 Task: Search round trip flight ticket for 5 adults, 2 children, 1 infant in seat and 2 infants on lap in economy from Pasco: Tri-cities Airport to Evansville: Evansville Regional Airport on 5-3-2023 and return on 5-3-2023. Choice of flights is Emirates. Number of bags: 2 checked bags. Price is upto 72000. Outbound departure time preference is 19:45.
Action: Mouse moved to (377, 333)
Screenshot: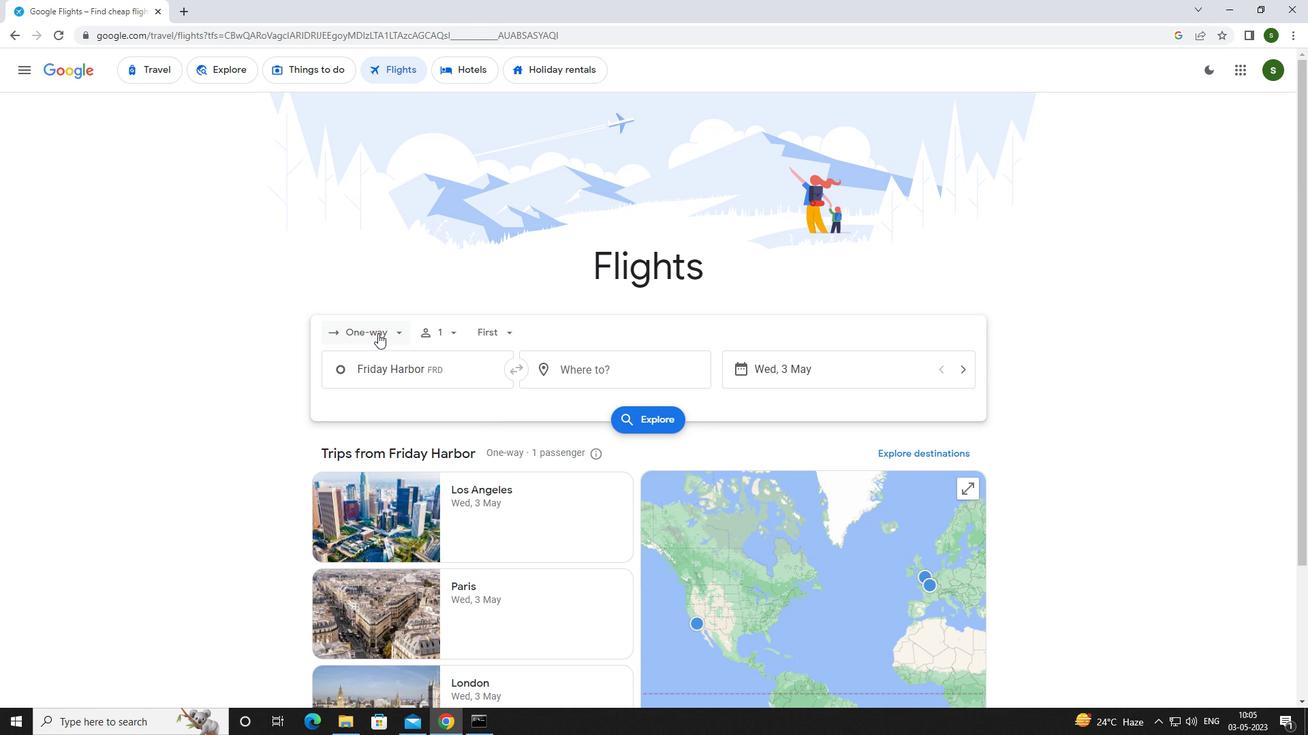 
Action: Mouse pressed left at (377, 333)
Screenshot: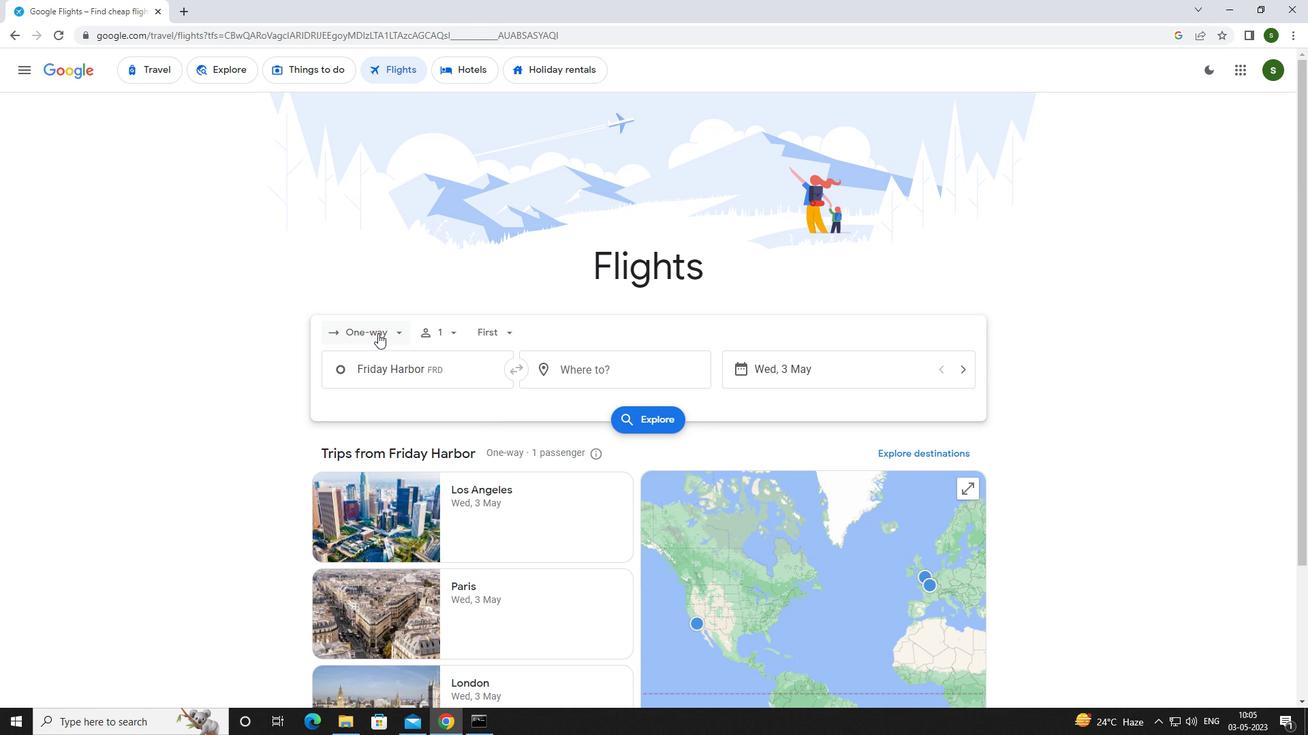 
Action: Mouse moved to (376, 355)
Screenshot: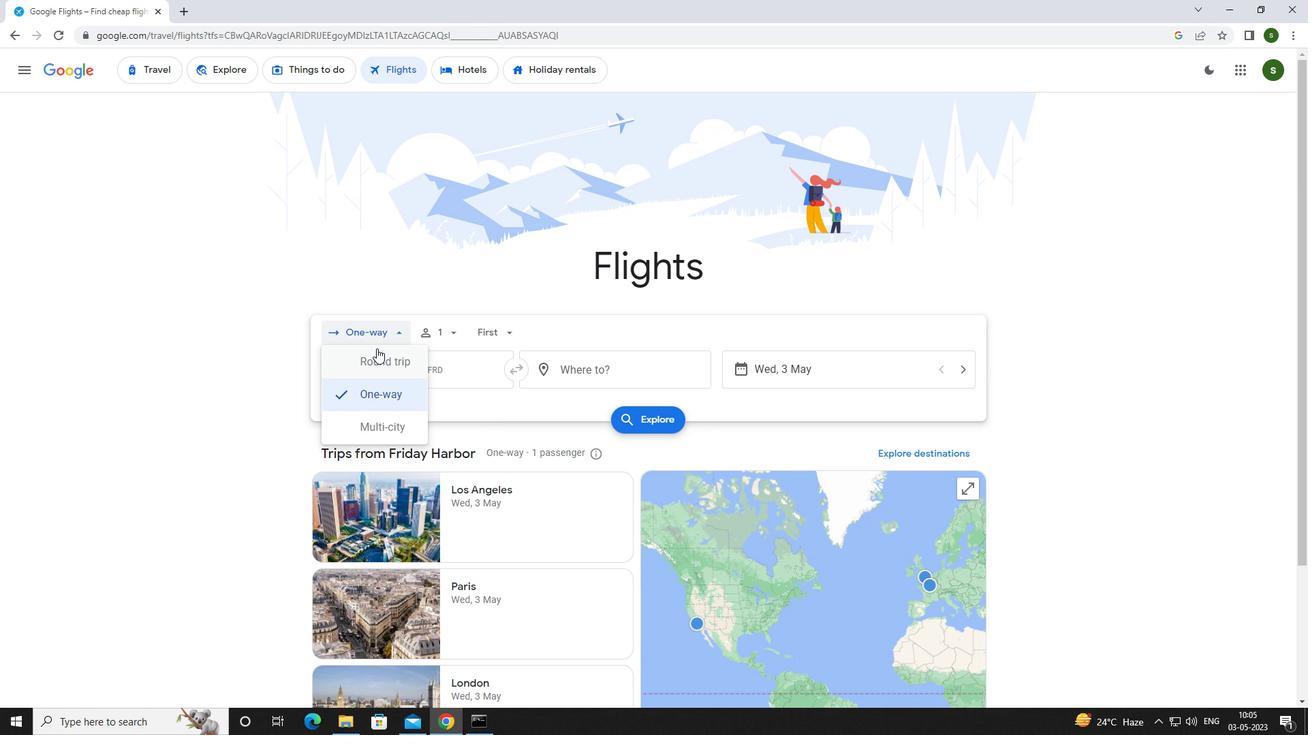 
Action: Mouse pressed left at (376, 355)
Screenshot: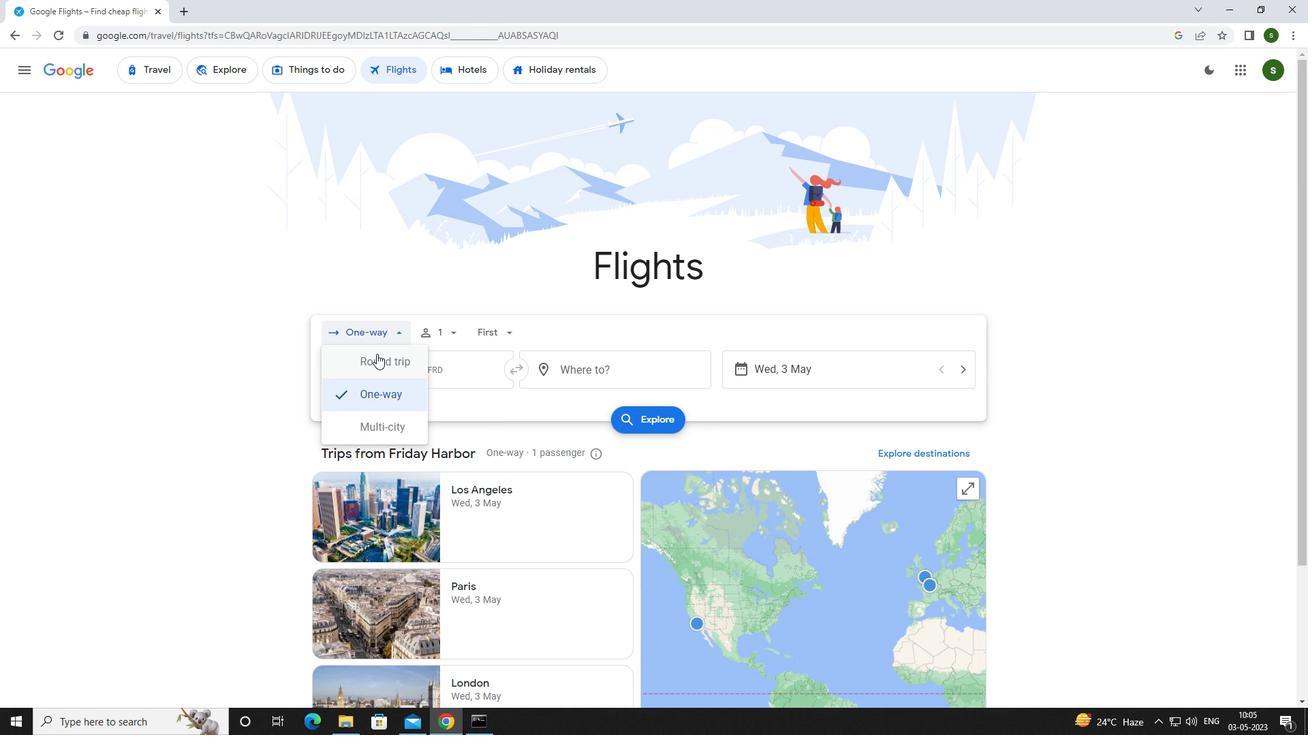 
Action: Mouse moved to (457, 333)
Screenshot: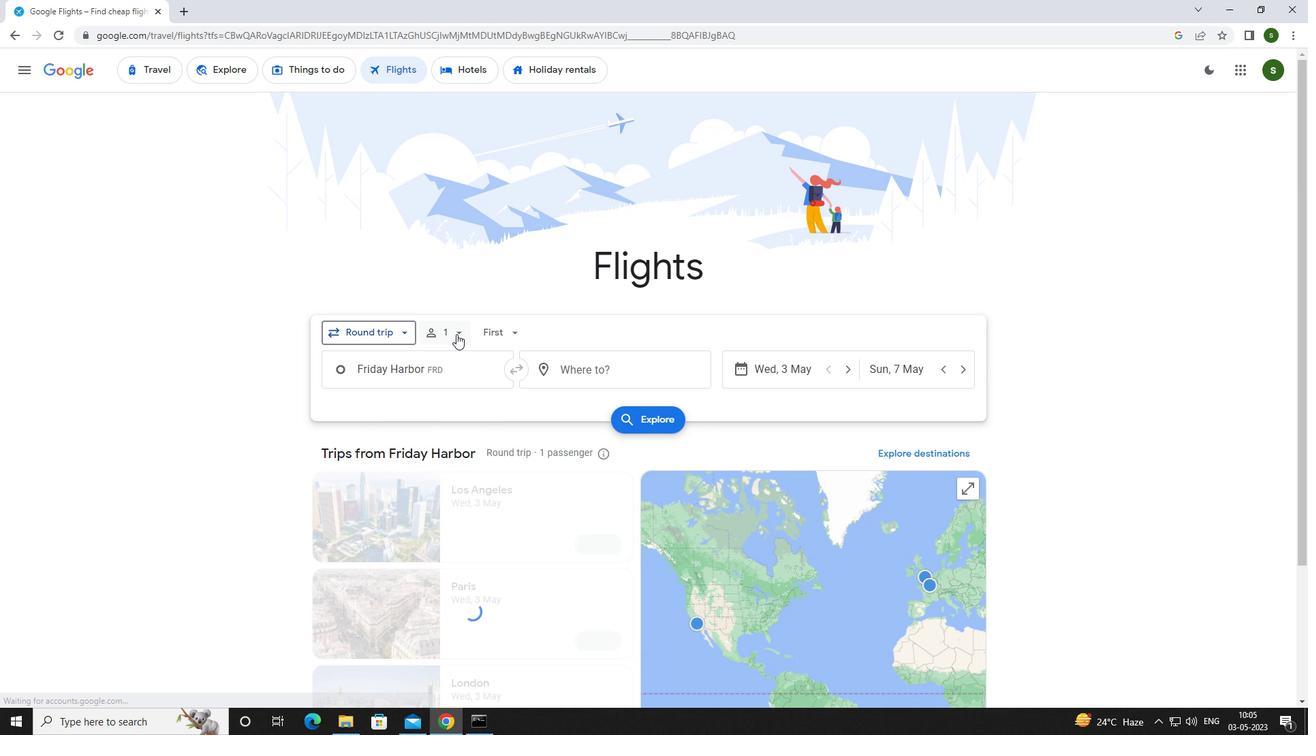 
Action: Mouse pressed left at (457, 333)
Screenshot: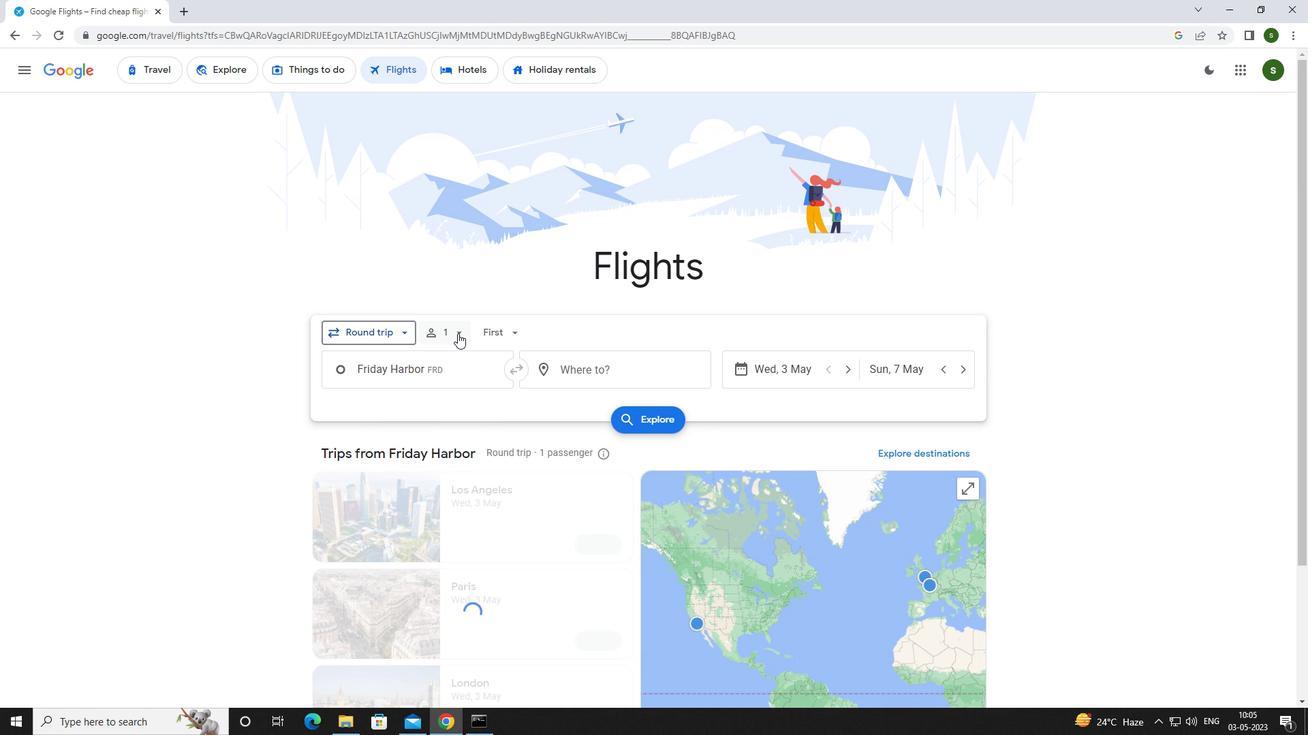 
Action: Mouse moved to (564, 365)
Screenshot: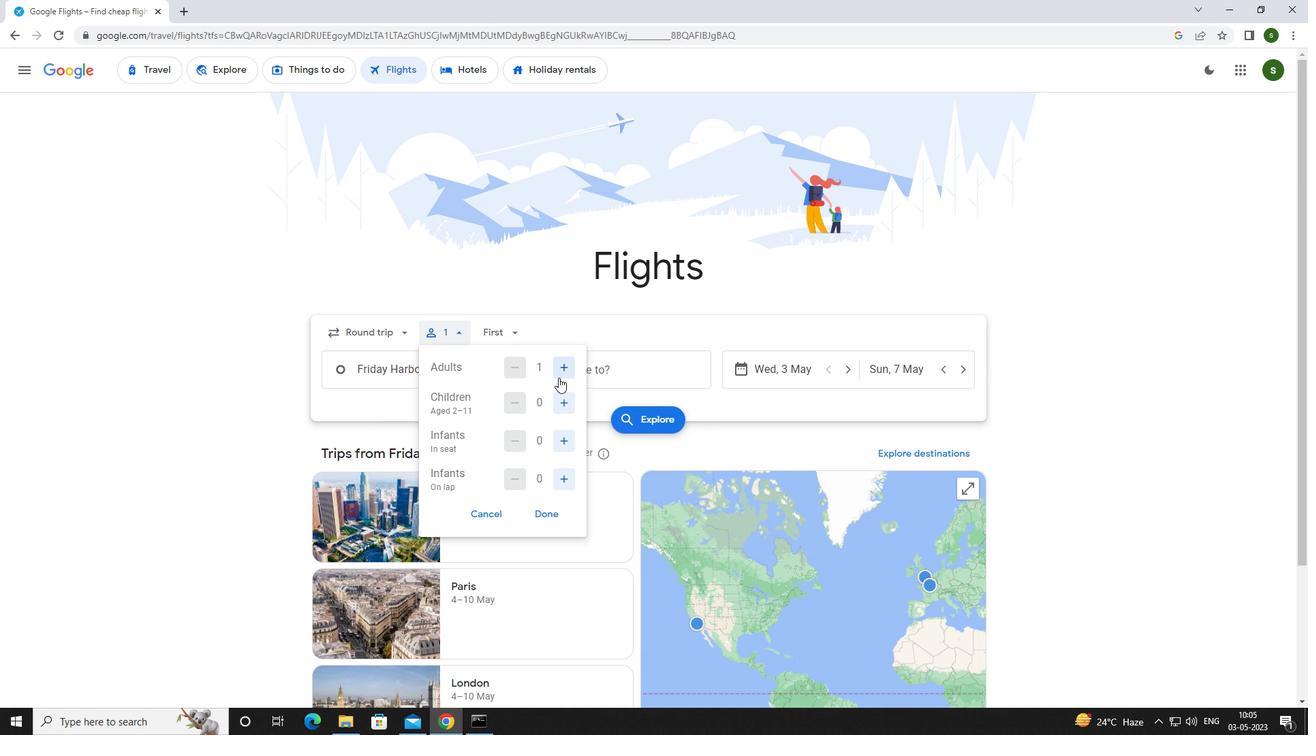 
Action: Mouse pressed left at (564, 365)
Screenshot: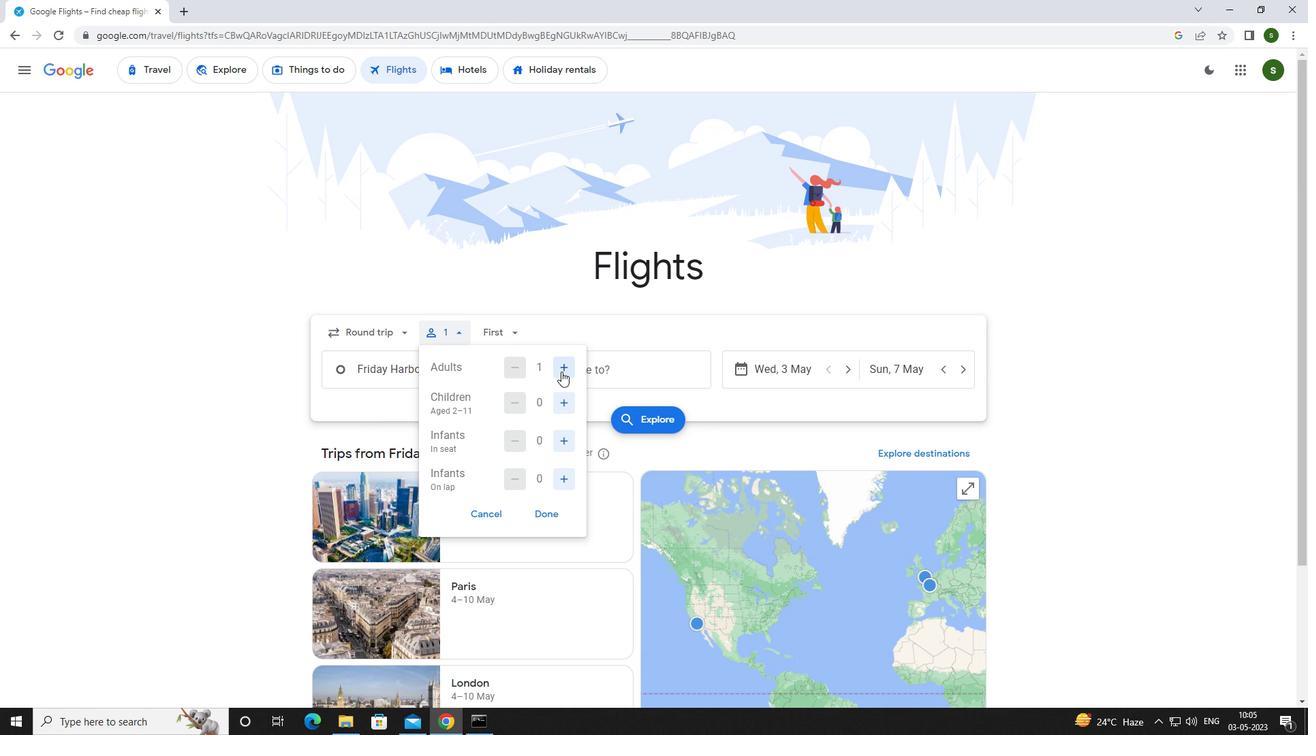 
Action: Mouse pressed left at (564, 365)
Screenshot: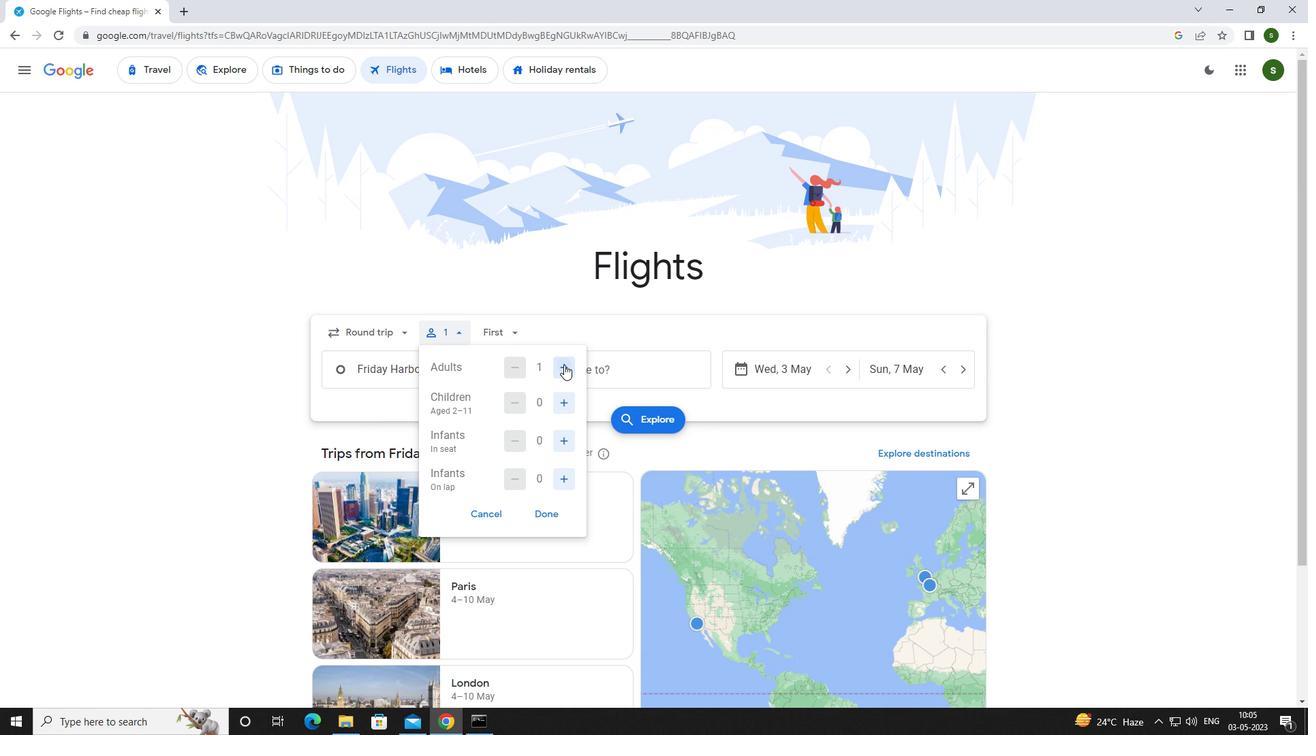 
Action: Mouse pressed left at (564, 365)
Screenshot: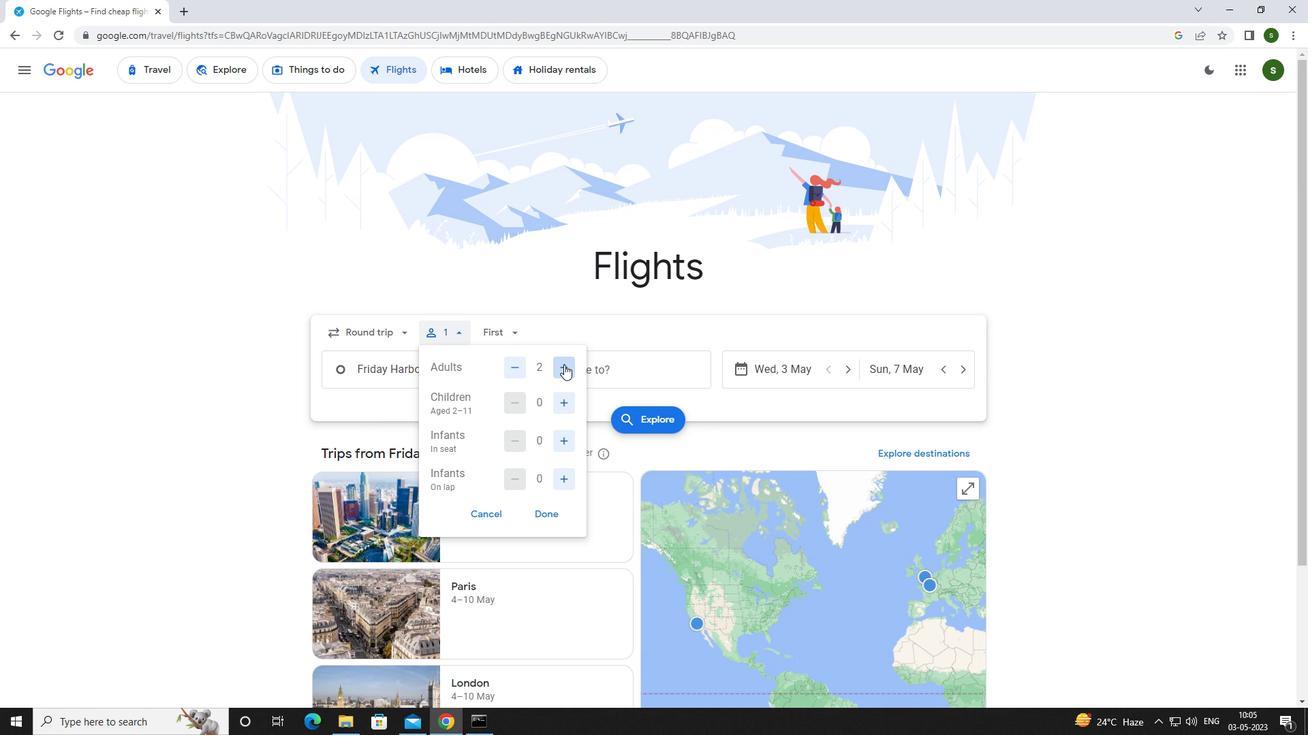 
Action: Mouse pressed left at (564, 365)
Screenshot: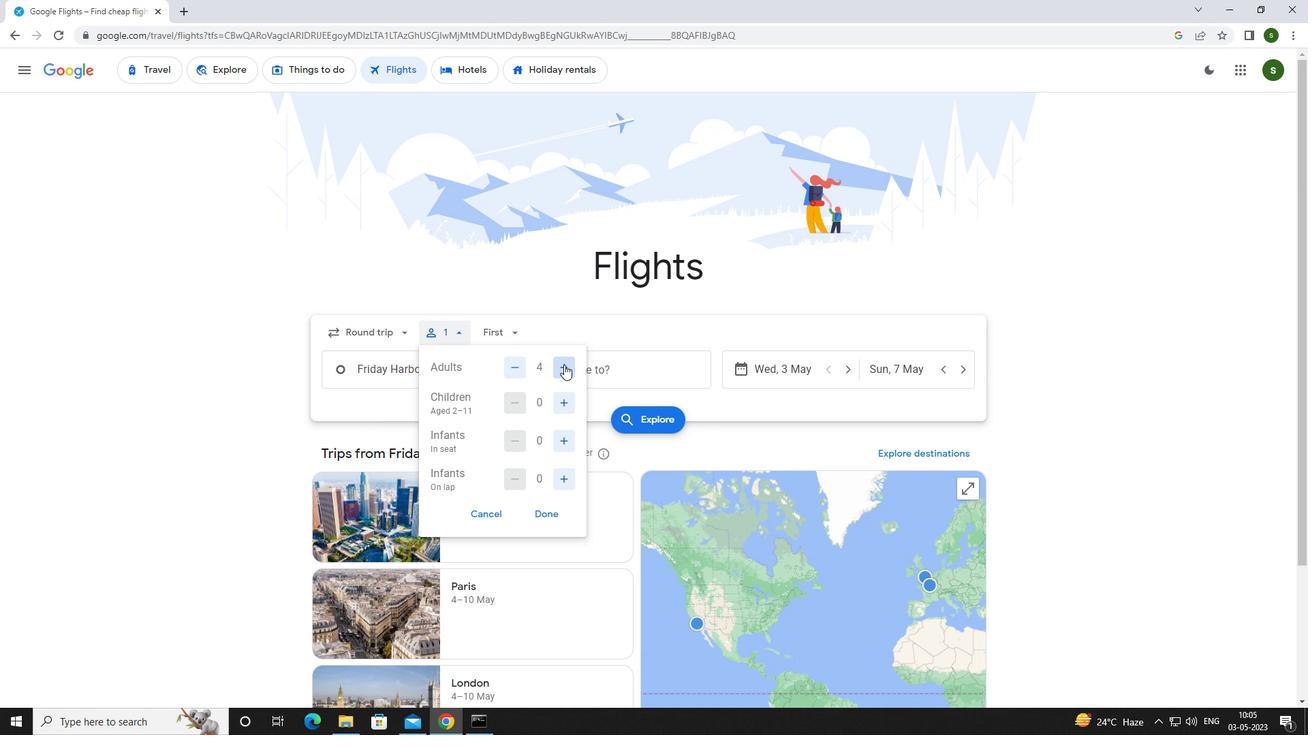 
Action: Mouse moved to (558, 404)
Screenshot: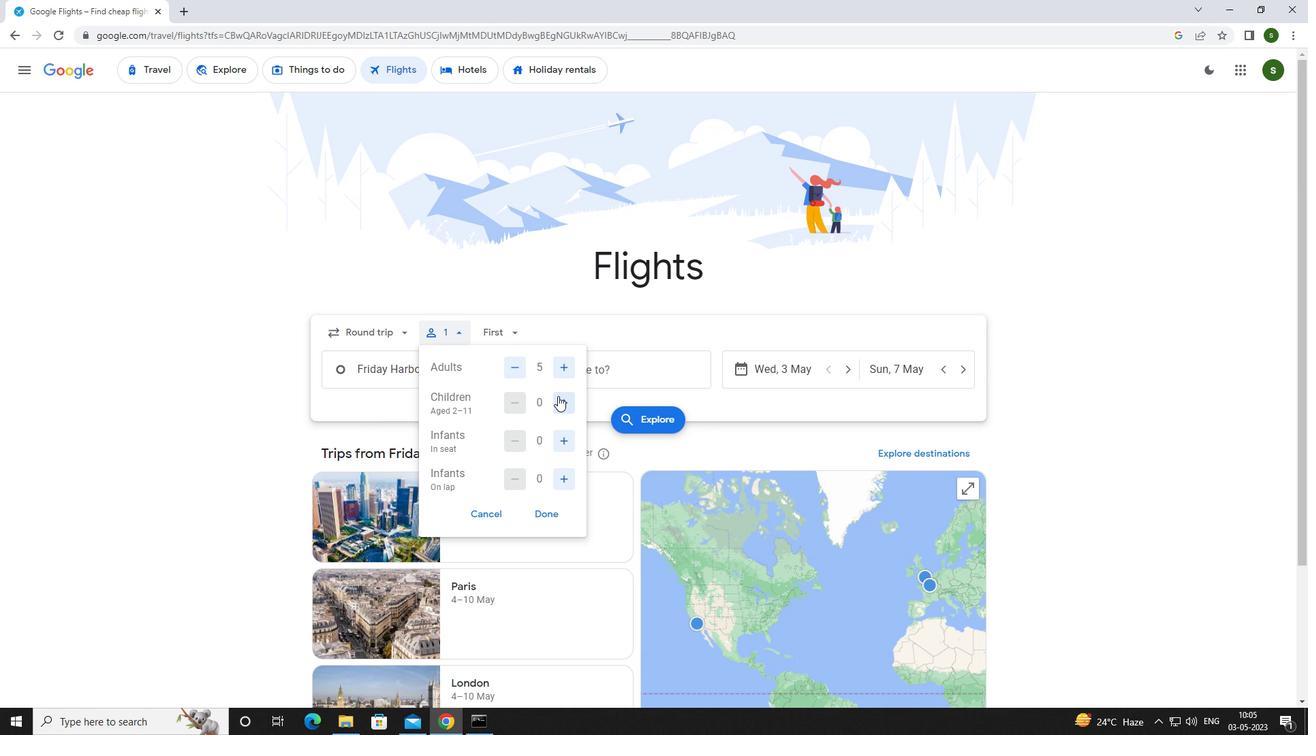 
Action: Mouse pressed left at (558, 404)
Screenshot: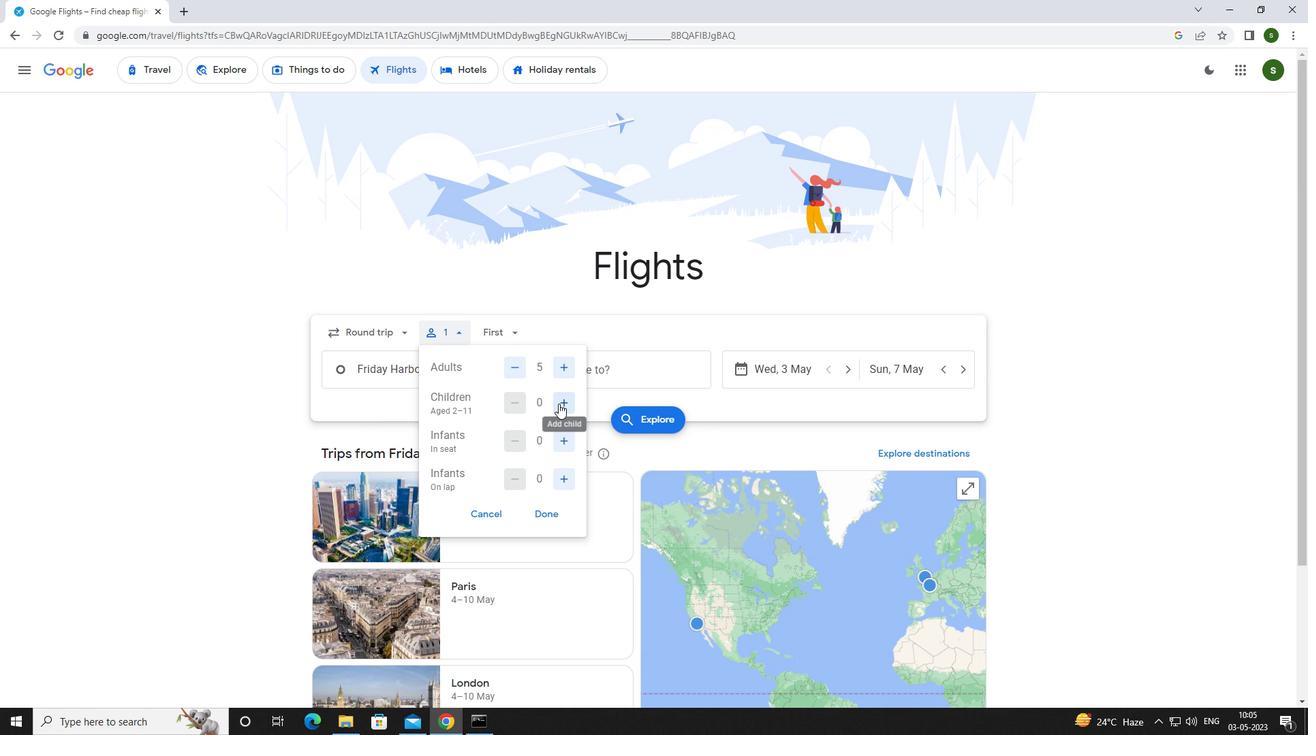
Action: Mouse pressed left at (558, 404)
Screenshot: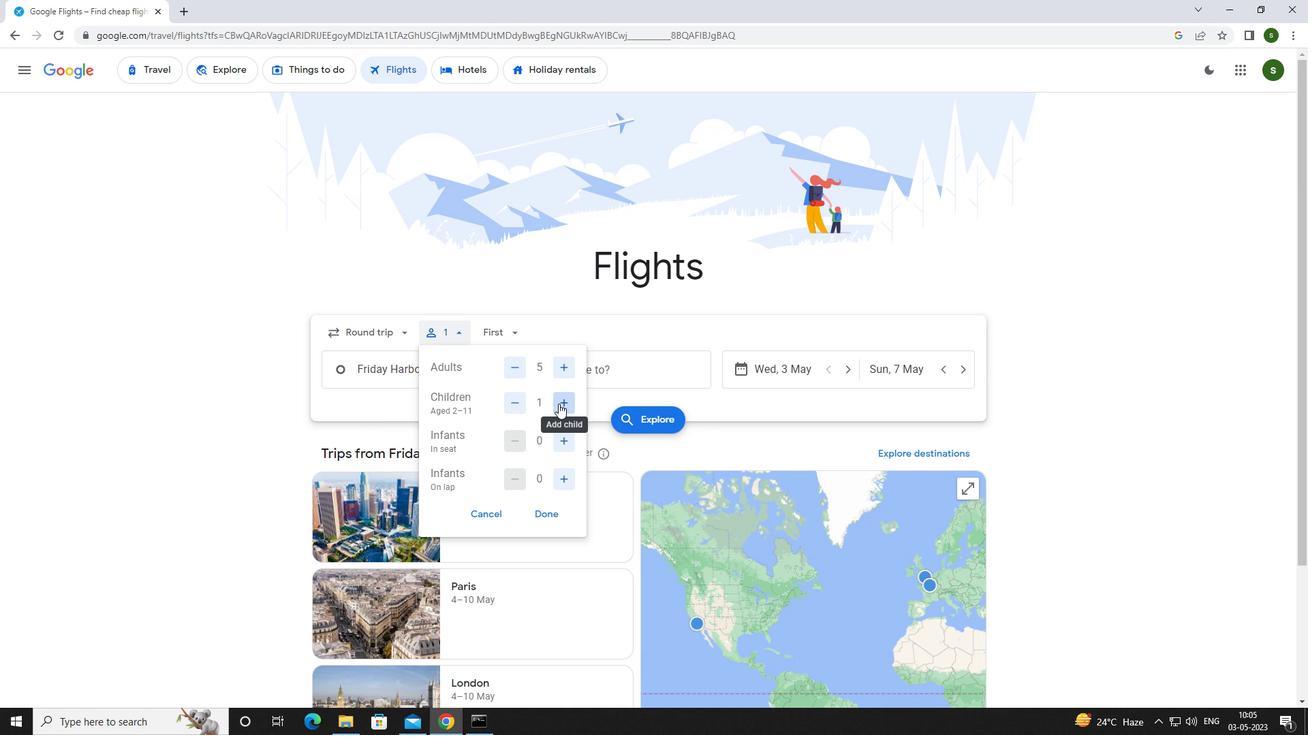 
Action: Mouse moved to (564, 446)
Screenshot: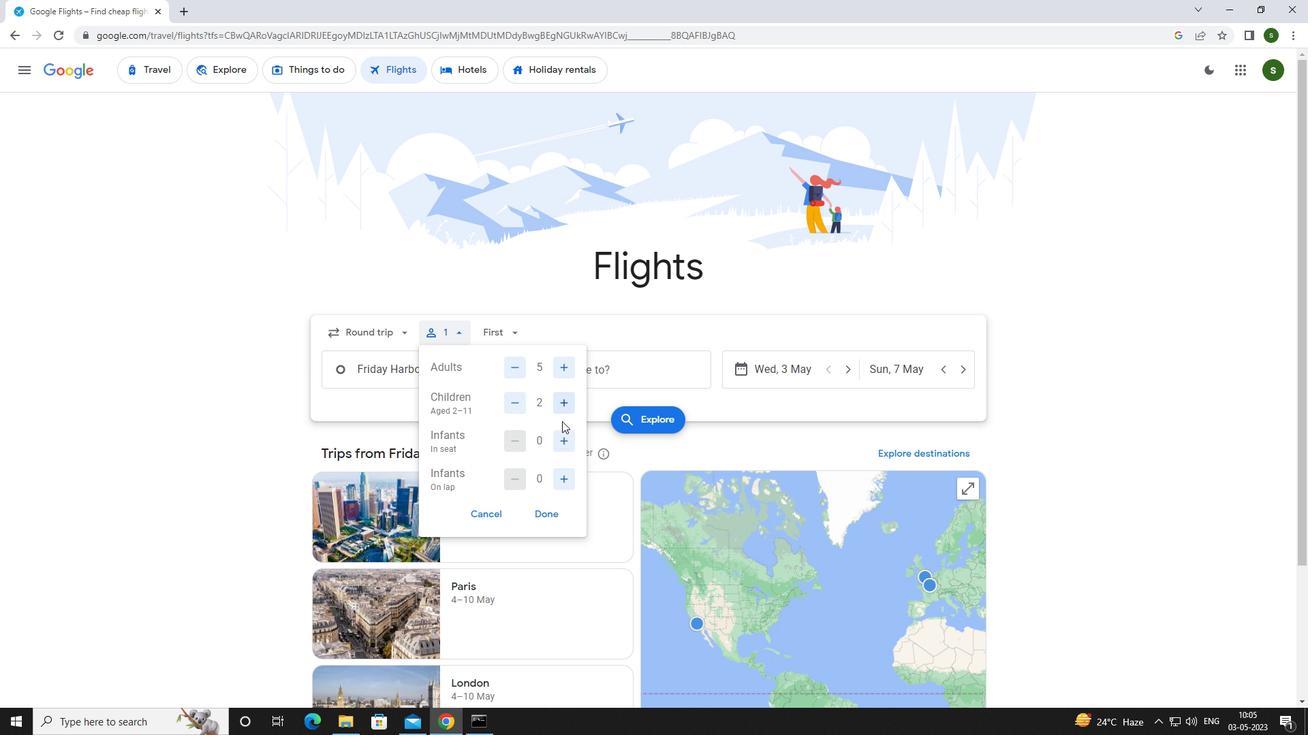 
Action: Mouse pressed left at (564, 446)
Screenshot: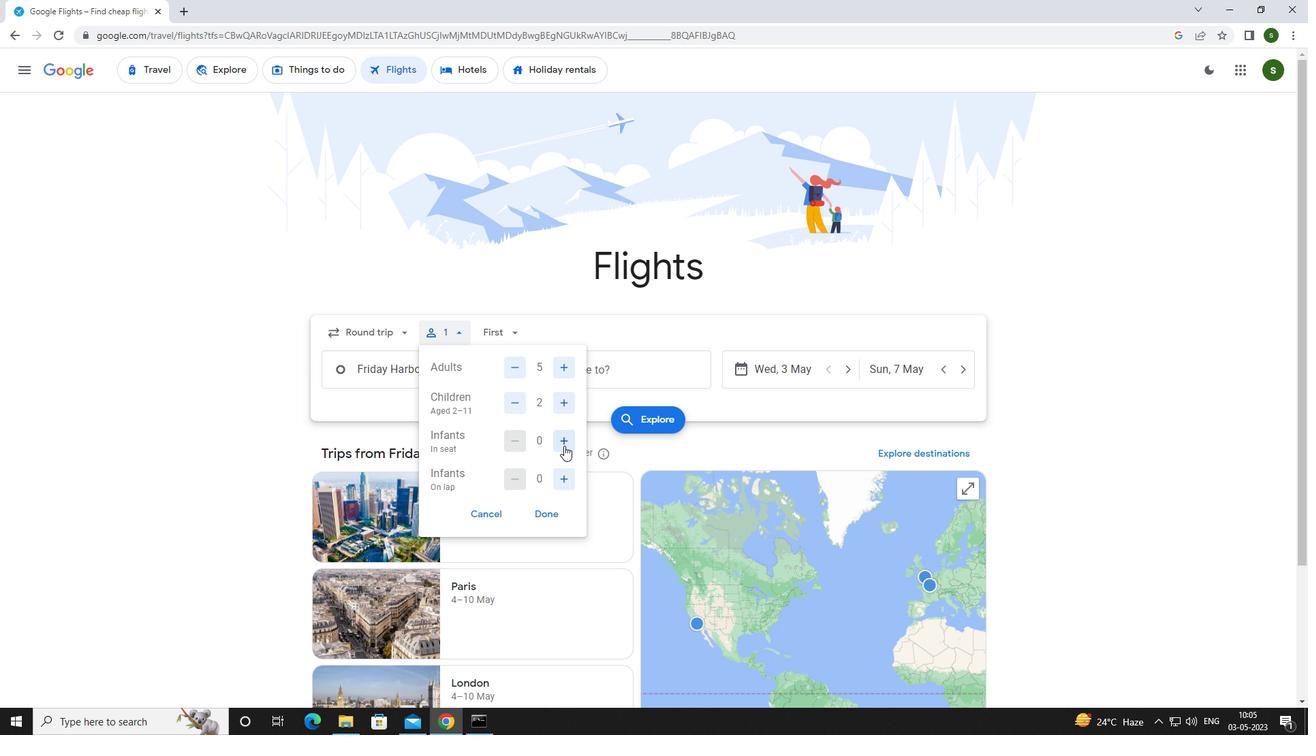 
Action: Mouse moved to (566, 474)
Screenshot: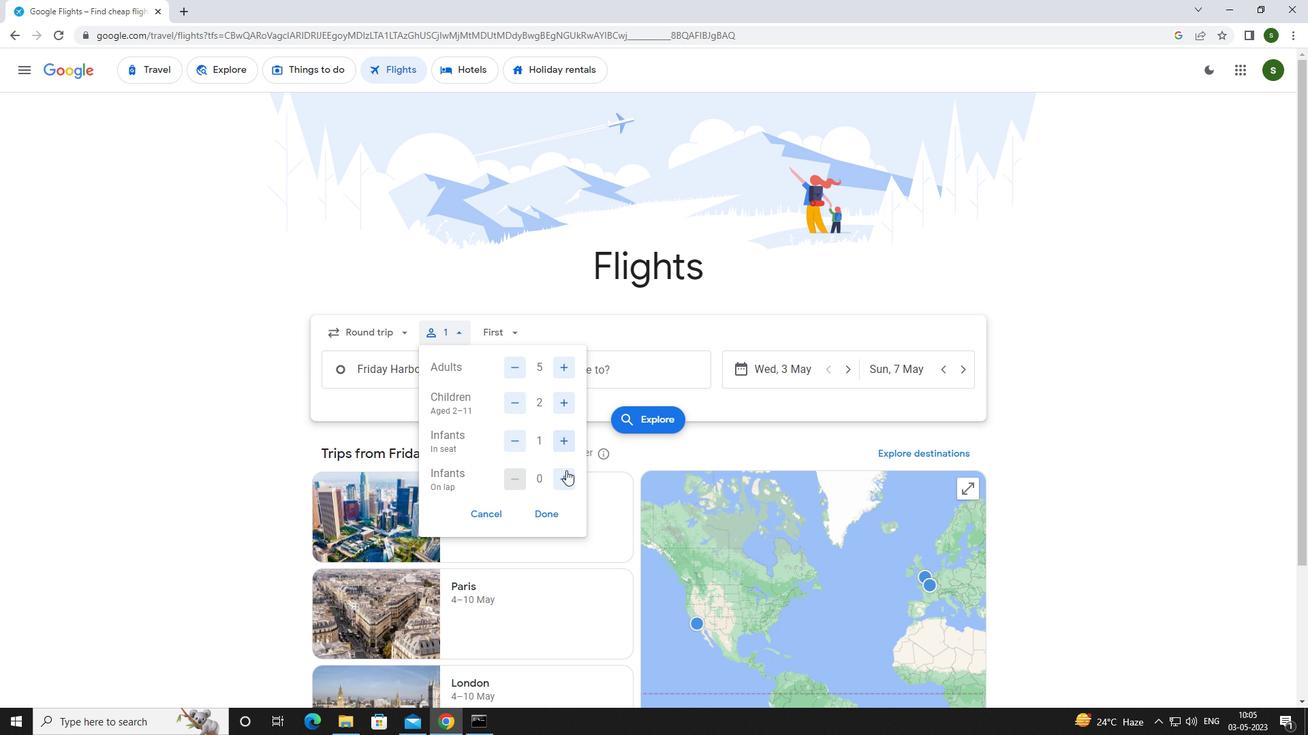 
Action: Mouse pressed left at (566, 474)
Screenshot: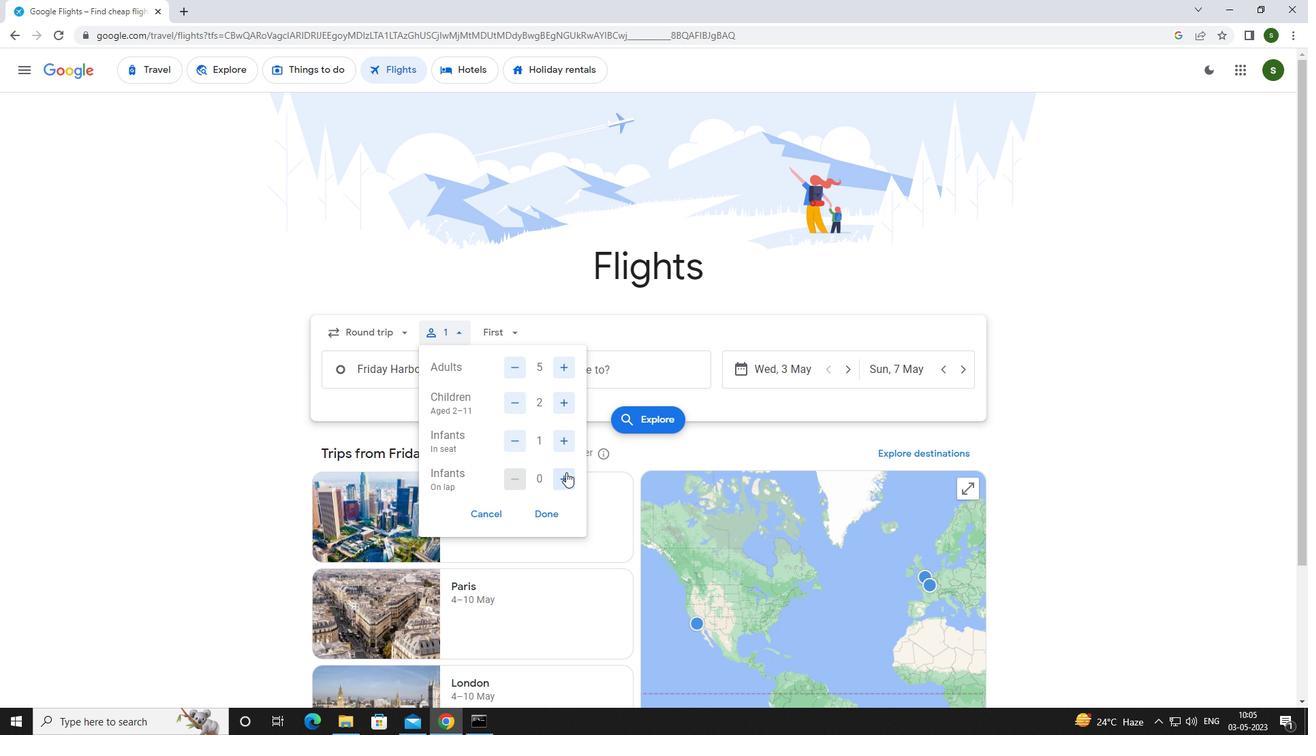 
Action: Mouse pressed left at (566, 474)
Screenshot: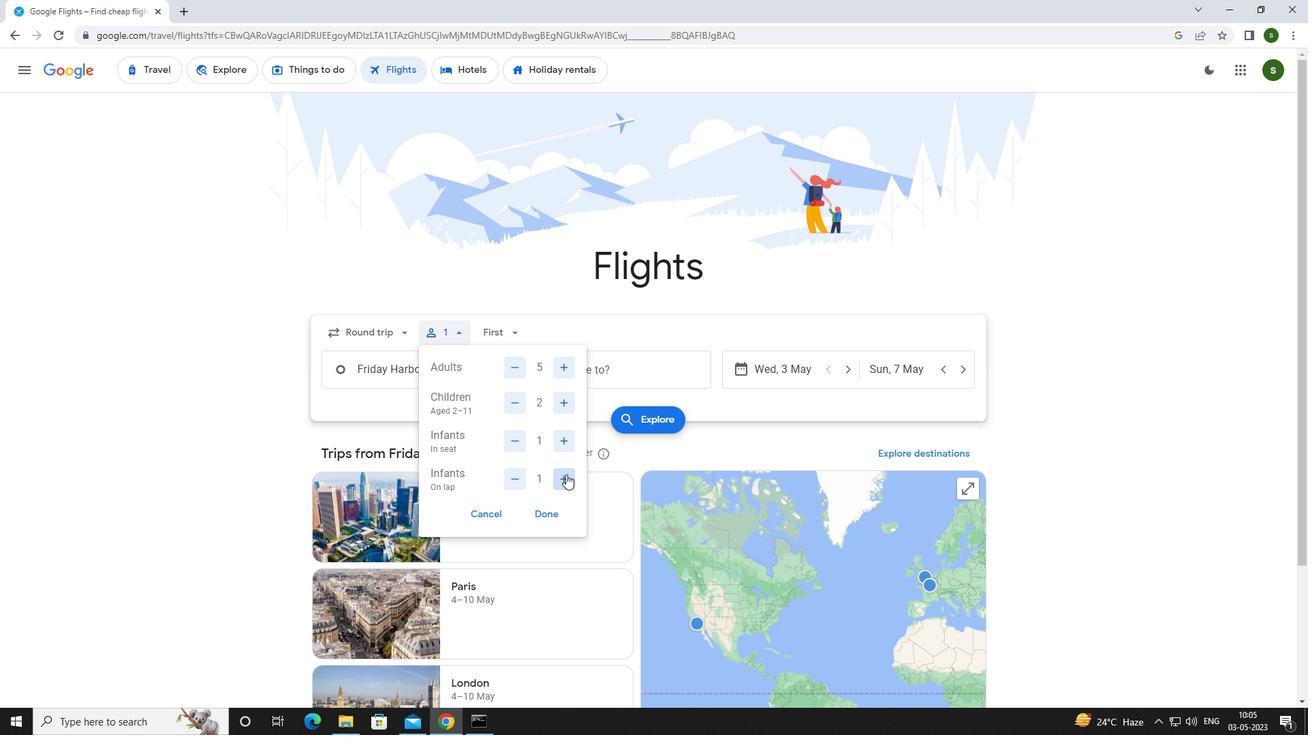 
Action: Mouse moved to (514, 480)
Screenshot: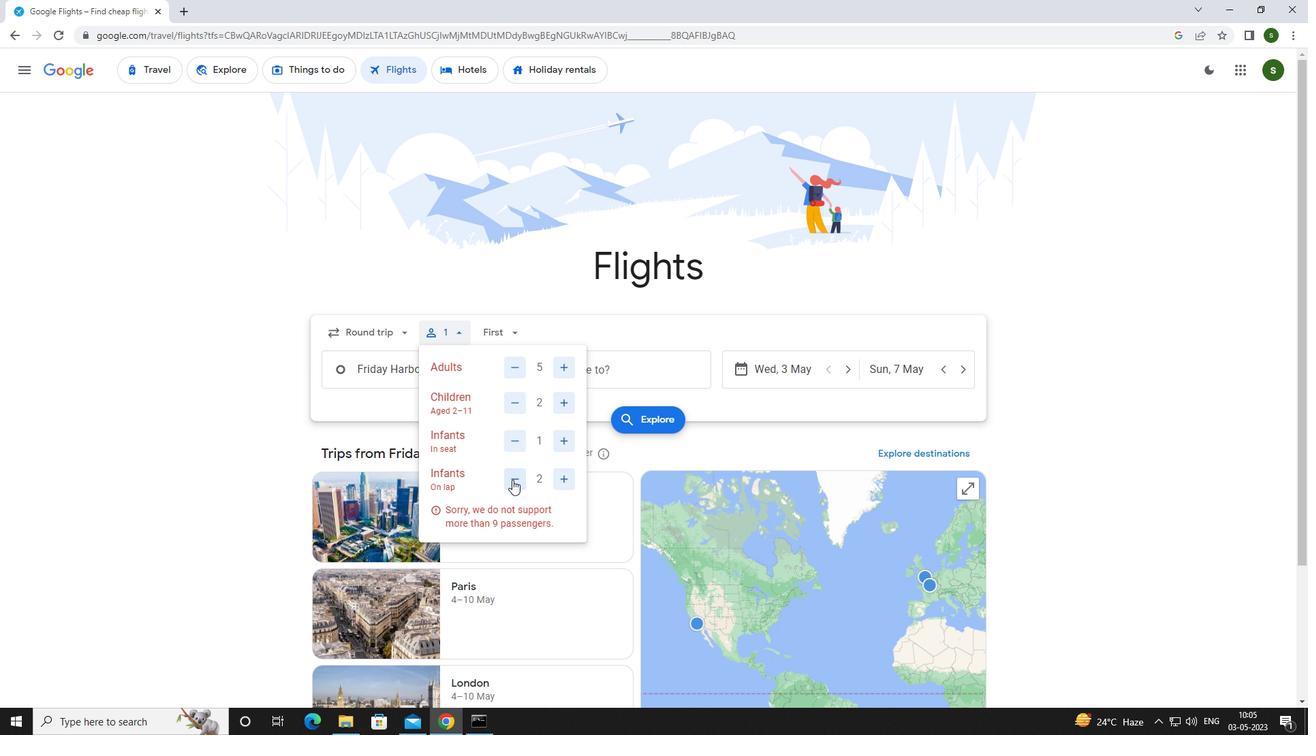 
Action: Mouse pressed left at (514, 480)
Screenshot: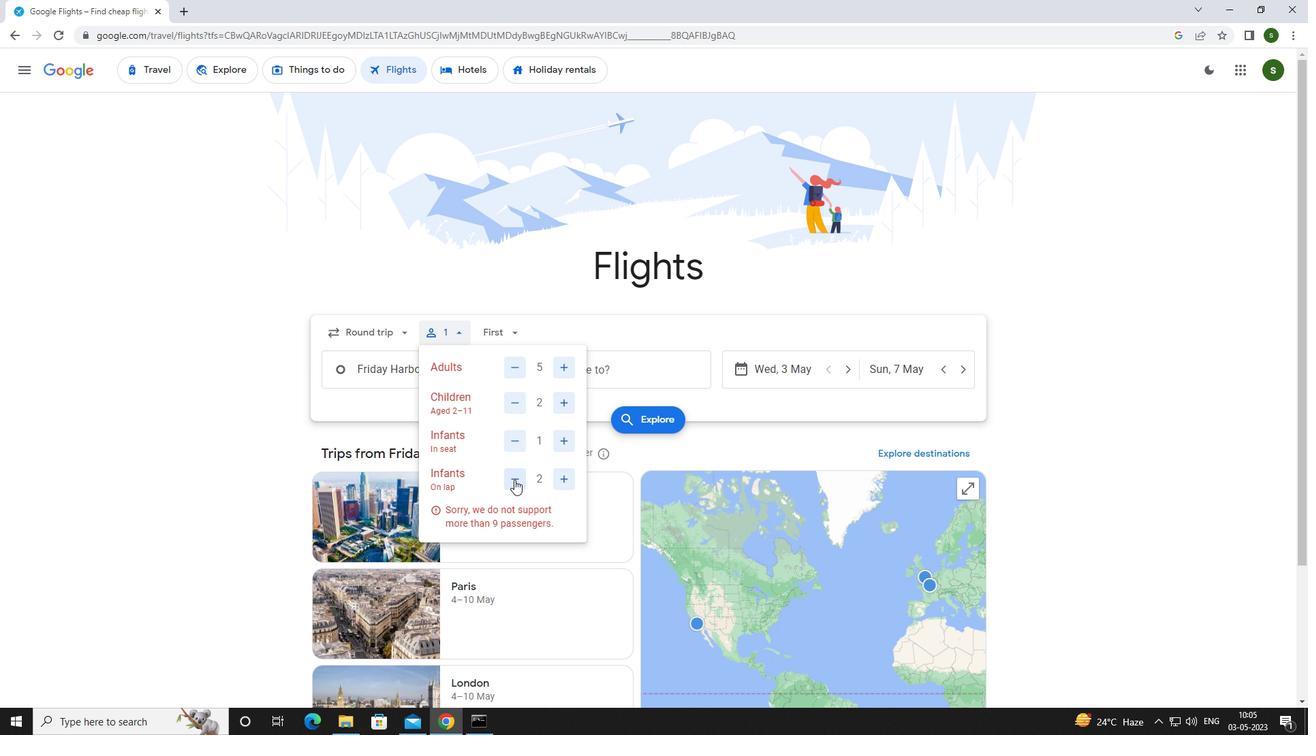 
Action: Mouse moved to (502, 333)
Screenshot: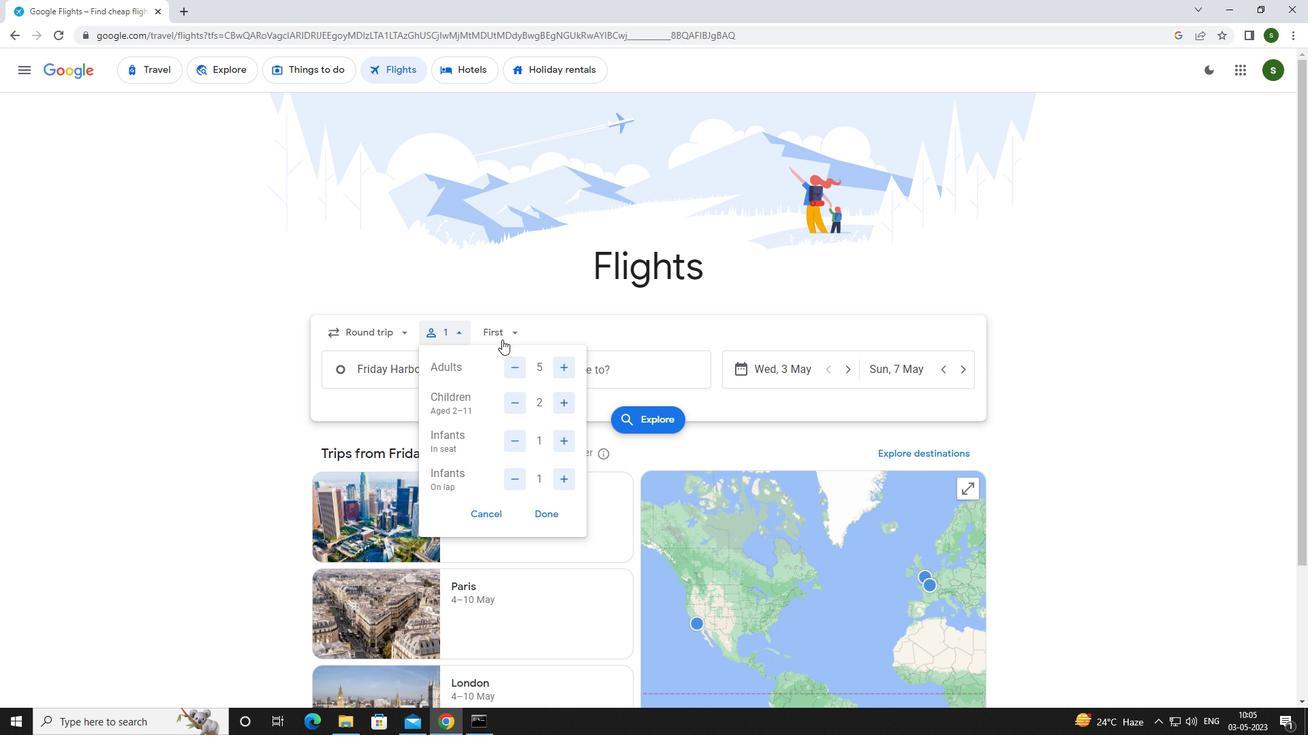 
Action: Mouse pressed left at (502, 333)
Screenshot: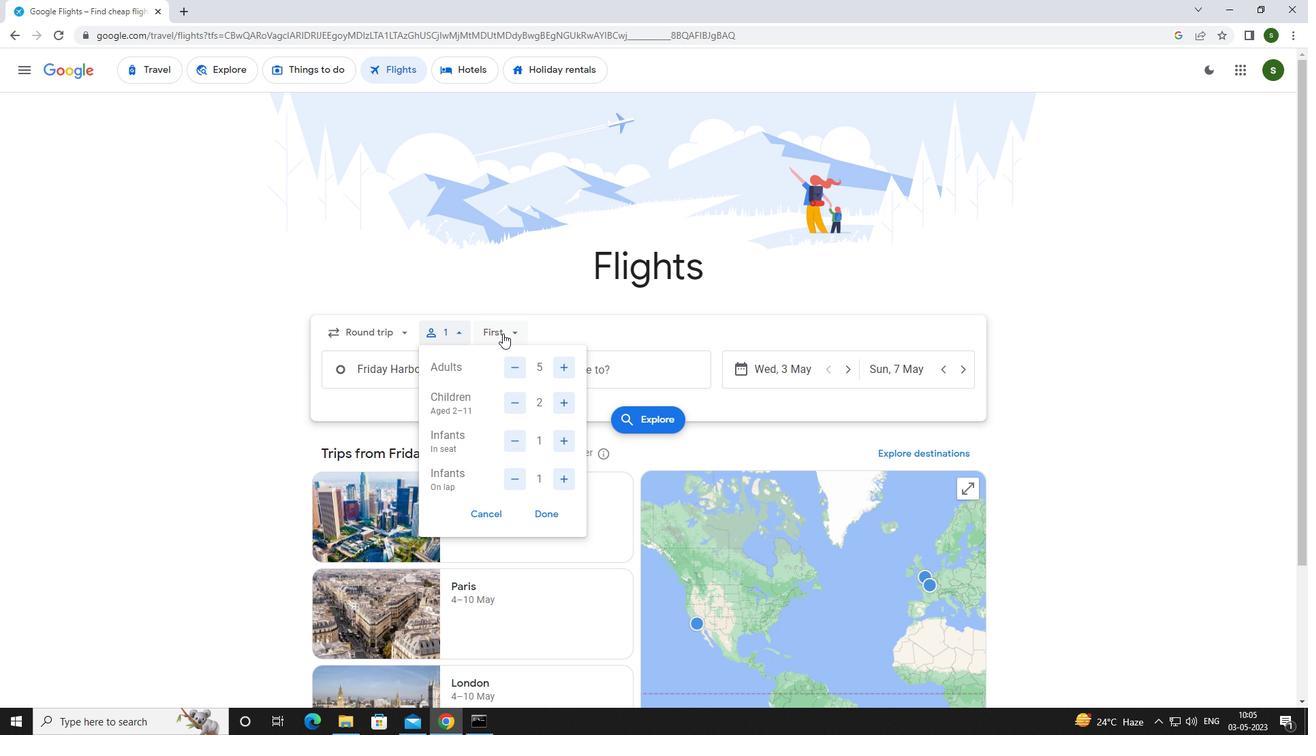 
Action: Mouse moved to (515, 367)
Screenshot: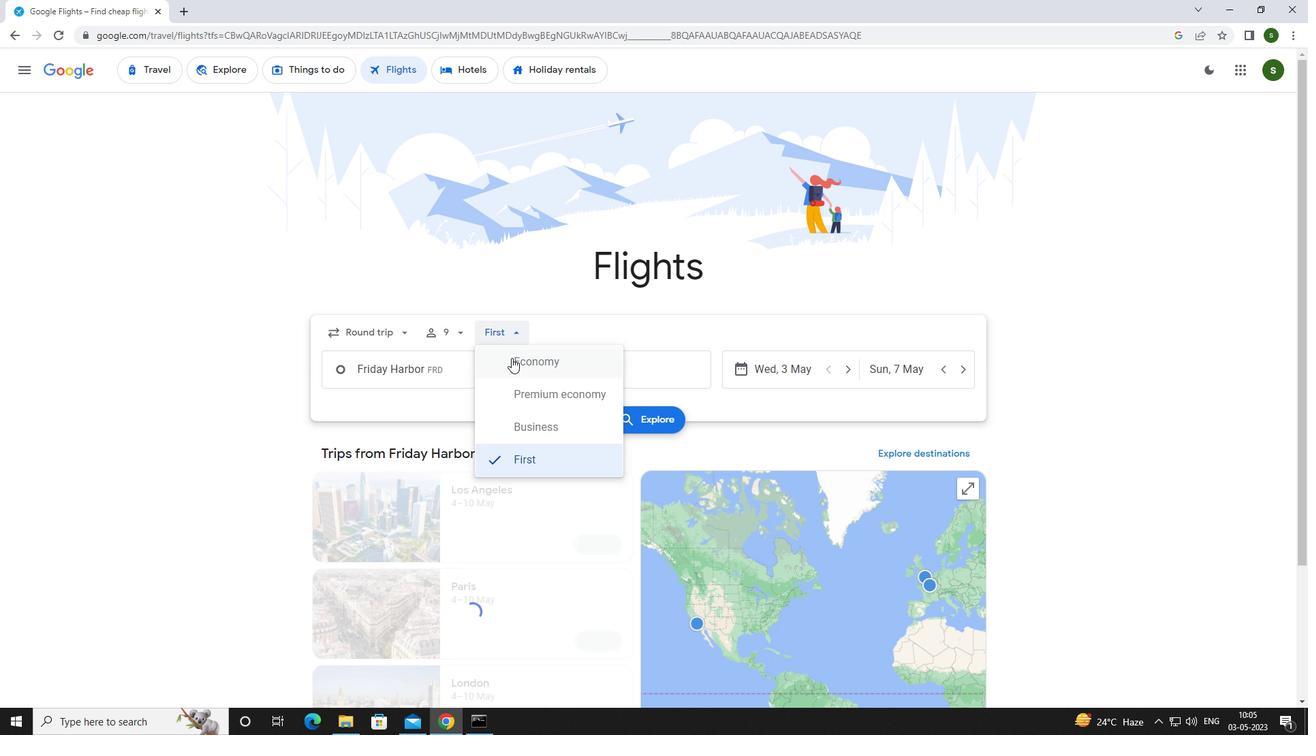 
Action: Mouse pressed left at (515, 367)
Screenshot: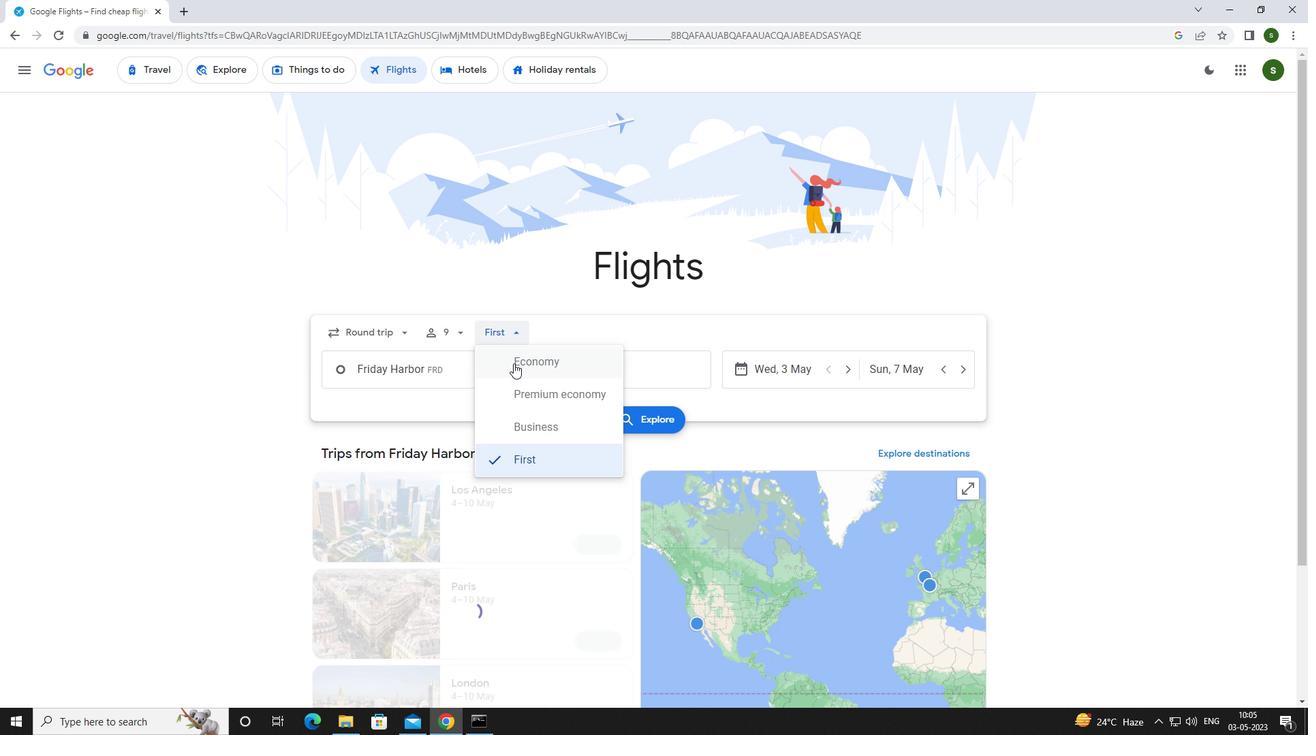 
Action: Mouse moved to (468, 376)
Screenshot: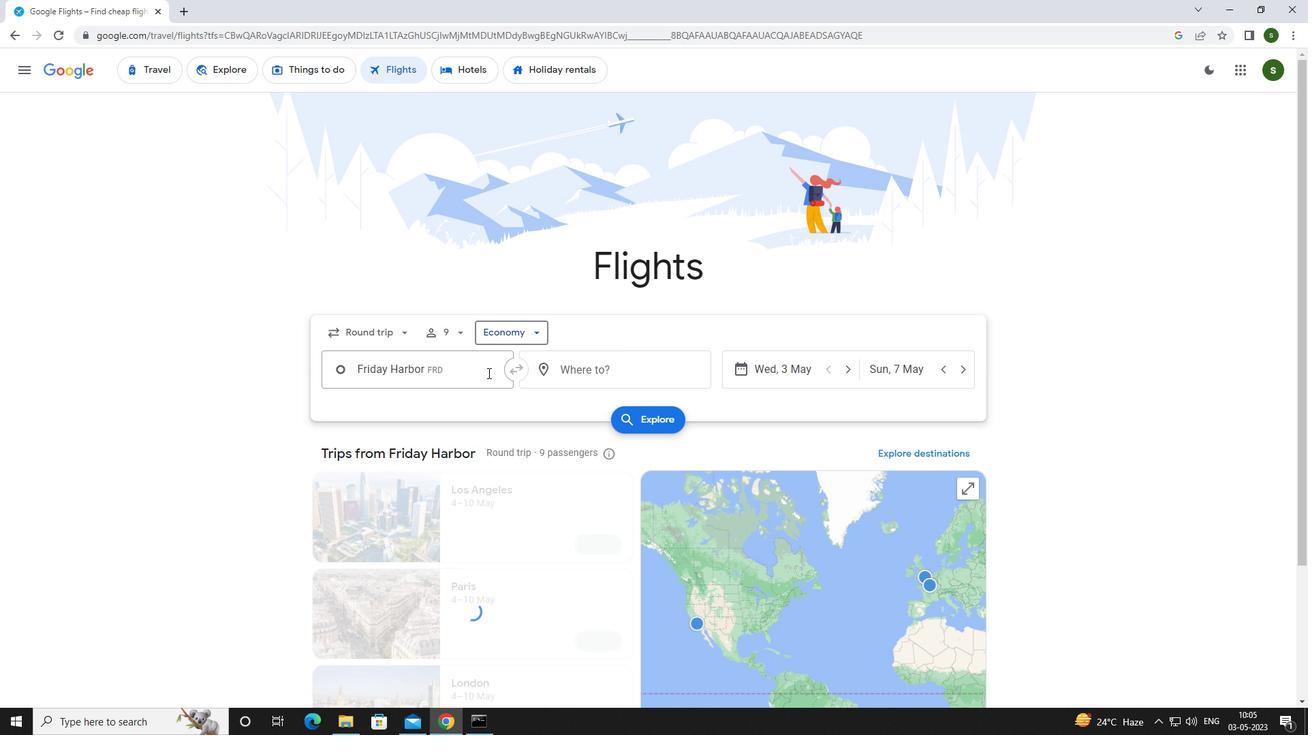 
Action: Mouse pressed left at (468, 376)
Screenshot: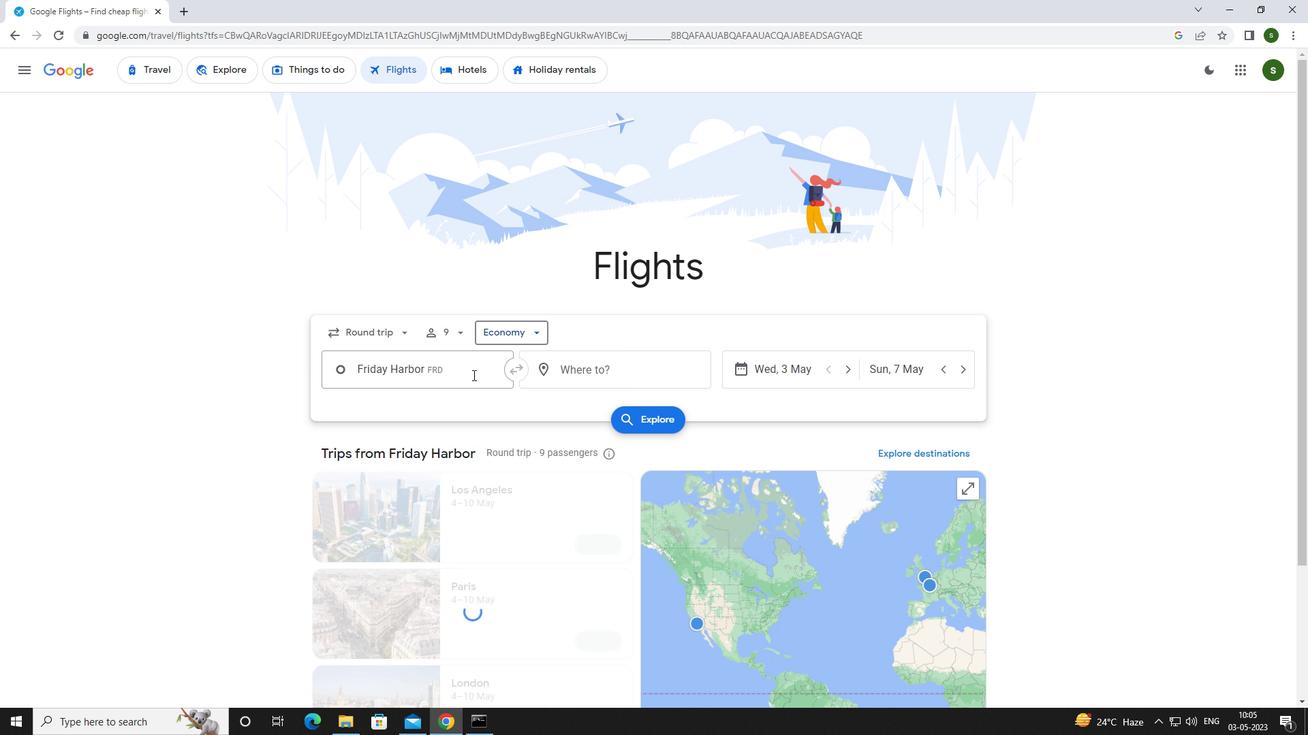 
Action: Key pressed <Key.caps_lock>p<Key.caps_lock>asco
Screenshot: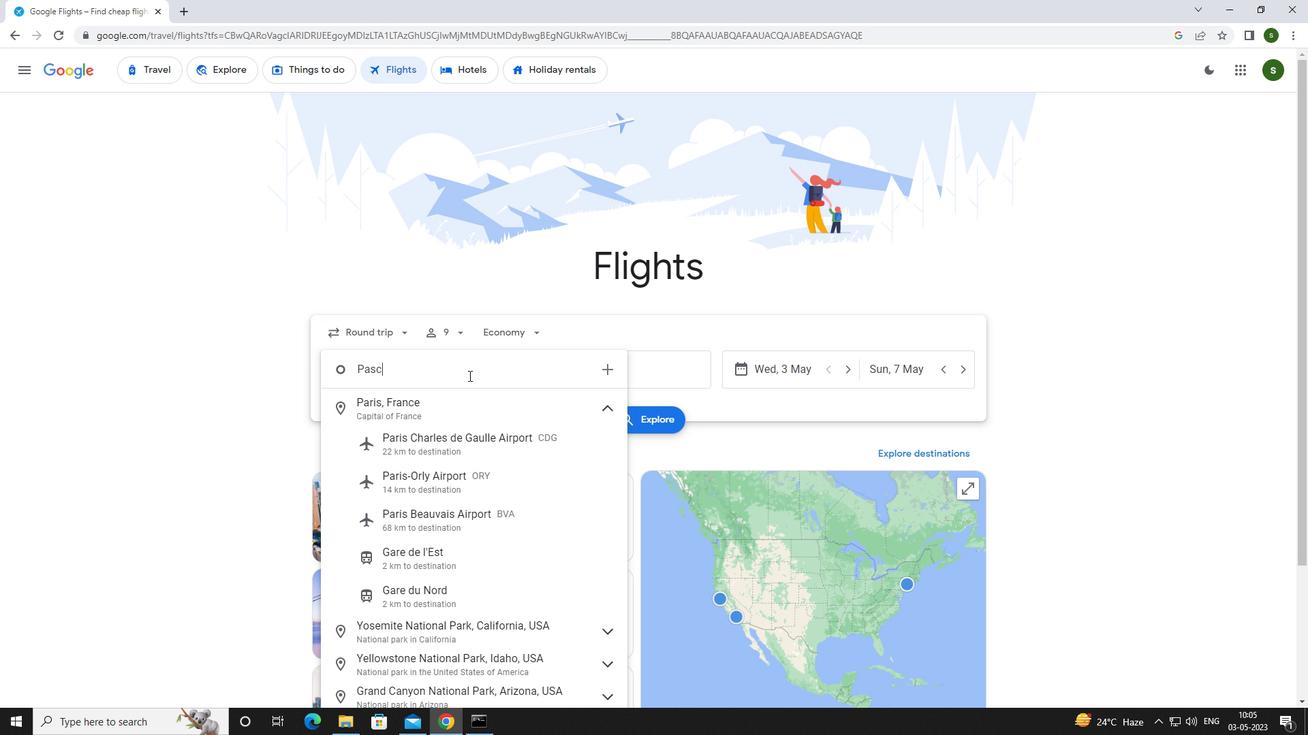 
Action: Mouse moved to (462, 444)
Screenshot: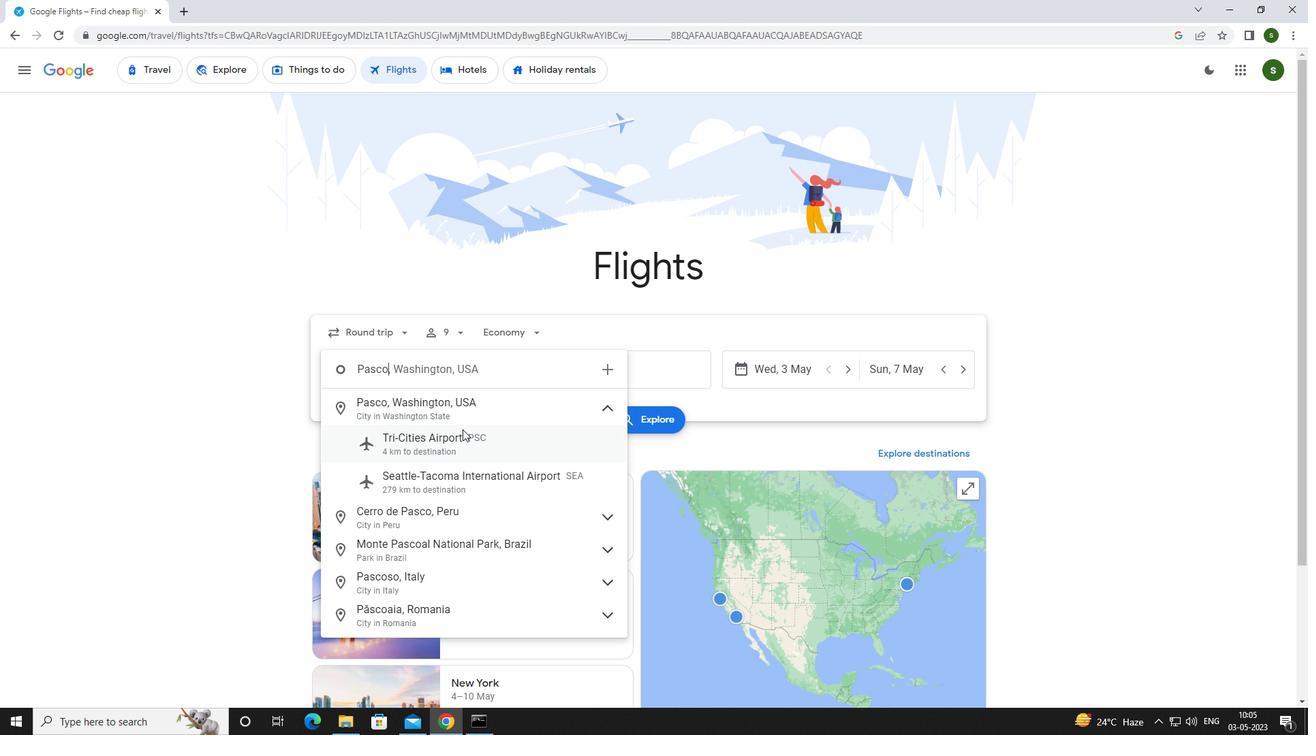 
Action: Mouse pressed left at (462, 444)
Screenshot: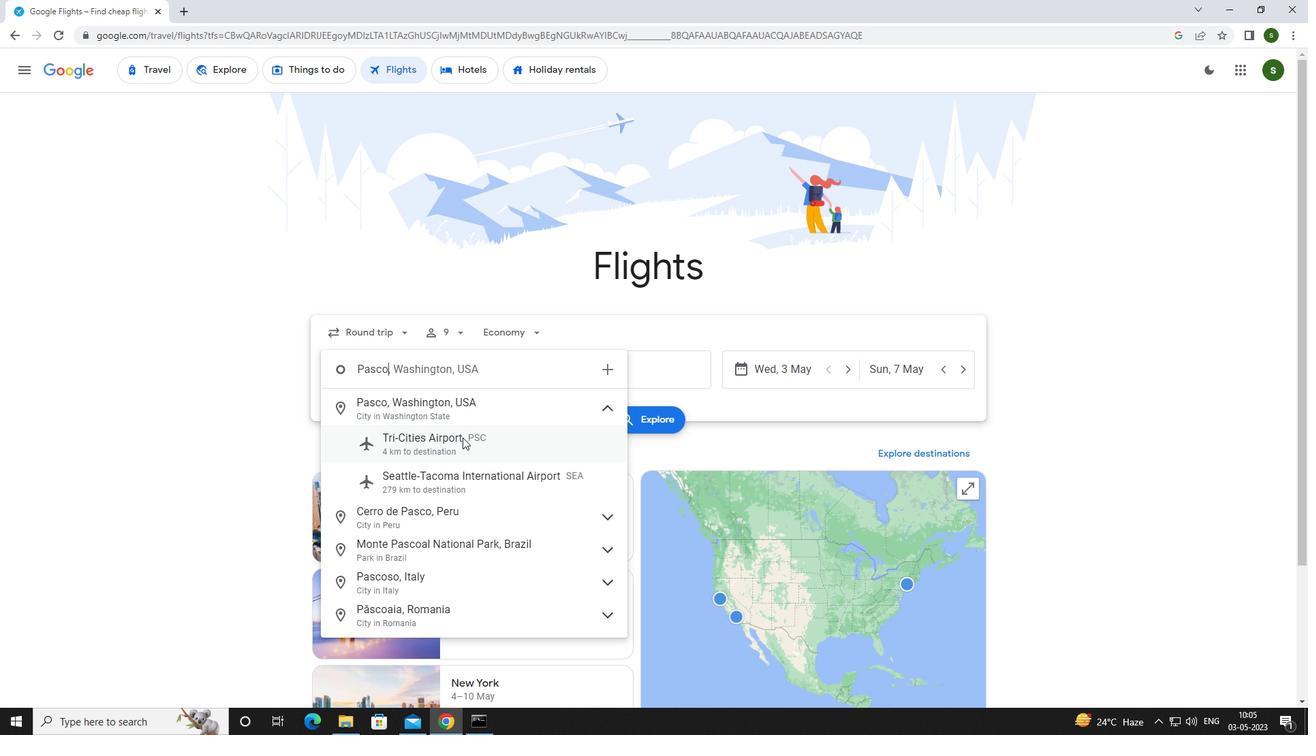 
Action: Mouse moved to (564, 367)
Screenshot: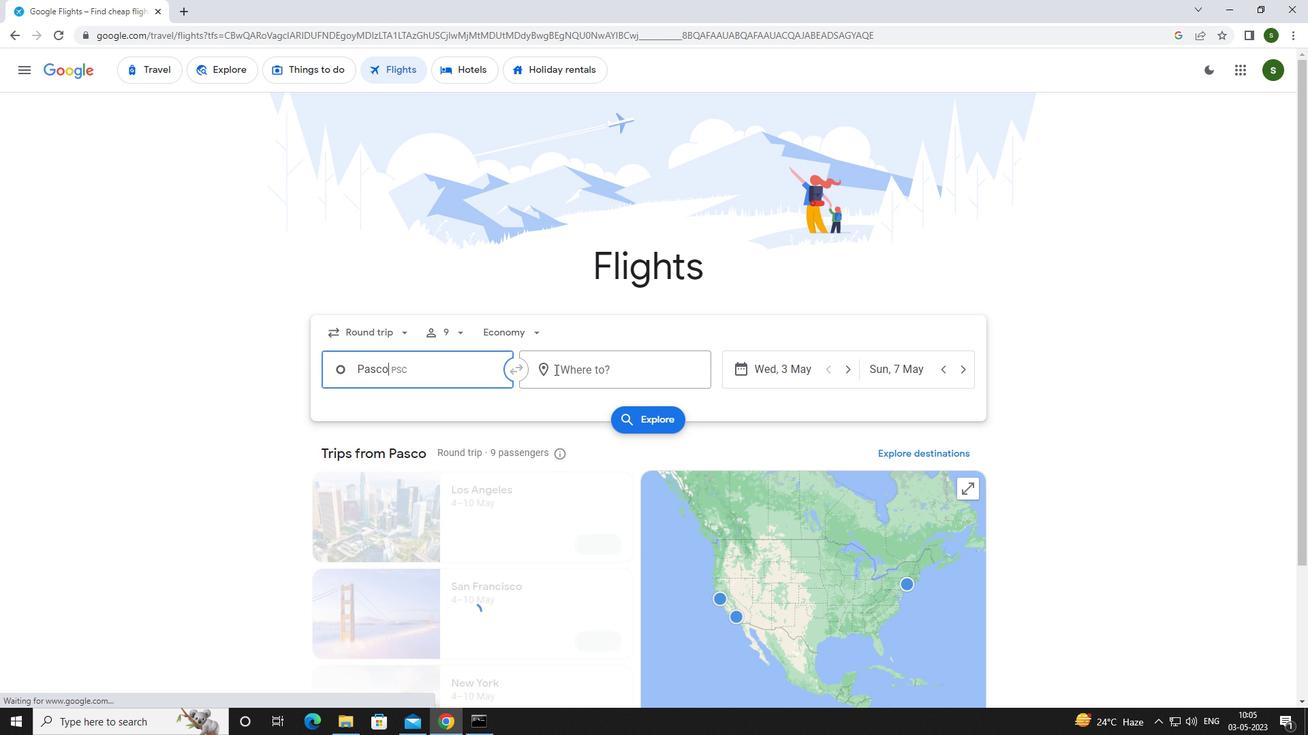 
Action: Mouse pressed left at (564, 367)
Screenshot: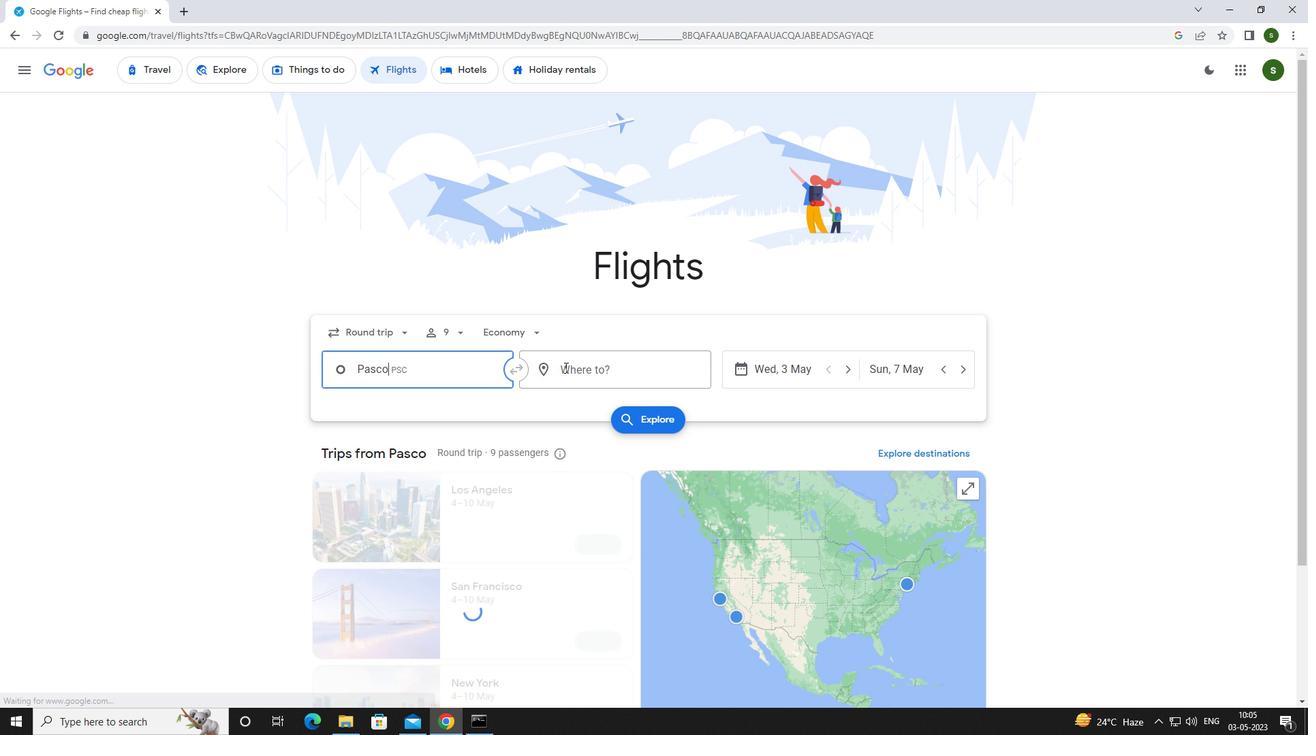 
Action: Key pressed <Key.caps_lock>e<Key.caps_lock>vansvi
Screenshot: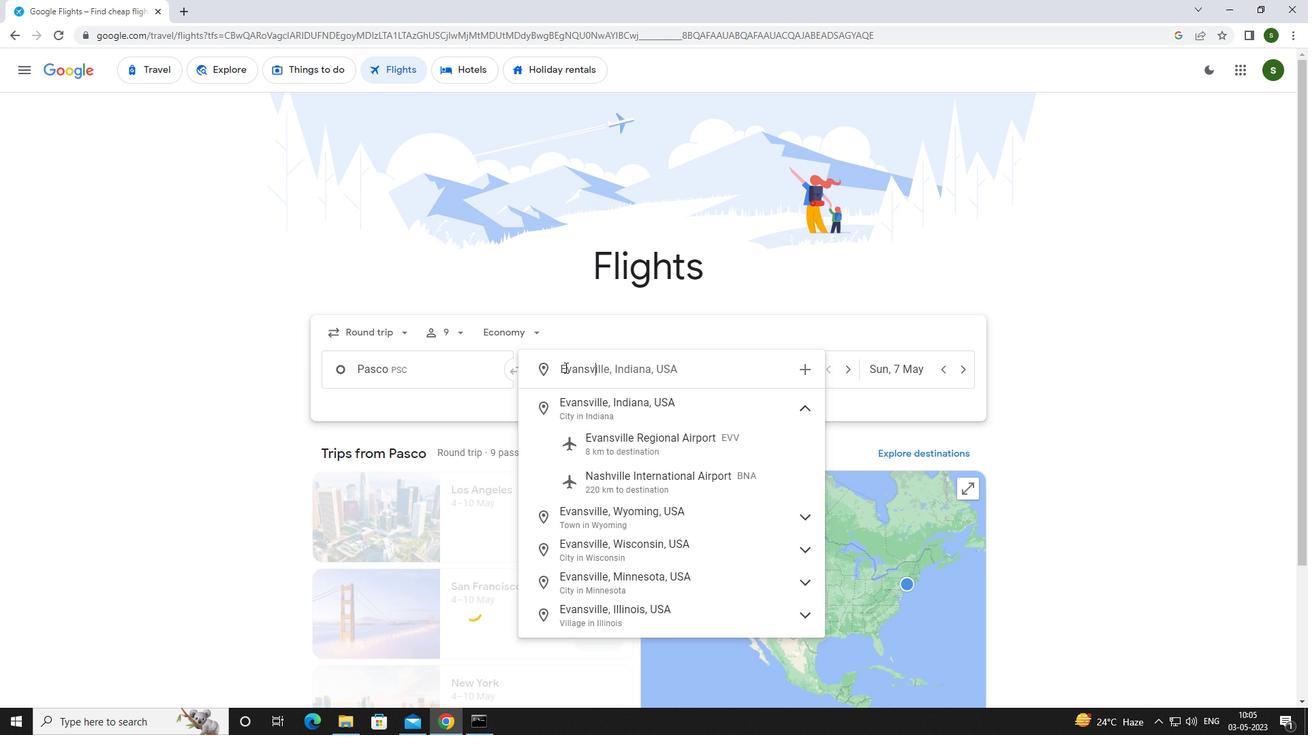 
Action: Mouse moved to (585, 451)
Screenshot: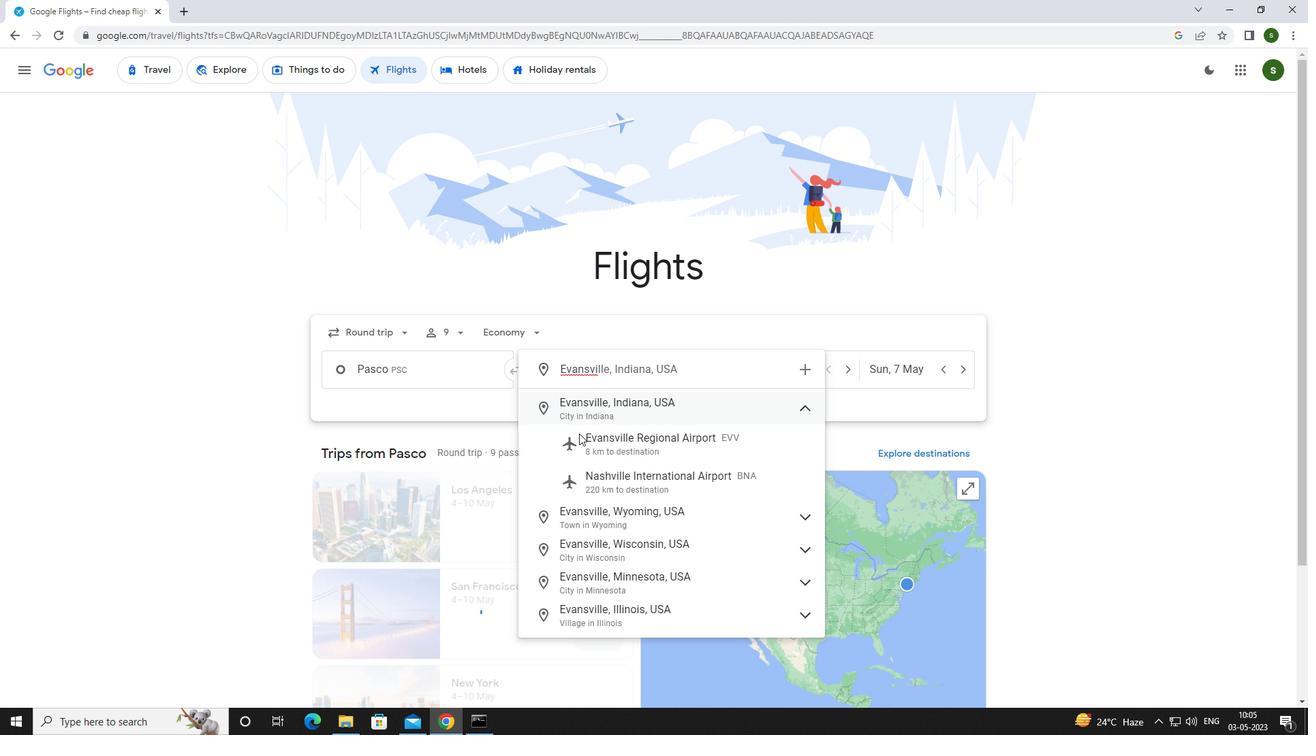 
Action: Mouse pressed left at (585, 451)
Screenshot: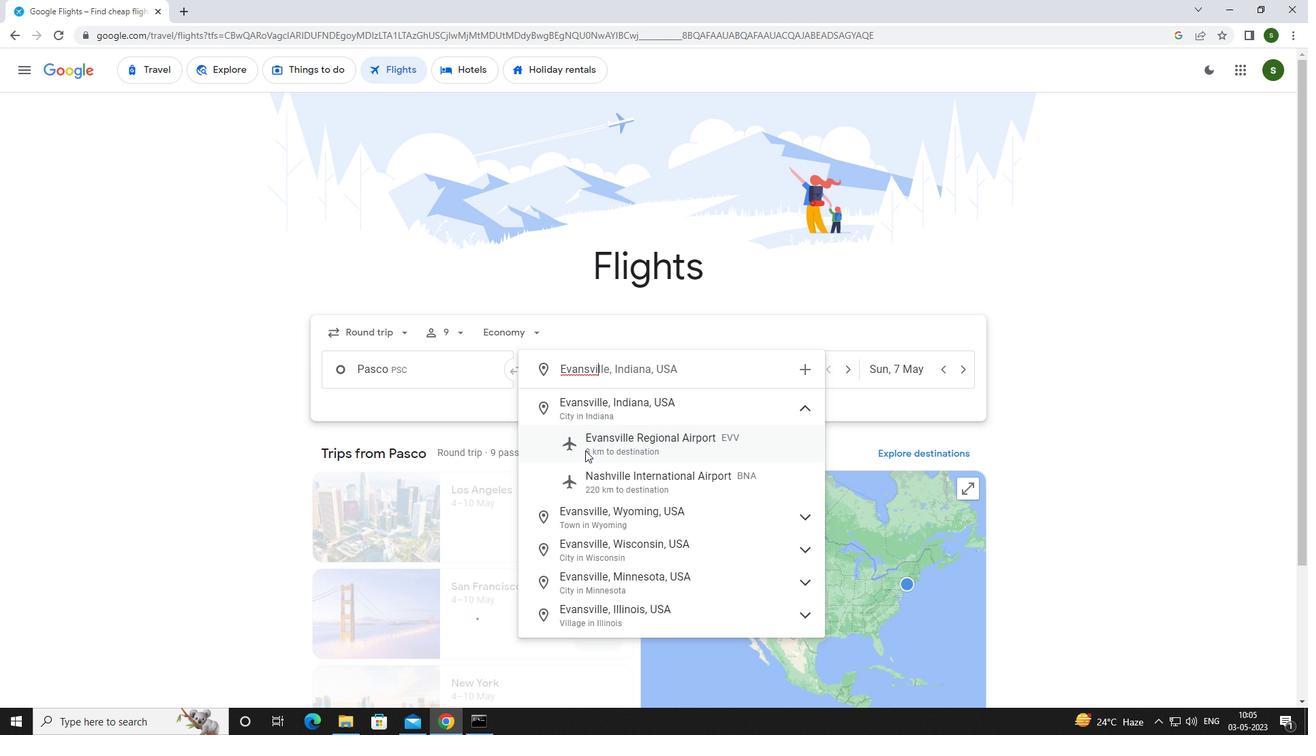 
Action: Mouse moved to (801, 367)
Screenshot: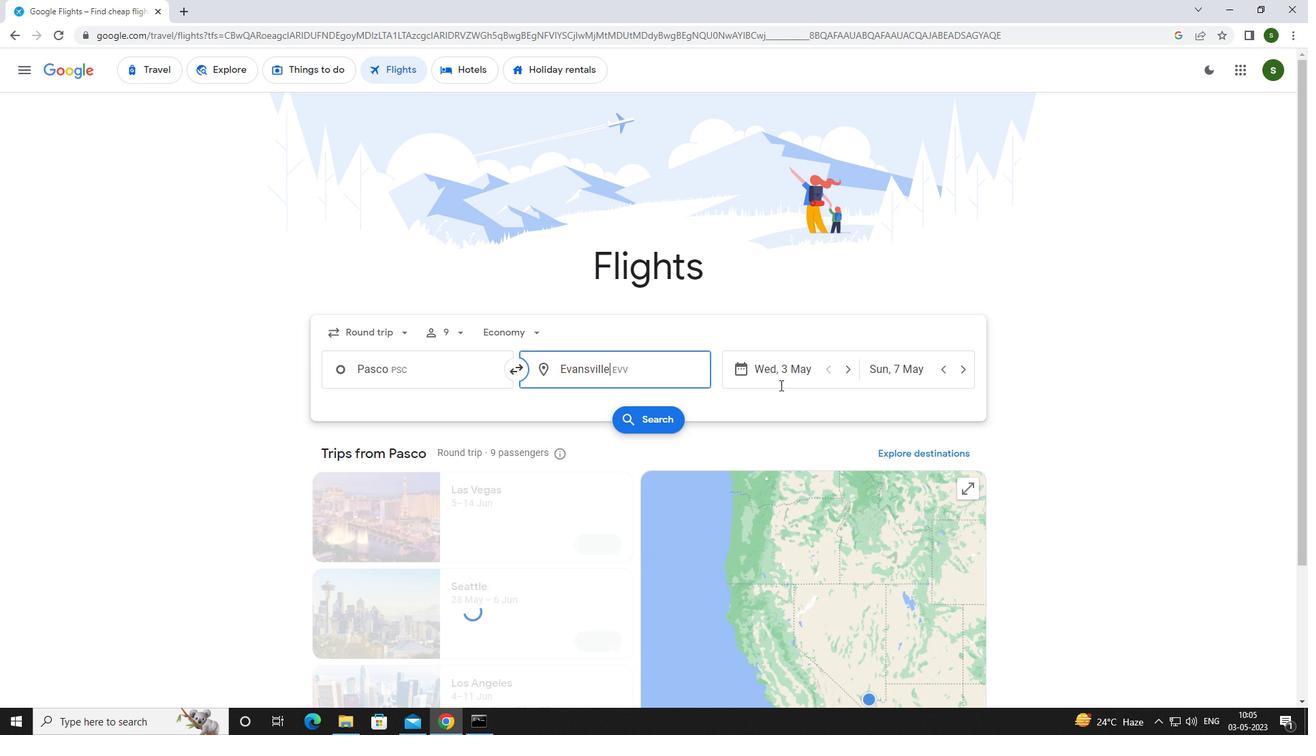 
Action: Mouse pressed left at (801, 367)
Screenshot: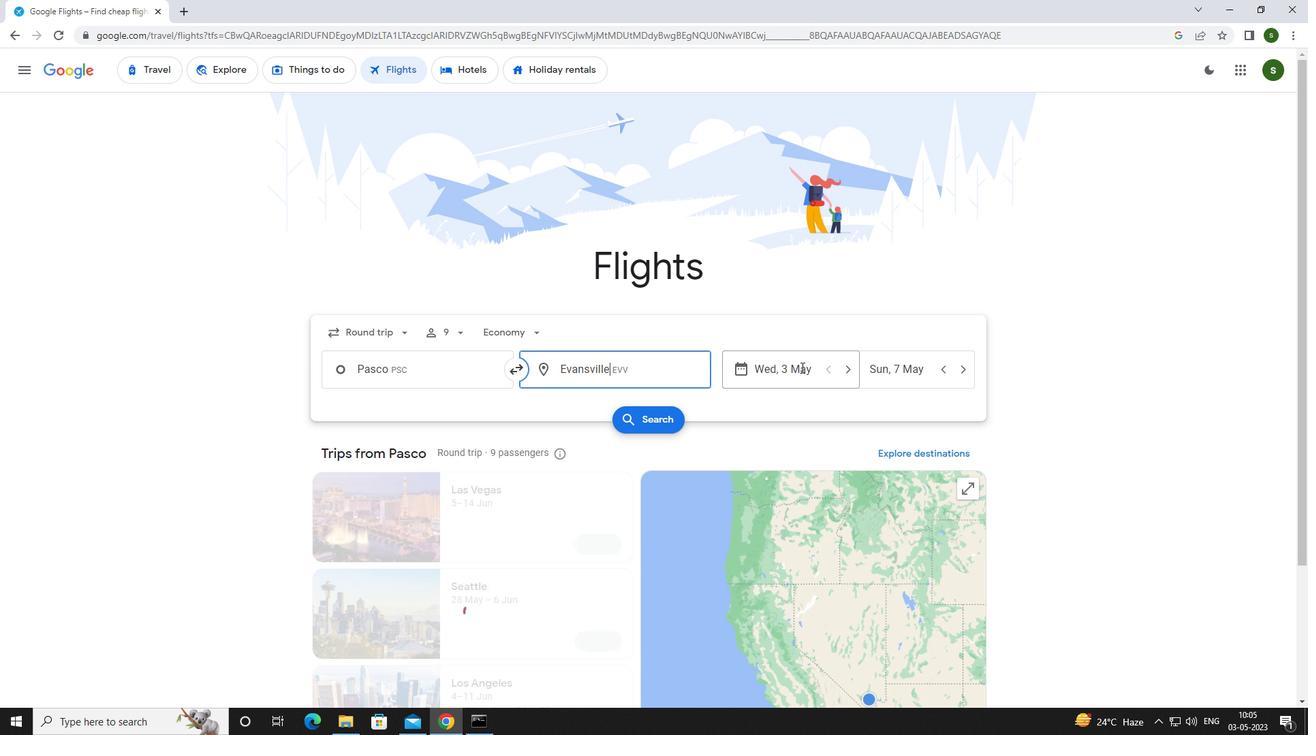 
Action: Mouse moved to (587, 462)
Screenshot: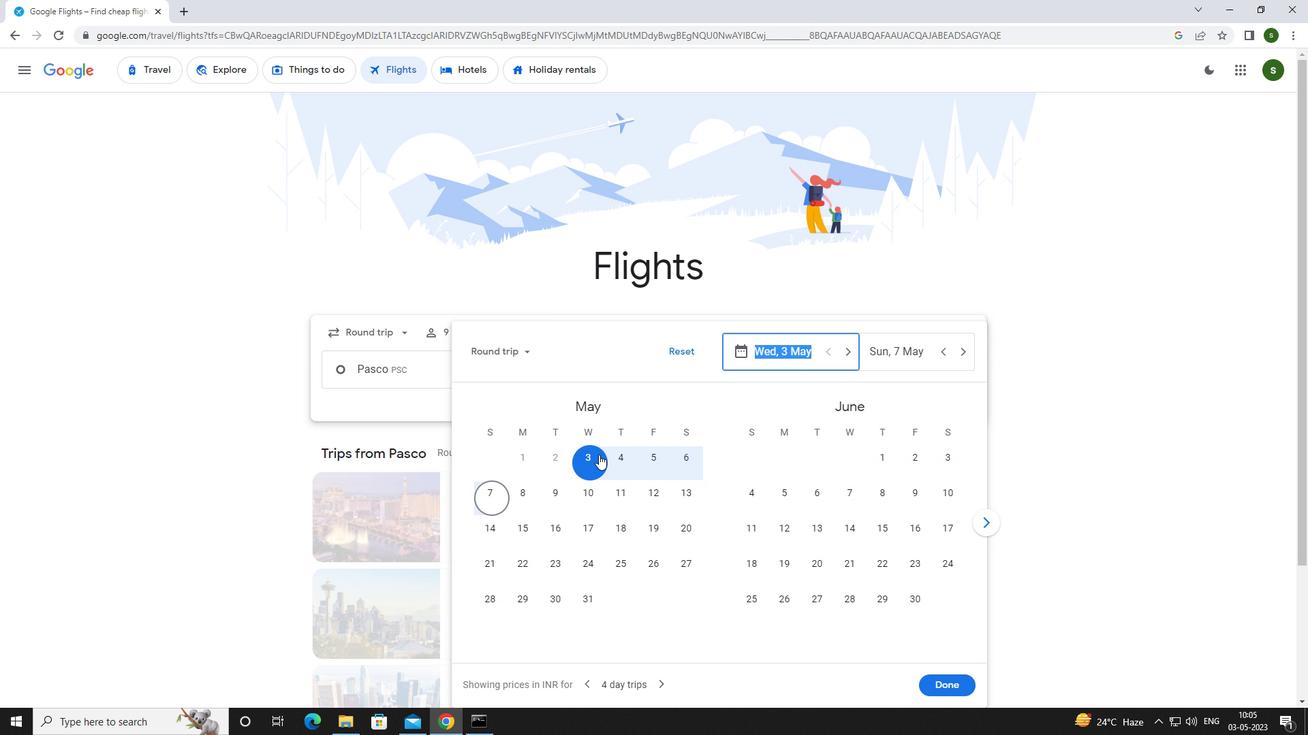 
Action: Mouse pressed left at (587, 462)
Screenshot: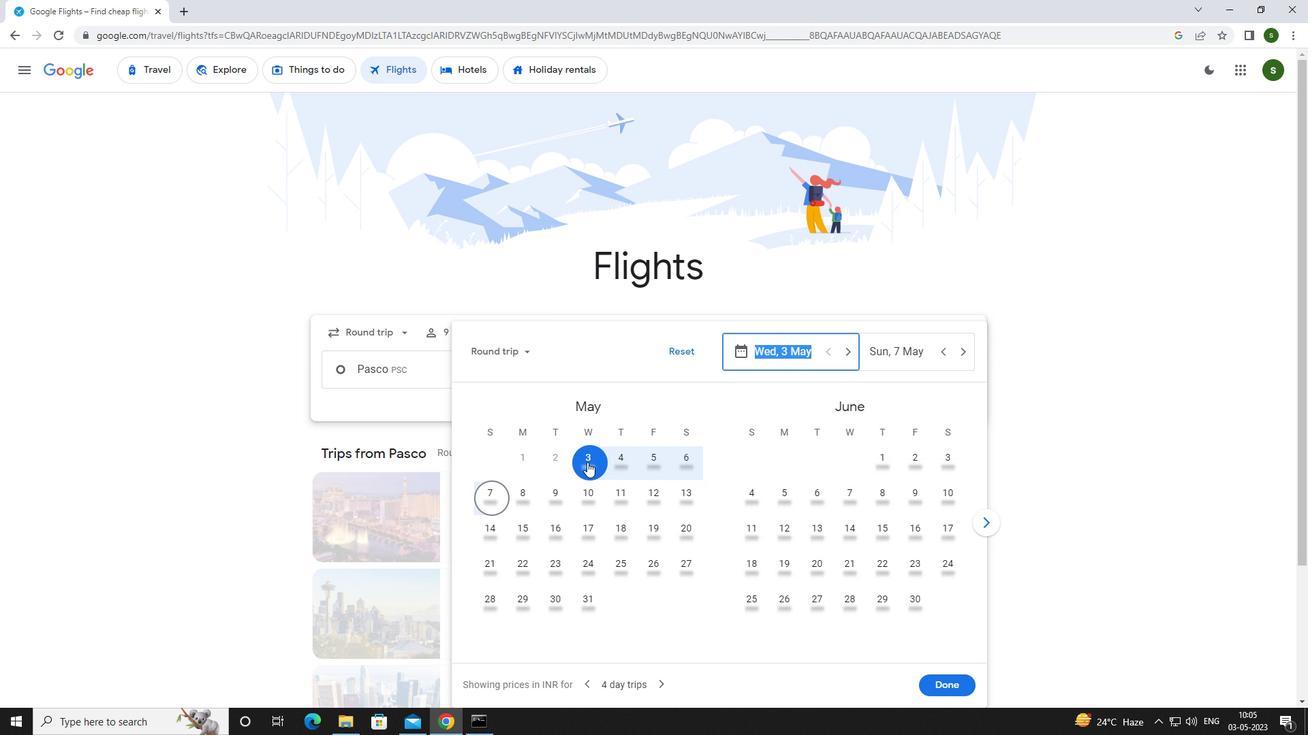 
Action: Mouse moved to (589, 463)
Screenshot: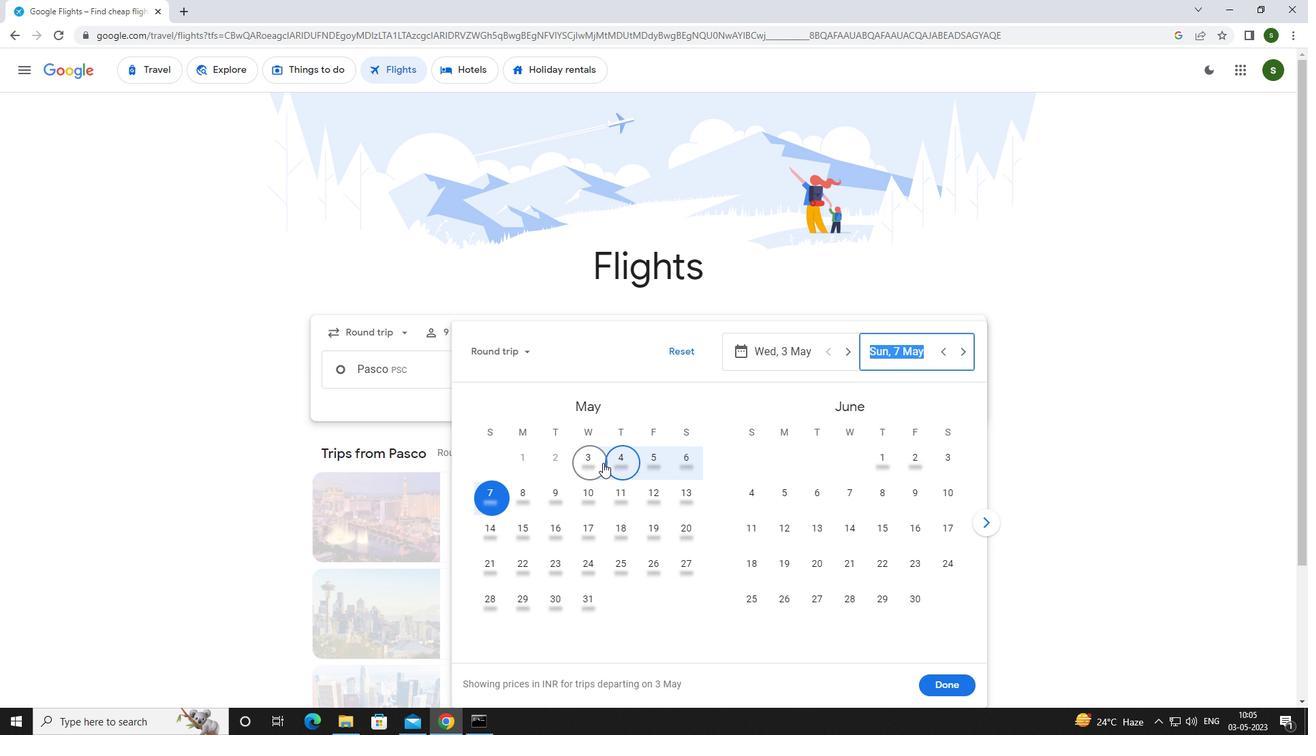 
Action: Mouse pressed left at (589, 463)
Screenshot: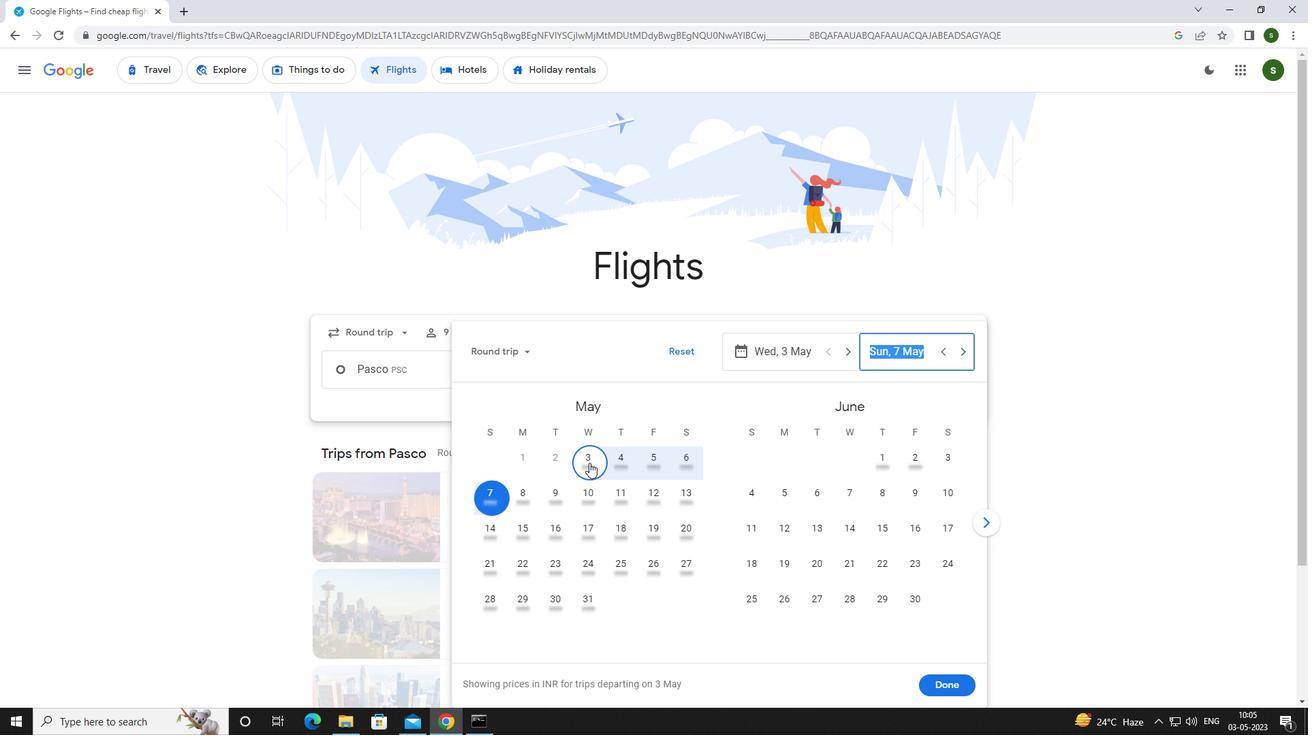
Action: Mouse moved to (941, 684)
Screenshot: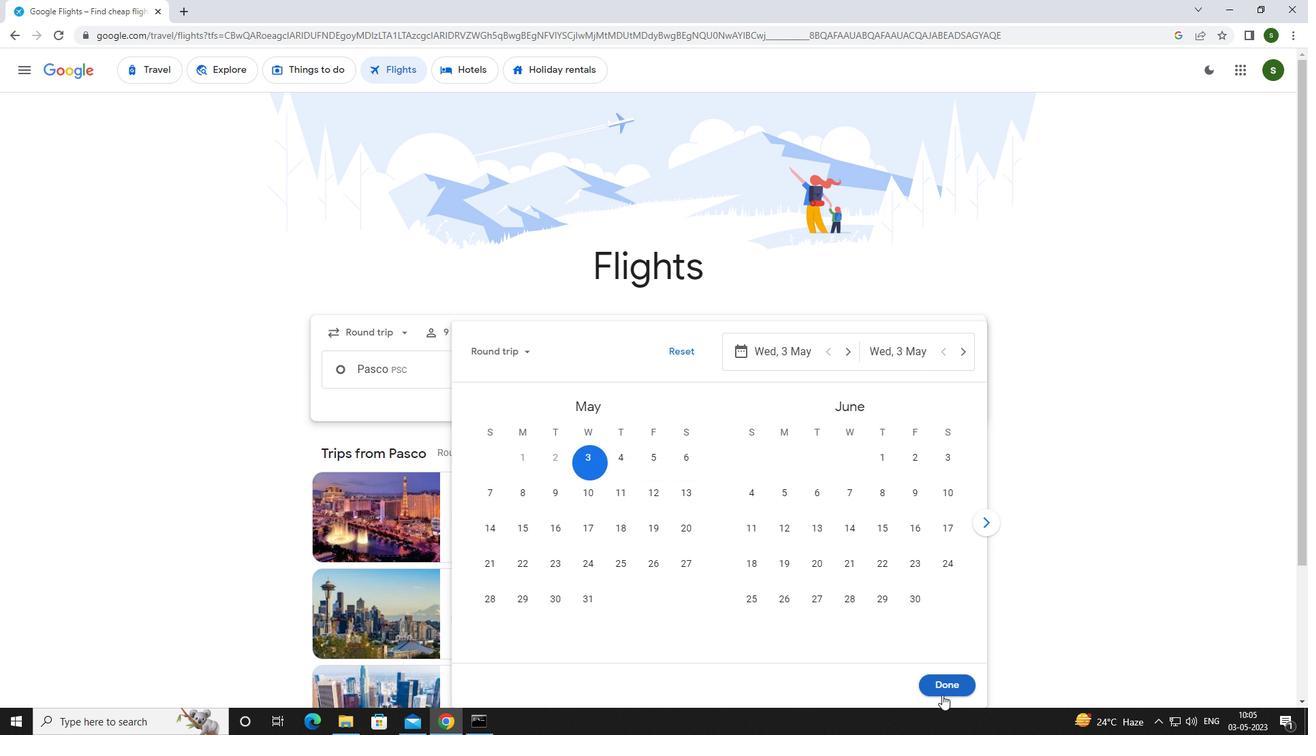 
Action: Mouse pressed left at (941, 684)
Screenshot: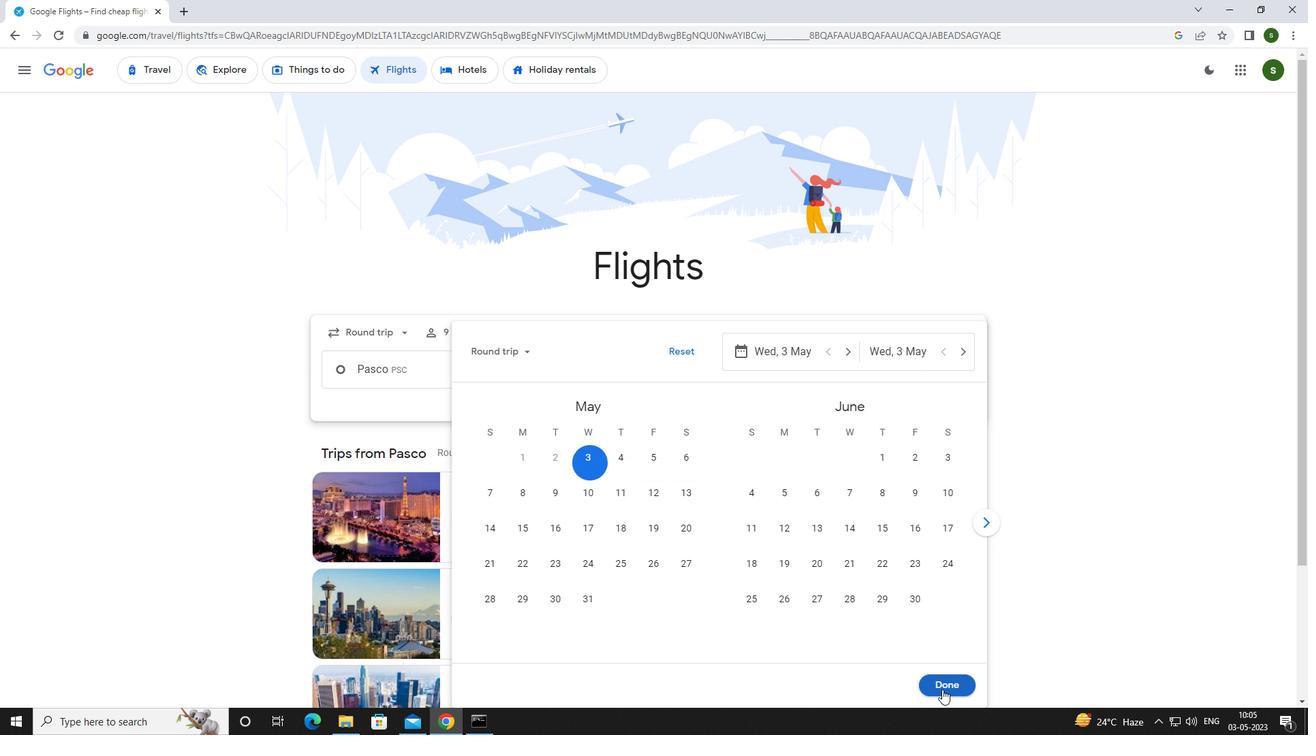 
Action: Mouse moved to (650, 416)
Screenshot: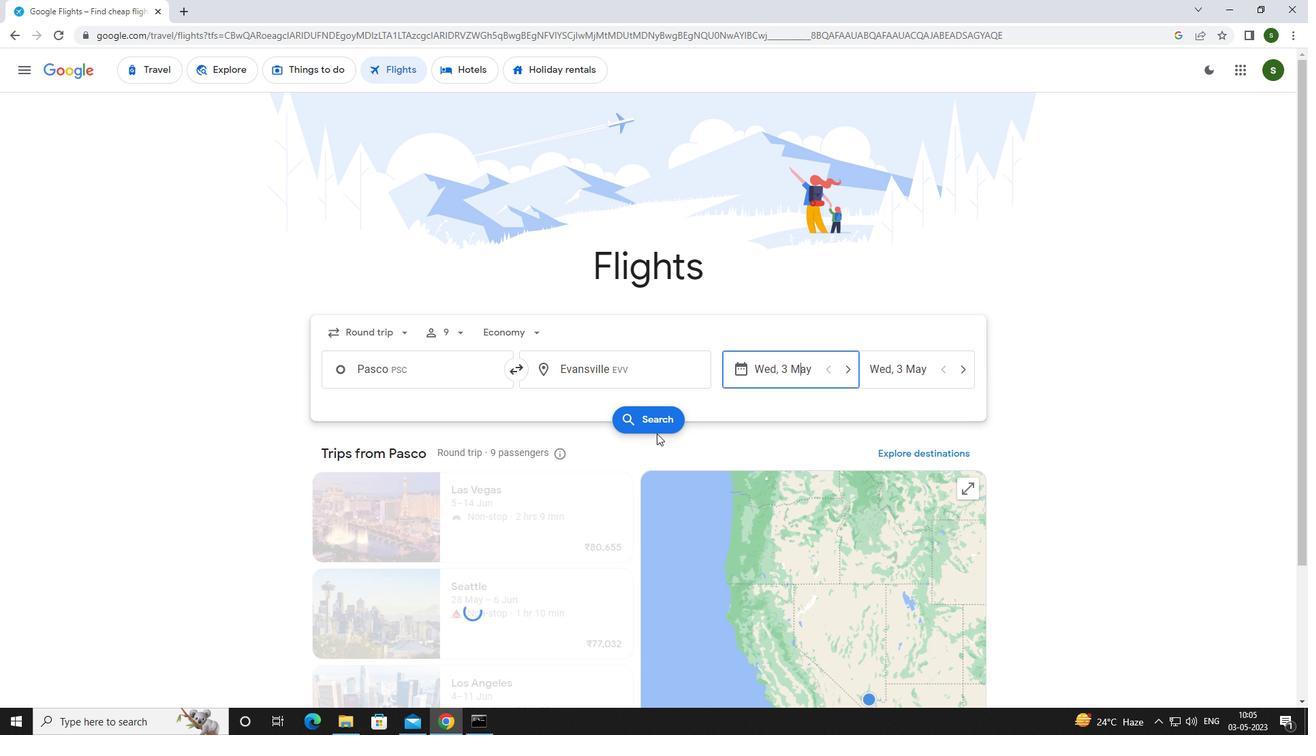 
Action: Mouse pressed left at (650, 416)
Screenshot: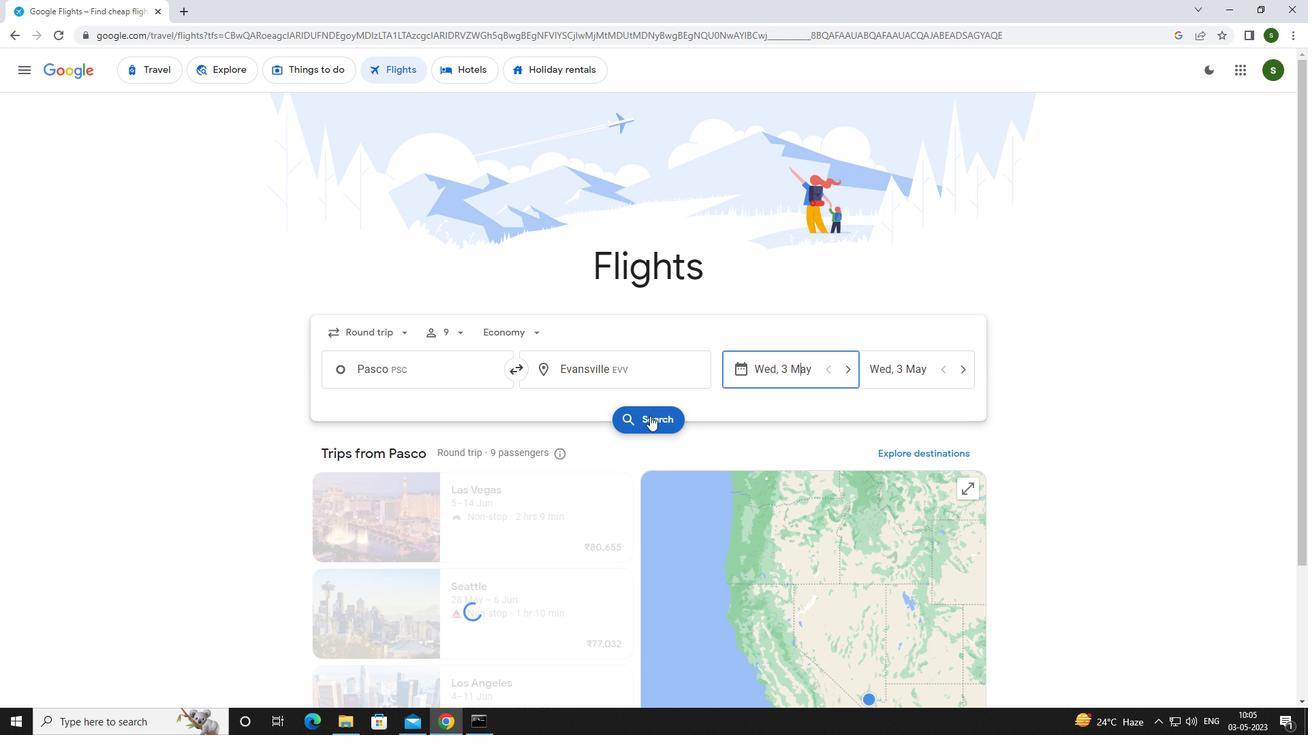 
Action: Mouse moved to (321, 196)
Screenshot: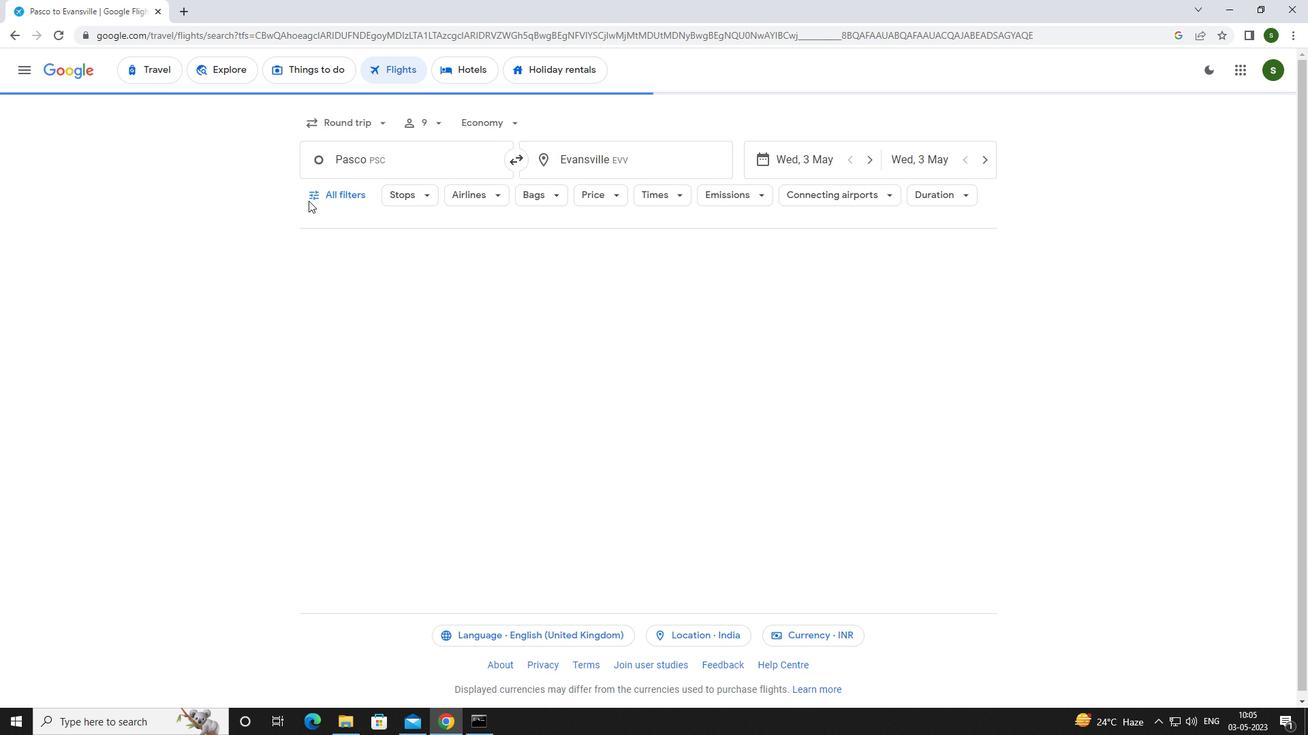 
Action: Mouse pressed left at (321, 196)
Screenshot: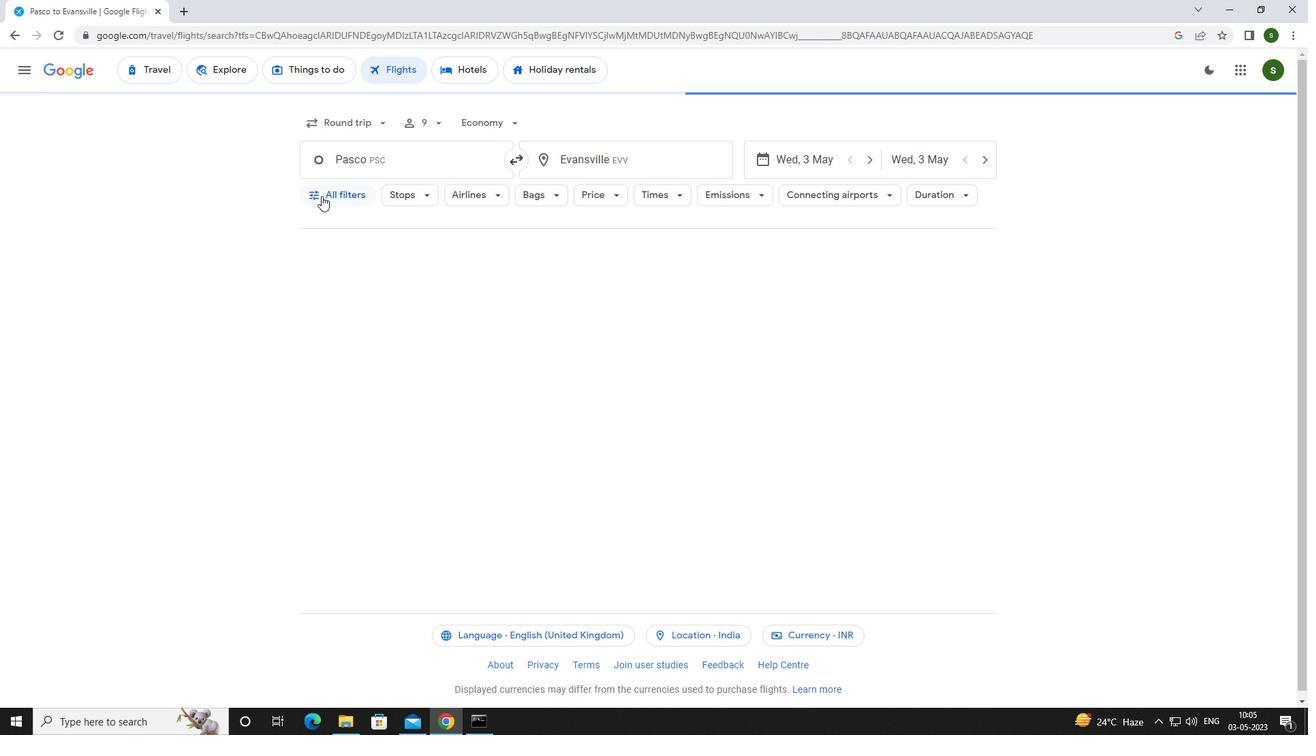 
Action: Mouse moved to (517, 489)
Screenshot: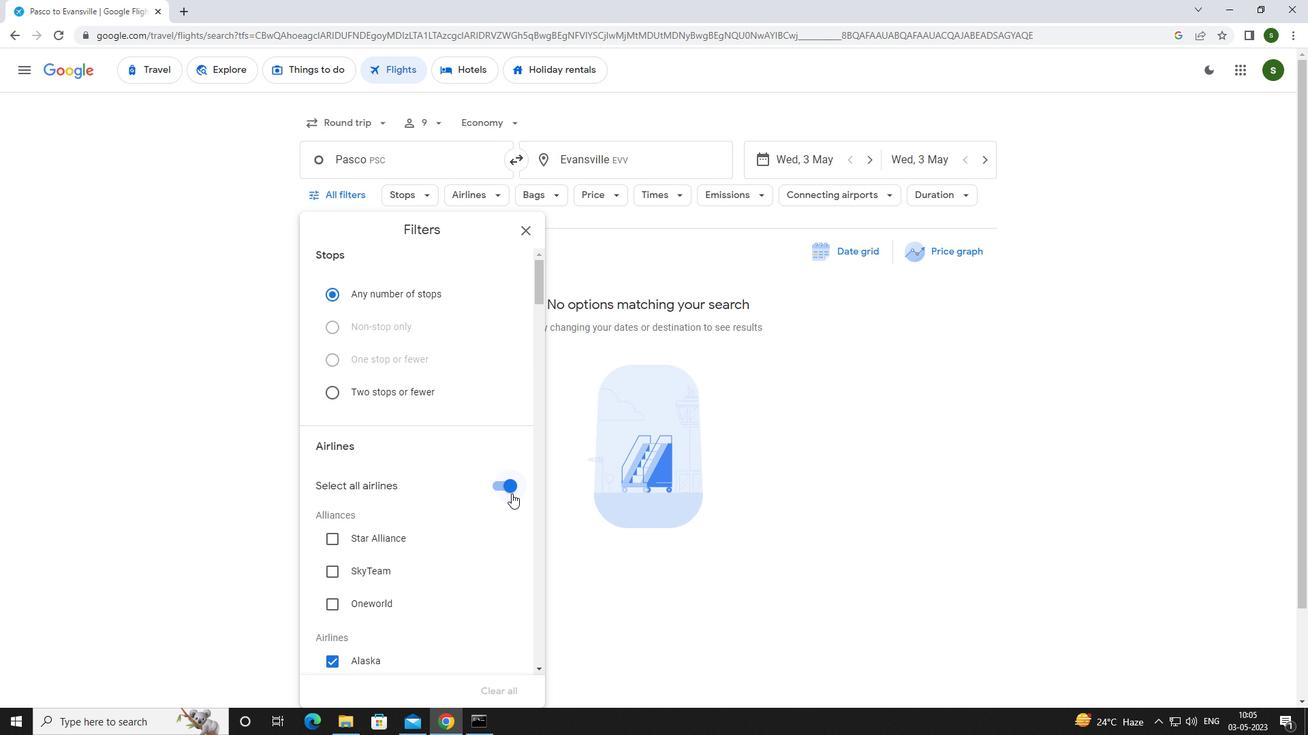 
Action: Mouse pressed left at (517, 489)
Screenshot: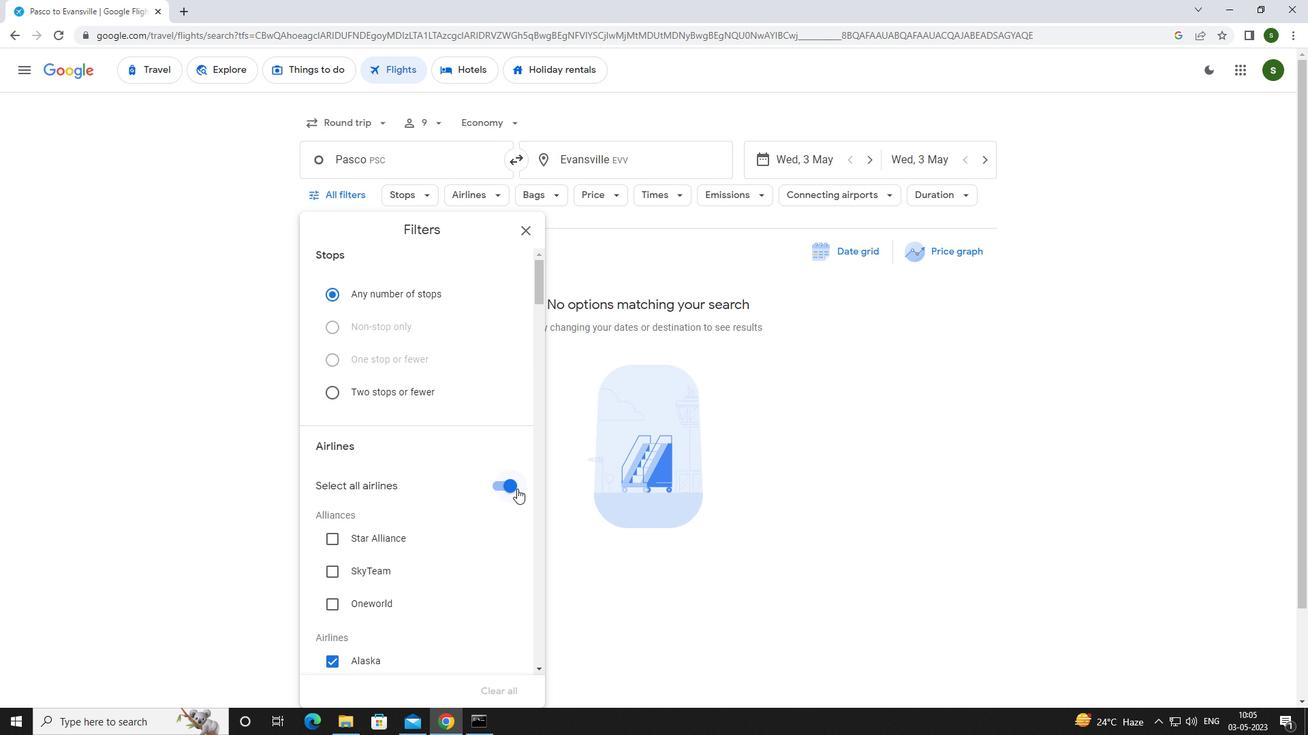 
Action: Mouse moved to (479, 434)
Screenshot: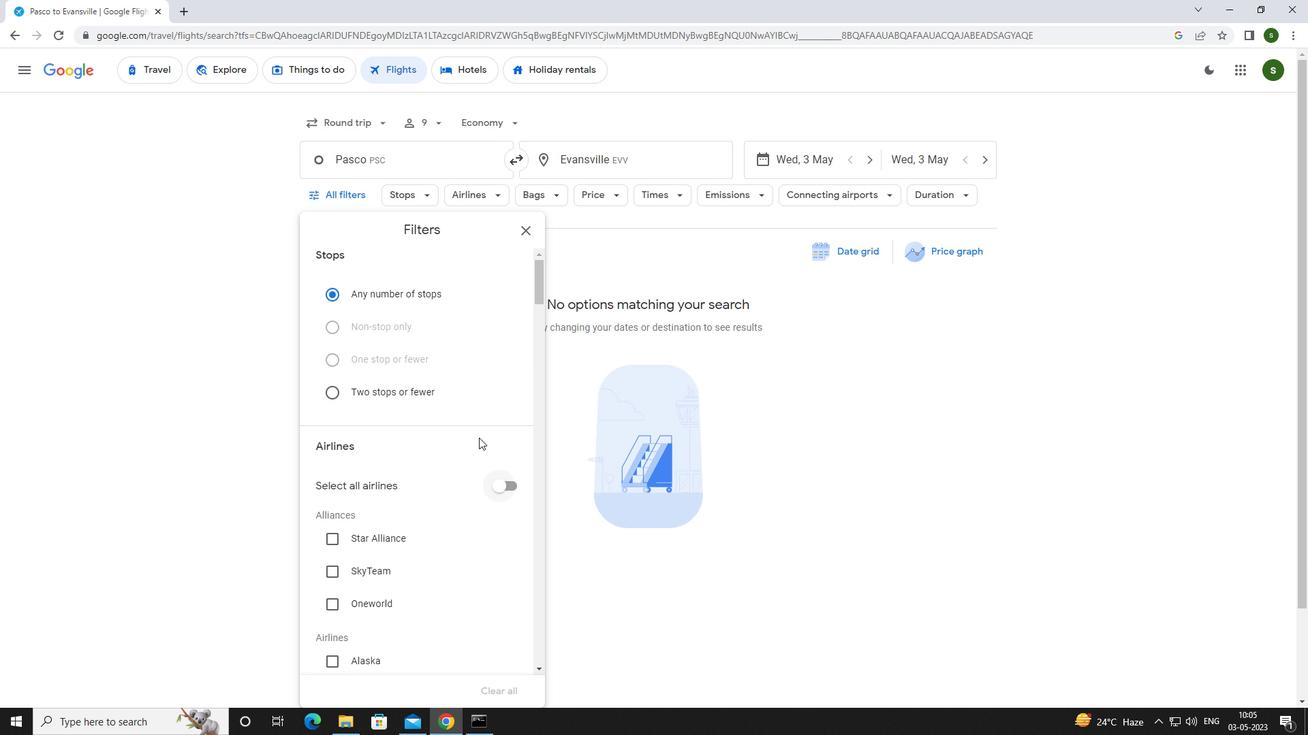 
Action: Mouse scrolled (479, 434) with delta (0, 0)
Screenshot: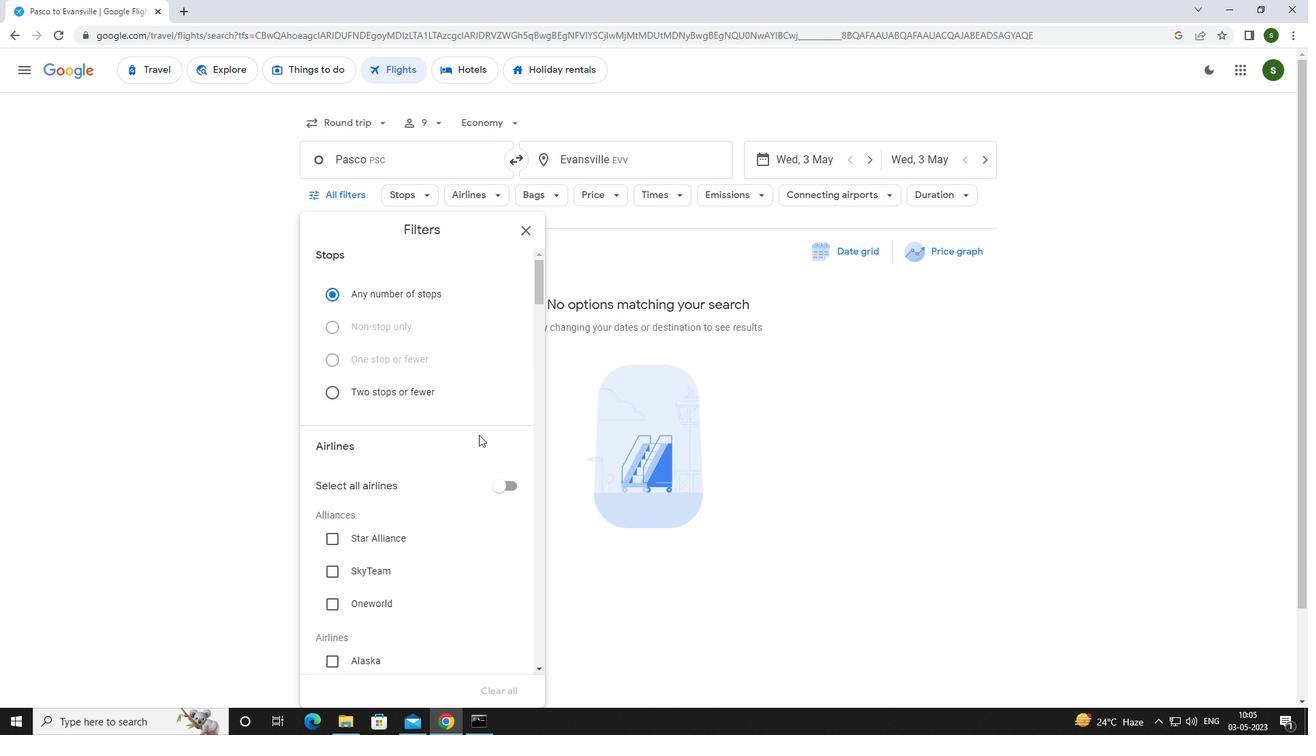 
Action: Mouse scrolled (479, 434) with delta (0, 0)
Screenshot: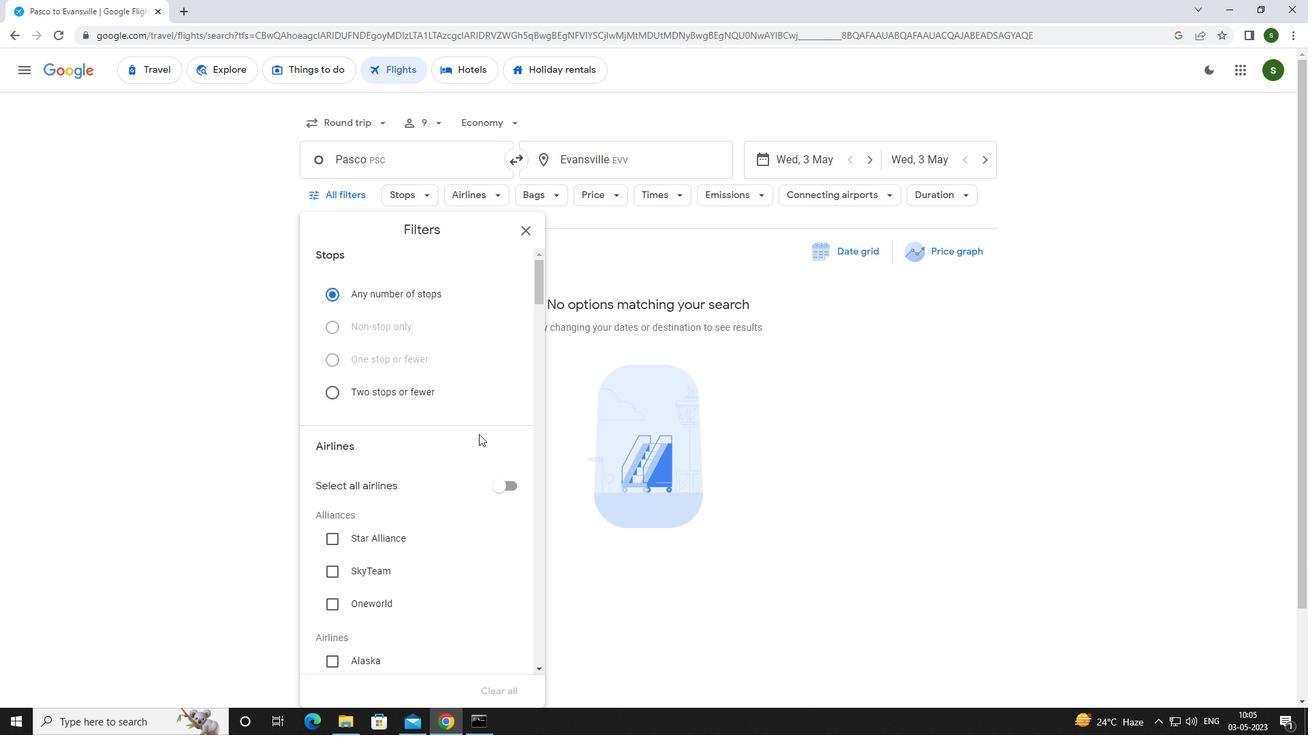 
Action: Mouse scrolled (479, 434) with delta (0, 0)
Screenshot: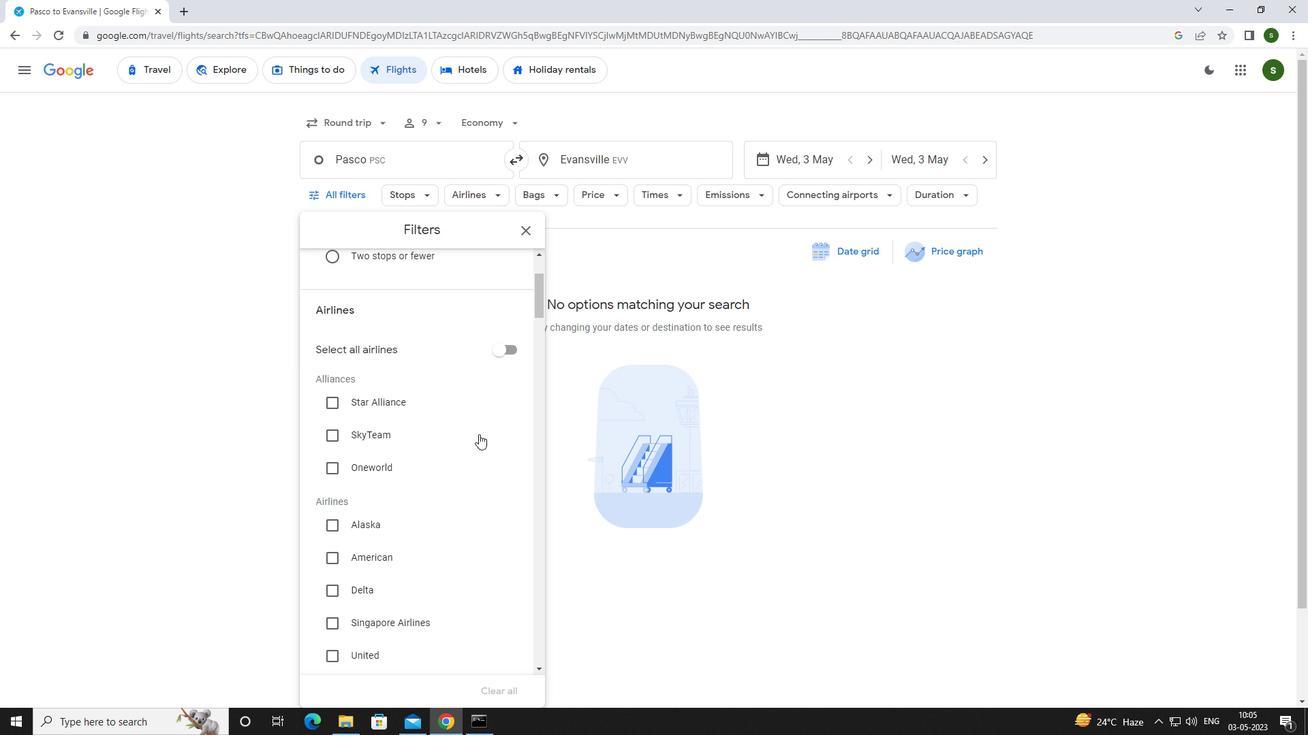 
Action: Mouse scrolled (479, 434) with delta (0, 0)
Screenshot: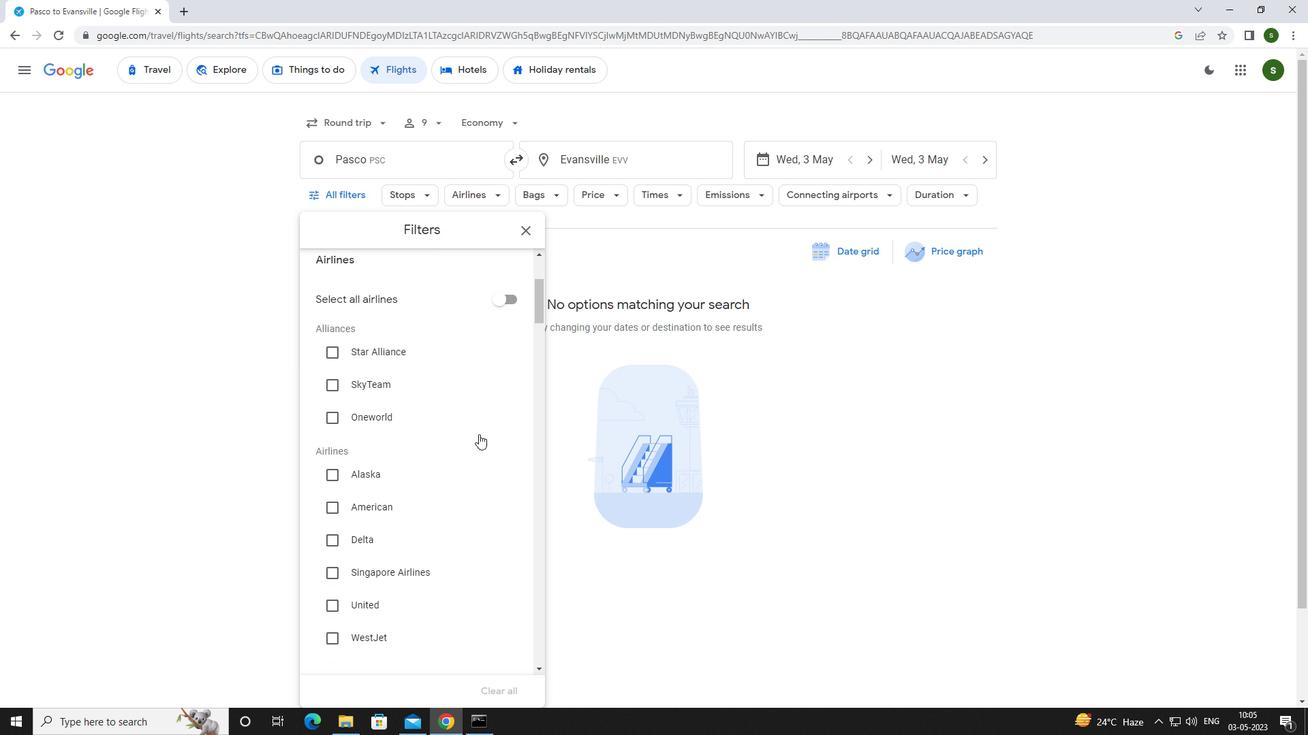 
Action: Mouse scrolled (479, 434) with delta (0, 0)
Screenshot: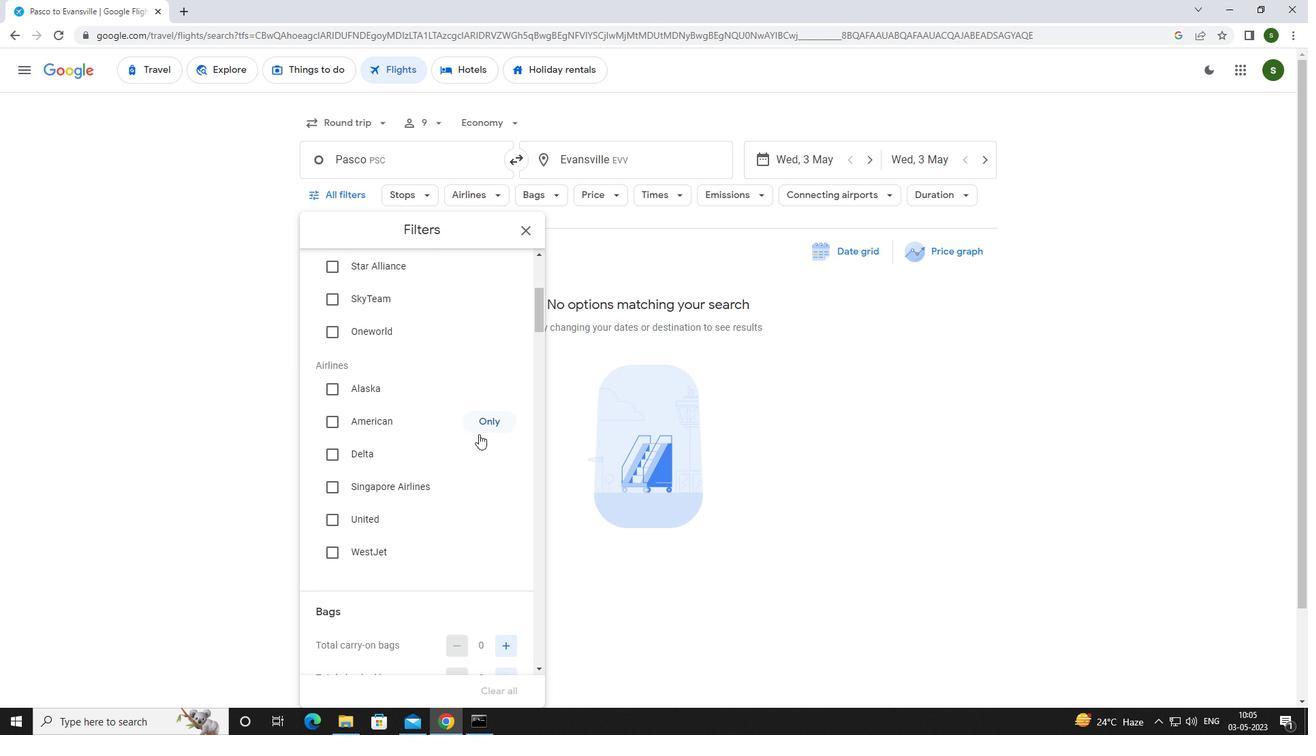 
Action: Mouse scrolled (479, 434) with delta (0, 0)
Screenshot: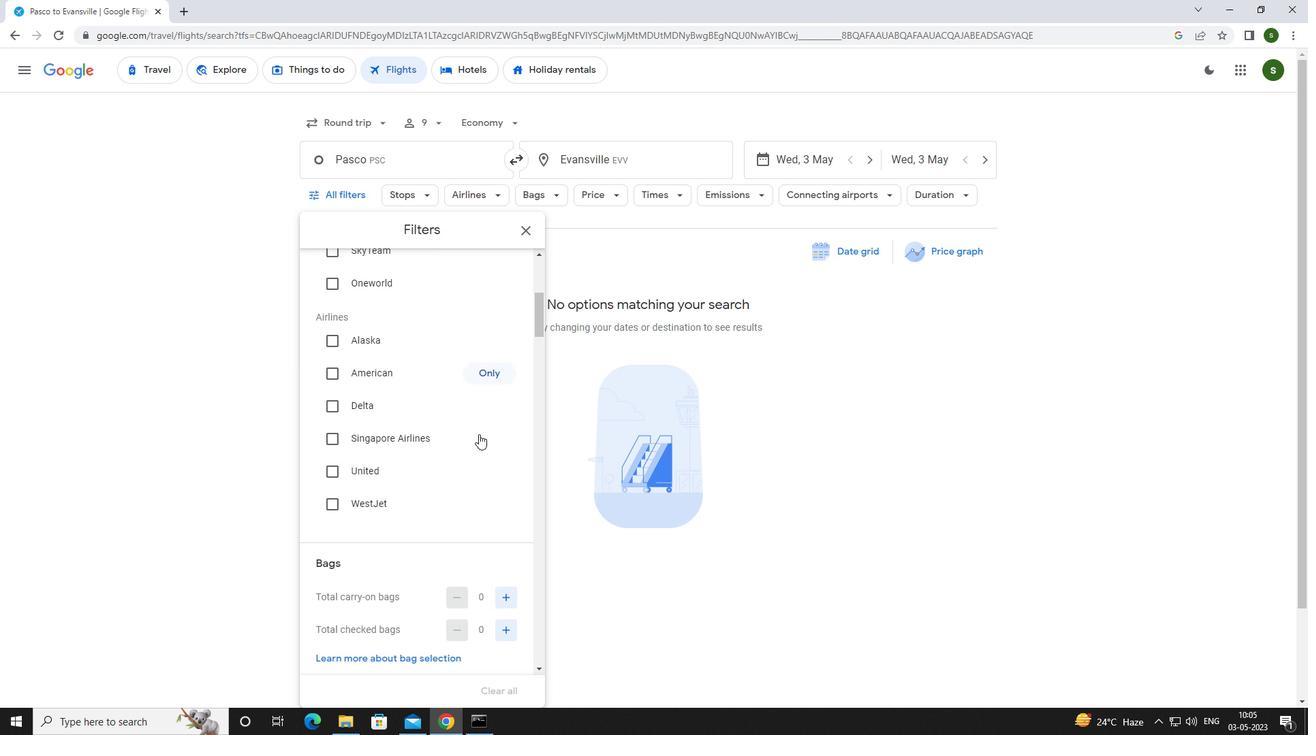
Action: Mouse scrolled (479, 434) with delta (0, 0)
Screenshot: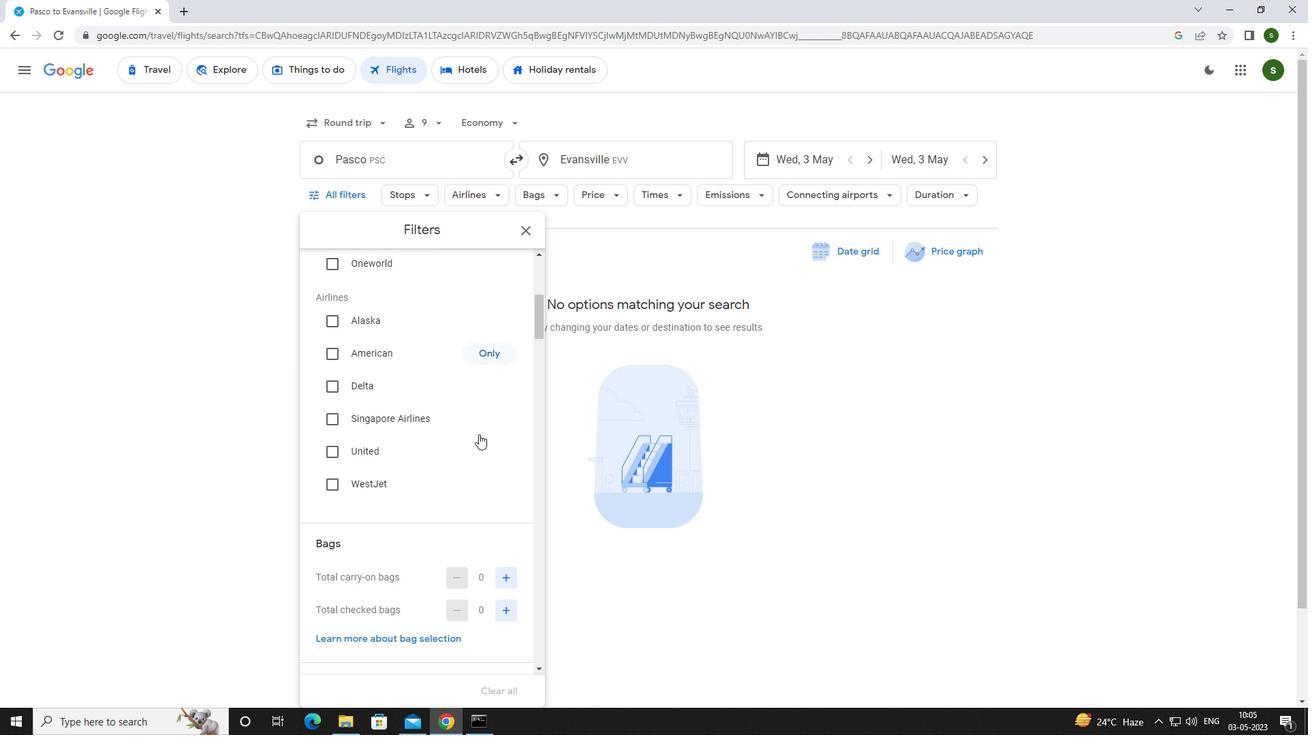 
Action: Mouse moved to (506, 479)
Screenshot: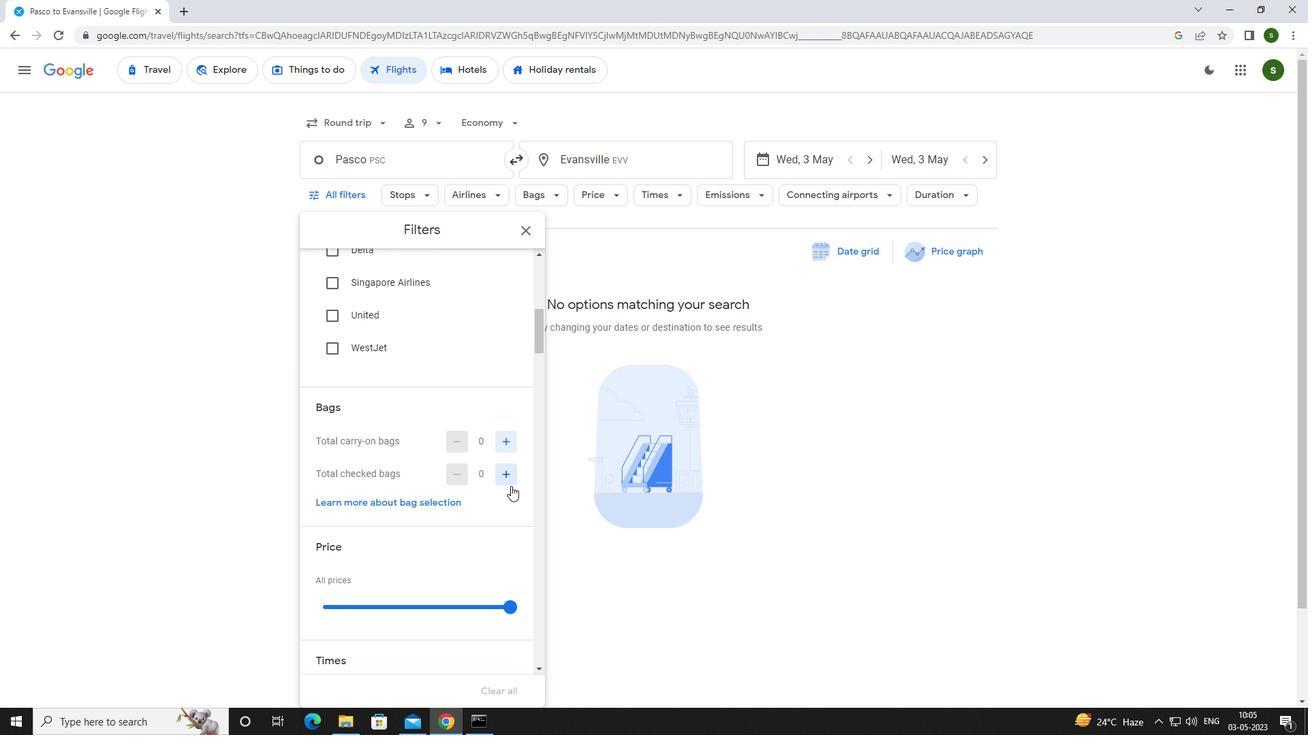 
Action: Mouse pressed left at (506, 479)
Screenshot: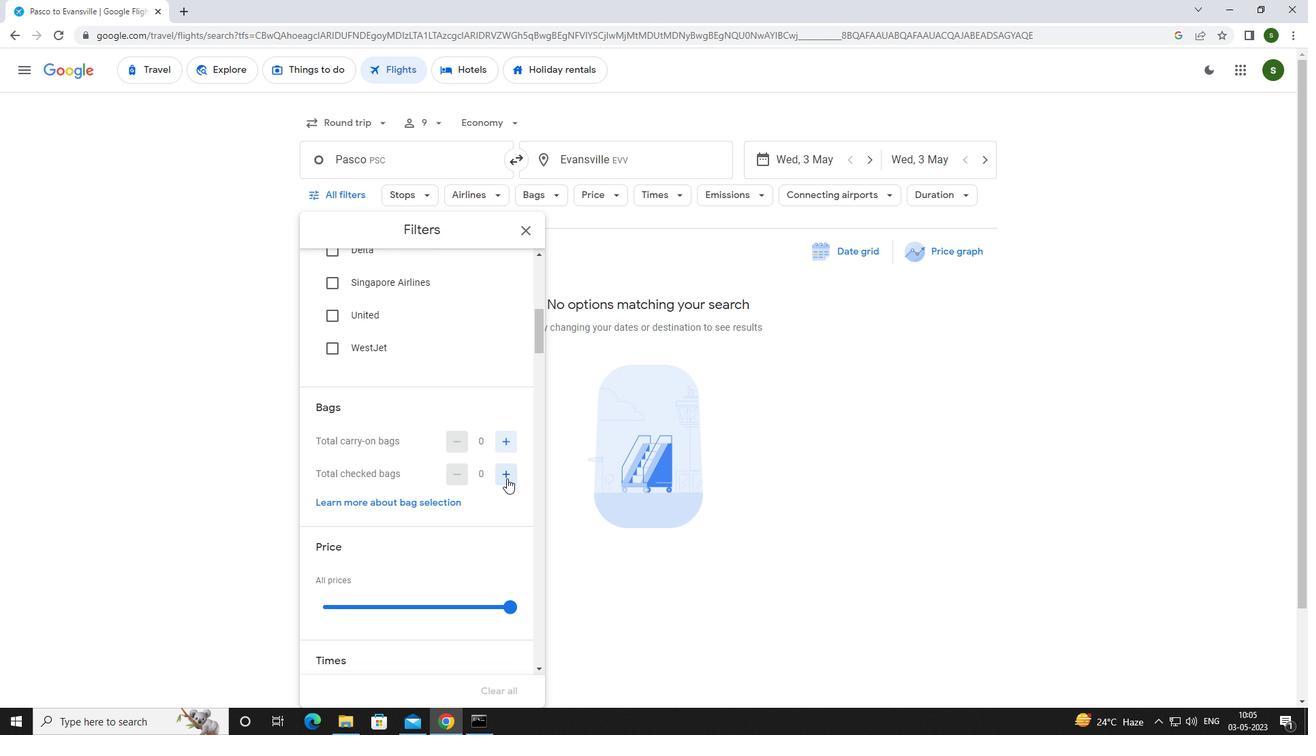 
Action: Mouse pressed left at (506, 479)
Screenshot: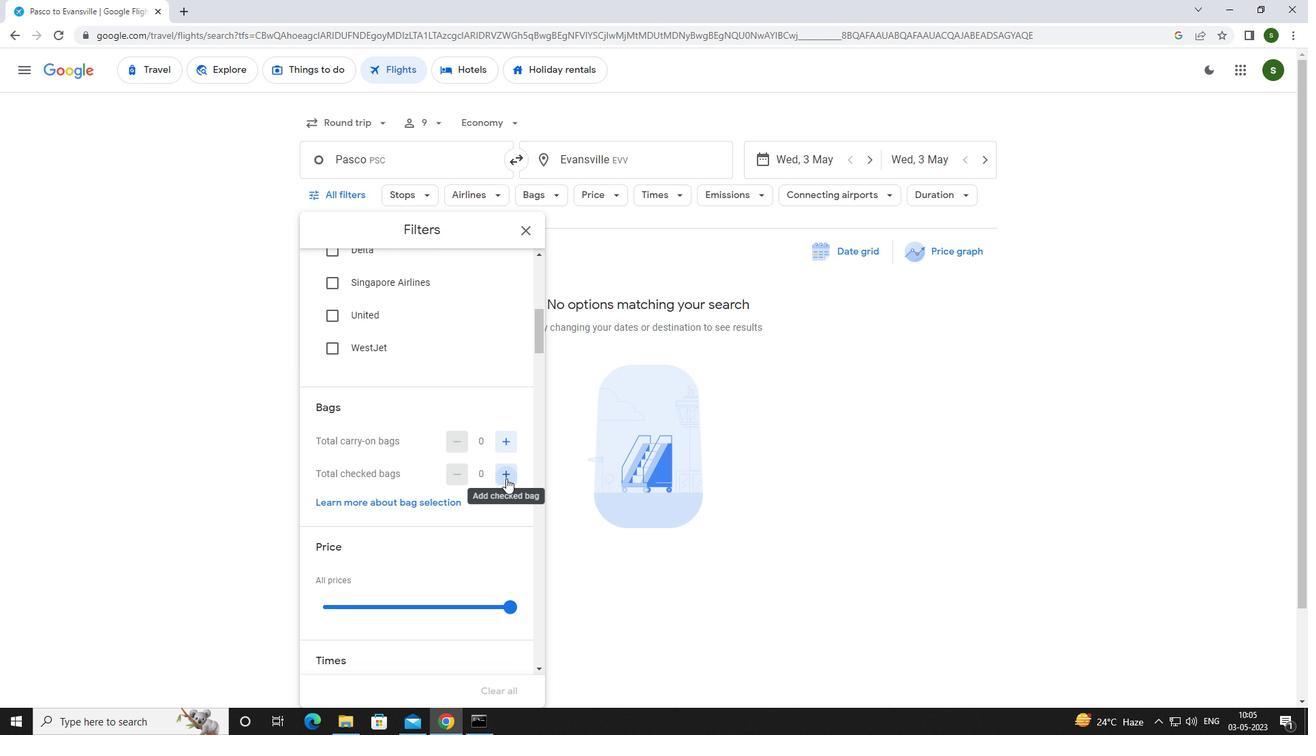 
Action: Mouse moved to (509, 610)
Screenshot: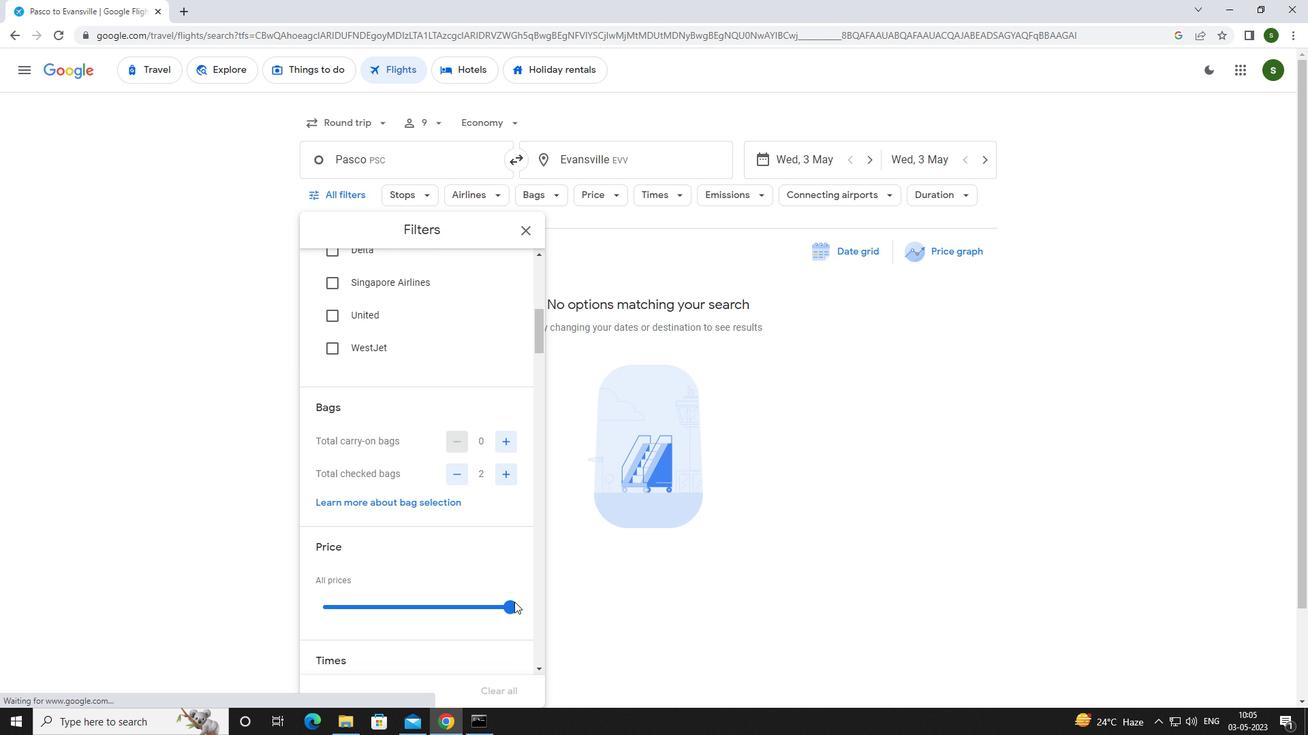 
Action: Mouse pressed left at (509, 610)
Screenshot: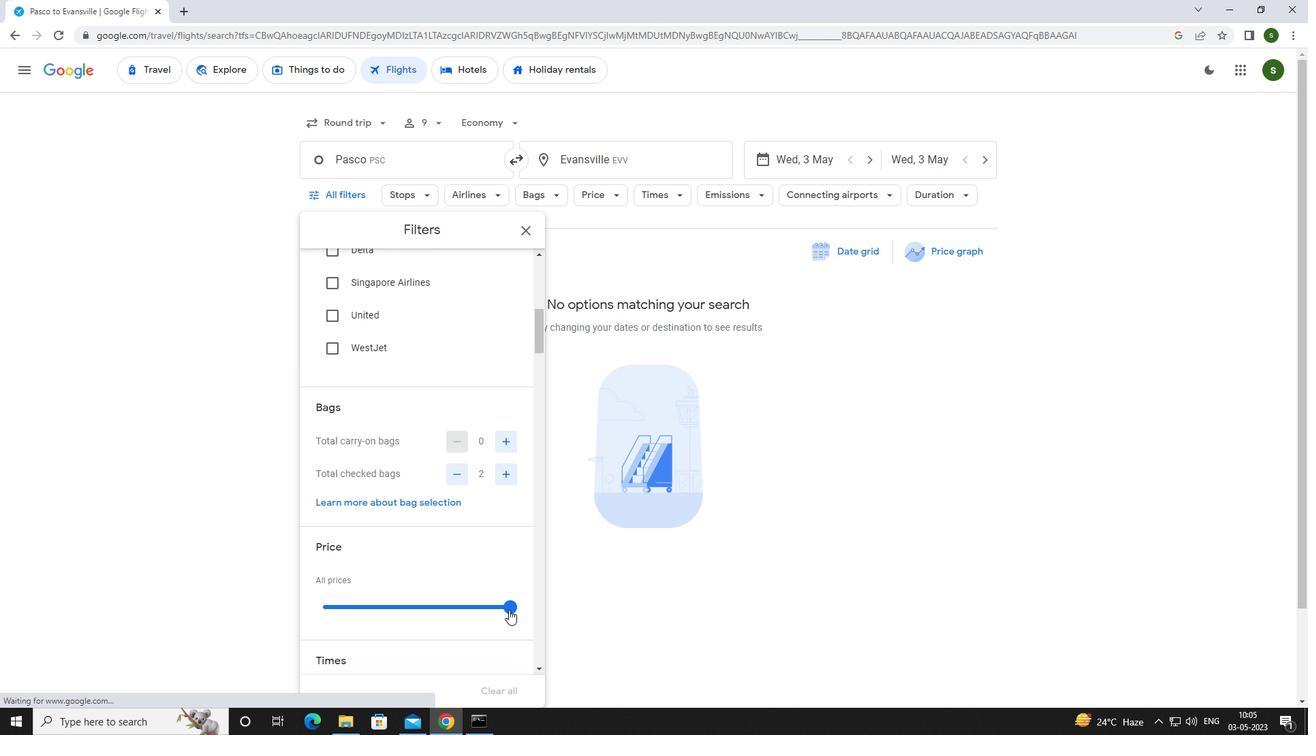 
Action: Mouse moved to (496, 529)
Screenshot: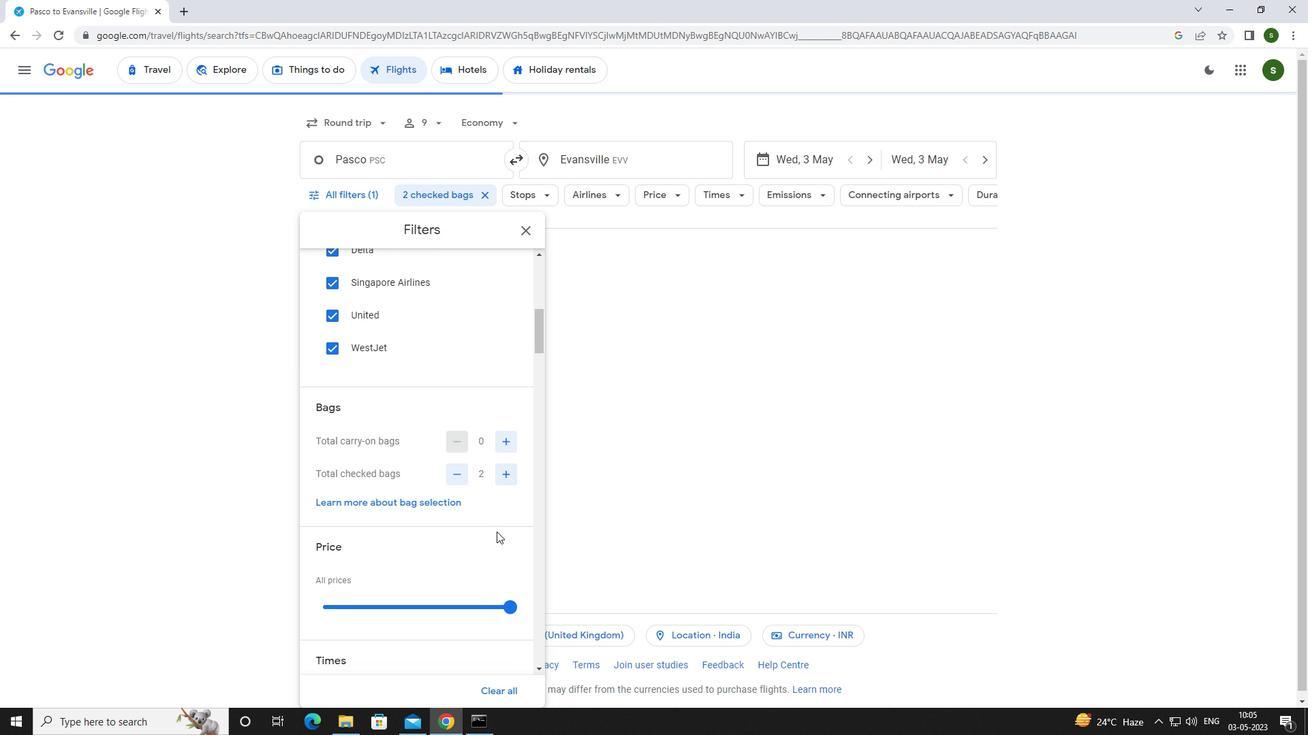 
Action: Mouse scrolled (496, 528) with delta (0, 0)
Screenshot: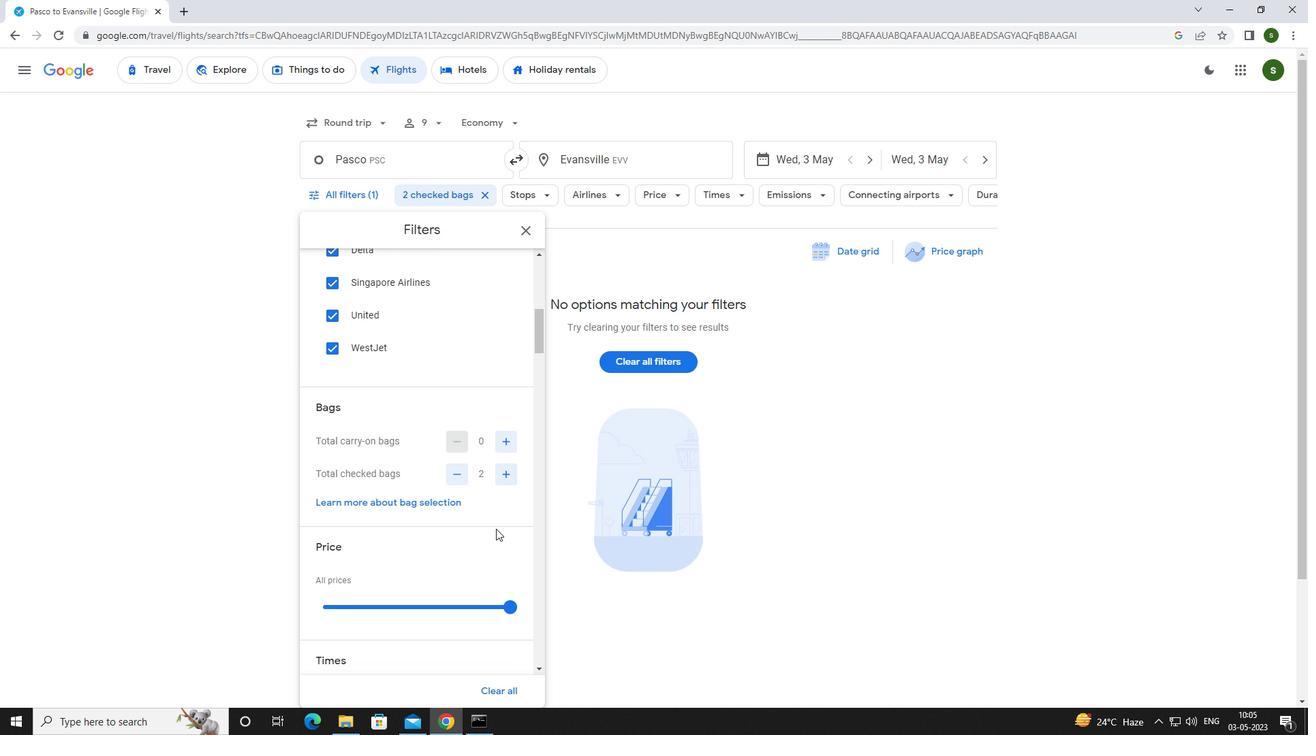 
Action: Mouse scrolled (496, 528) with delta (0, 0)
Screenshot: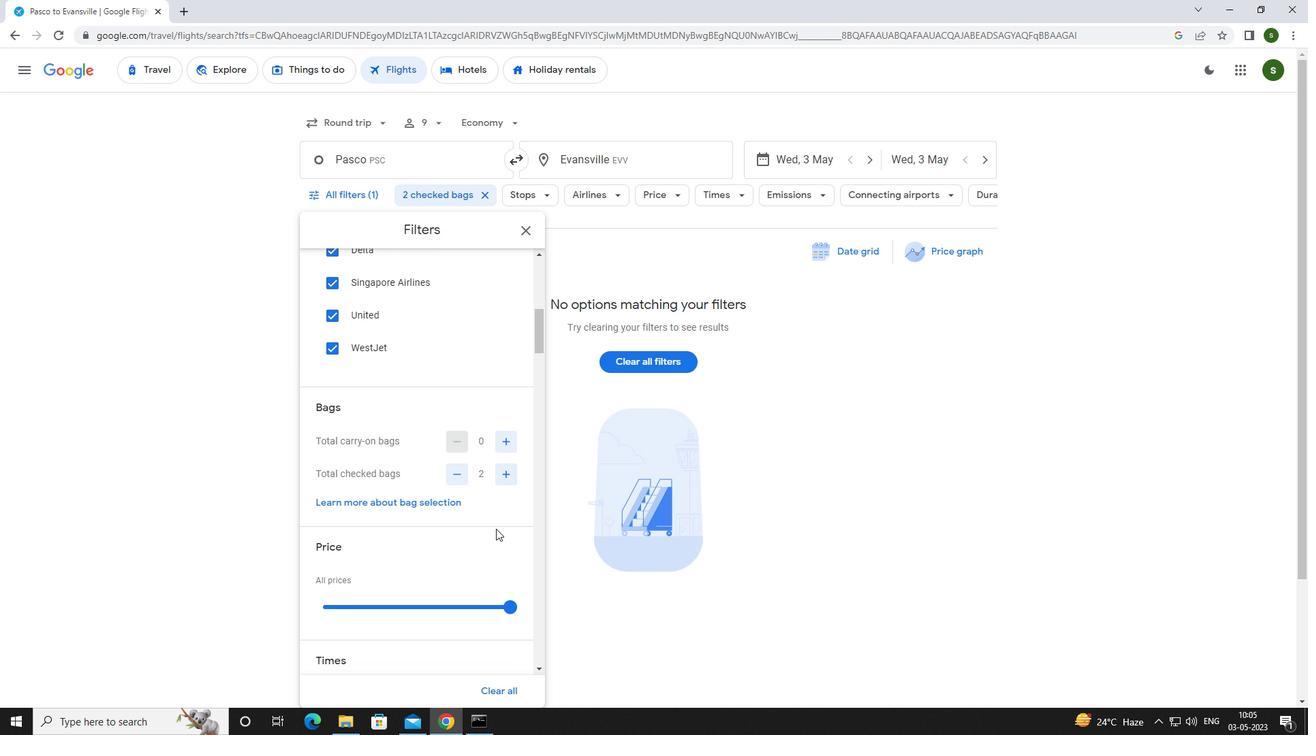 
Action: Mouse scrolled (496, 528) with delta (0, 0)
Screenshot: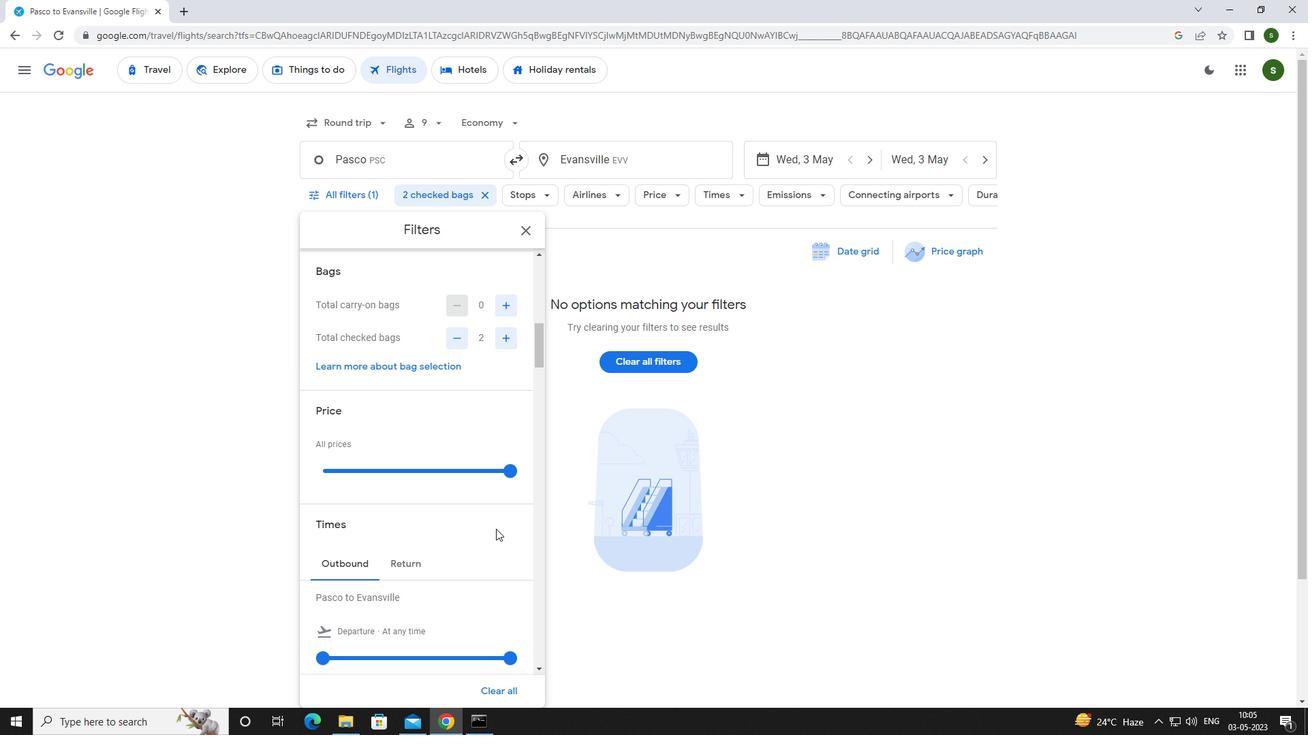 
Action: Mouse scrolled (496, 528) with delta (0, 0)
Screenshot: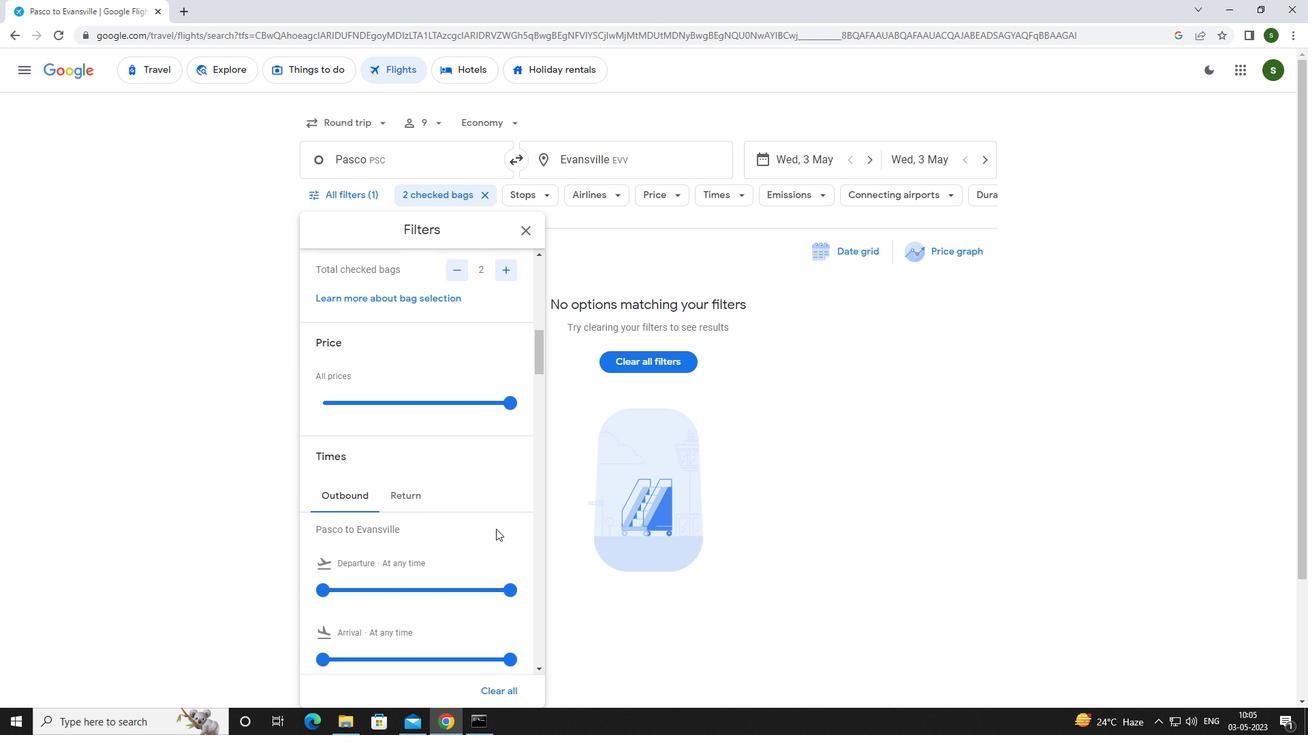 
Action: Mouse moved to (322, 526)
Screenshot: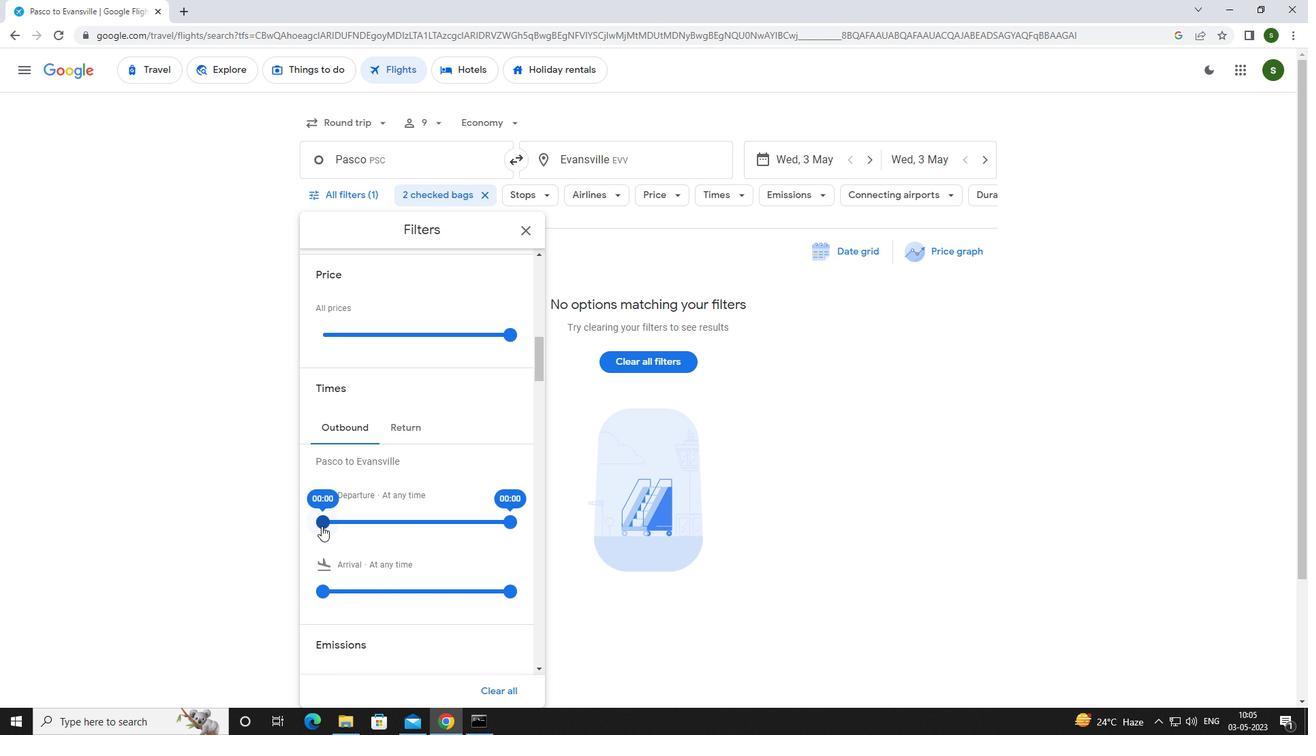 
Action: Mouse pressed left at (322, 526)
Screenshot: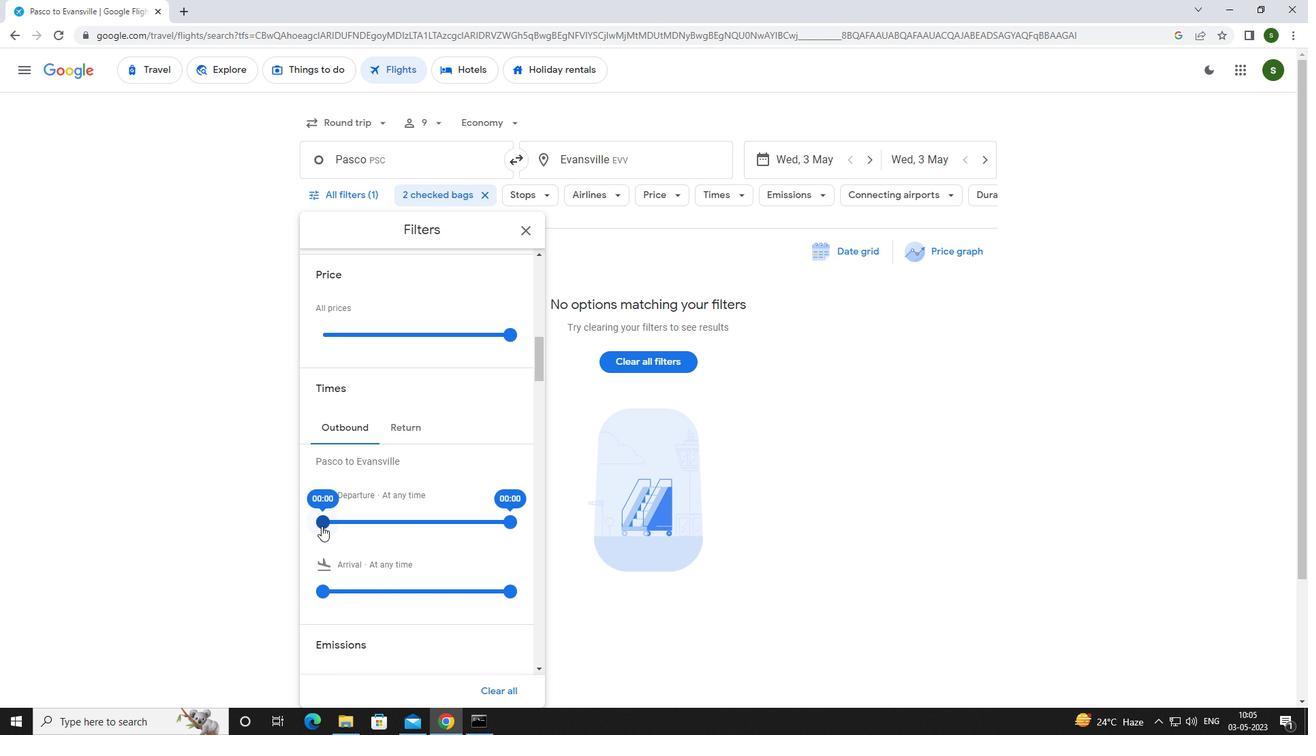 
Action: Mouse moved to (829, 470)
Screenshot: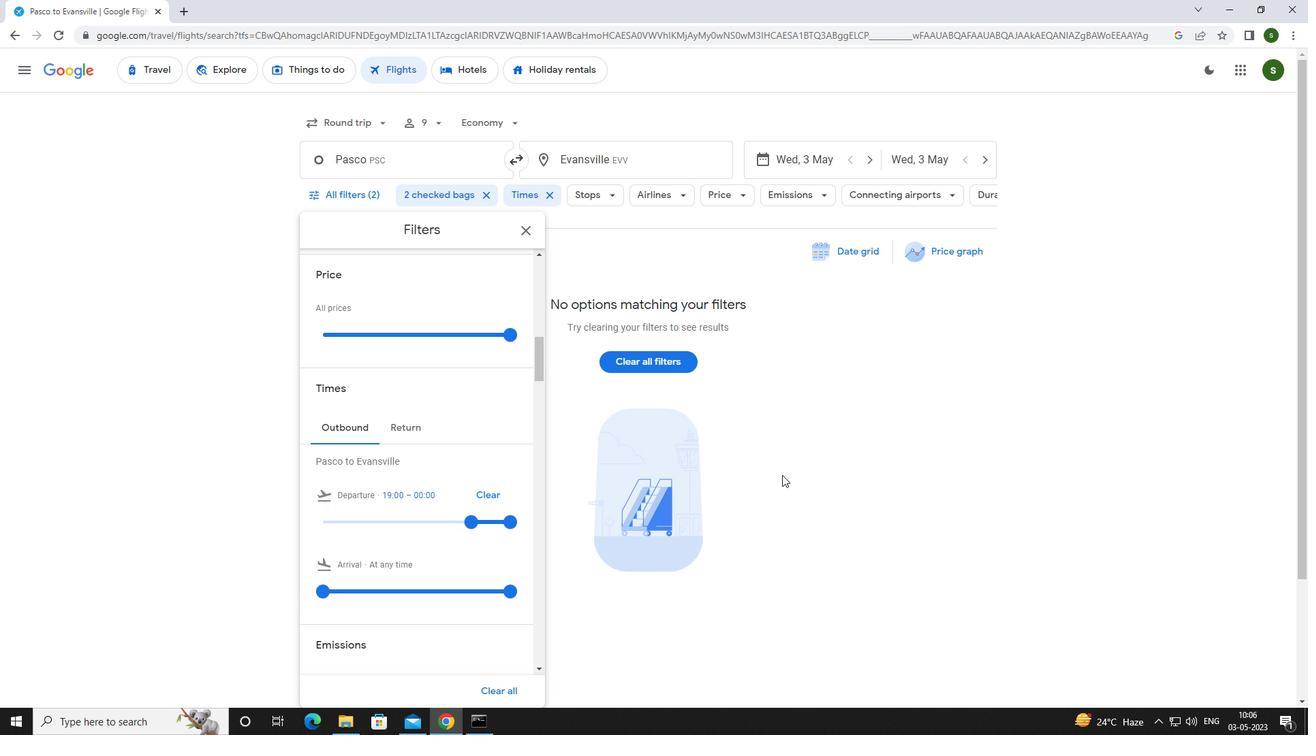 
Action: Mouse pressed left at (829, 470)
Screenshot: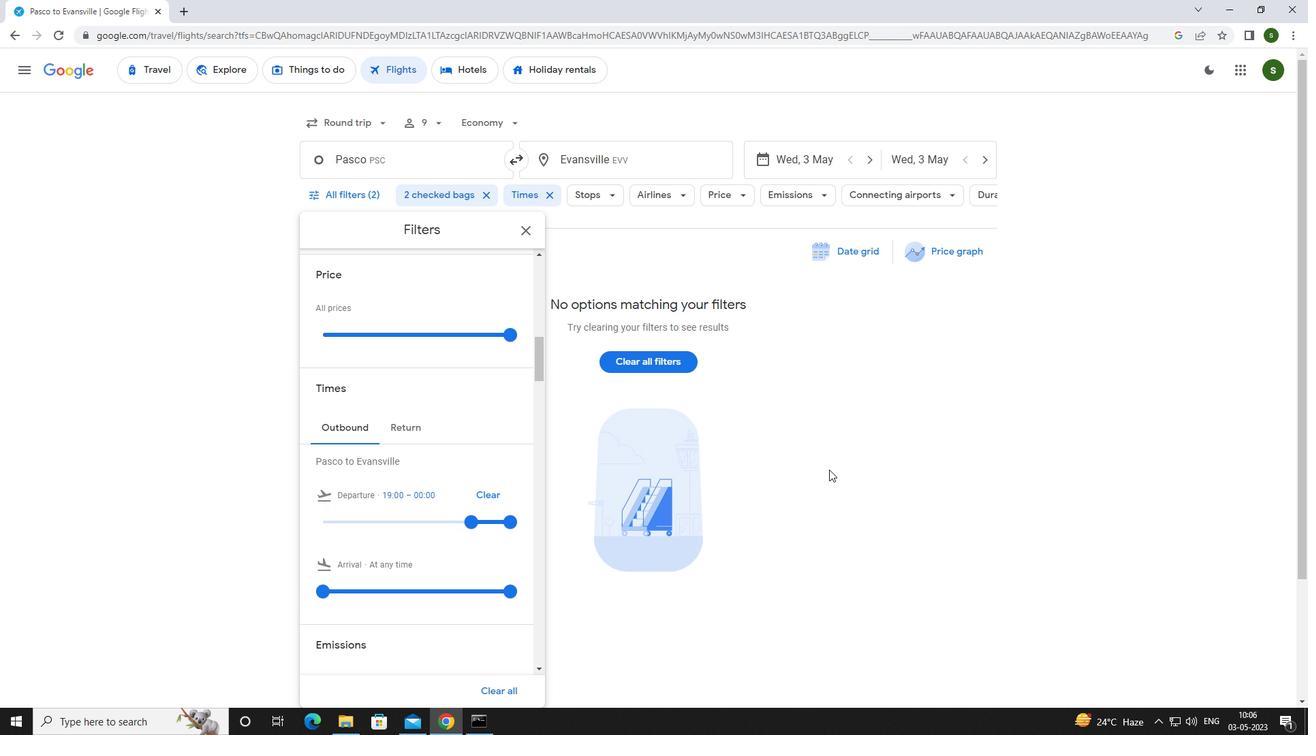 
Action: Mouse moved to (834, 468)
Screenshot: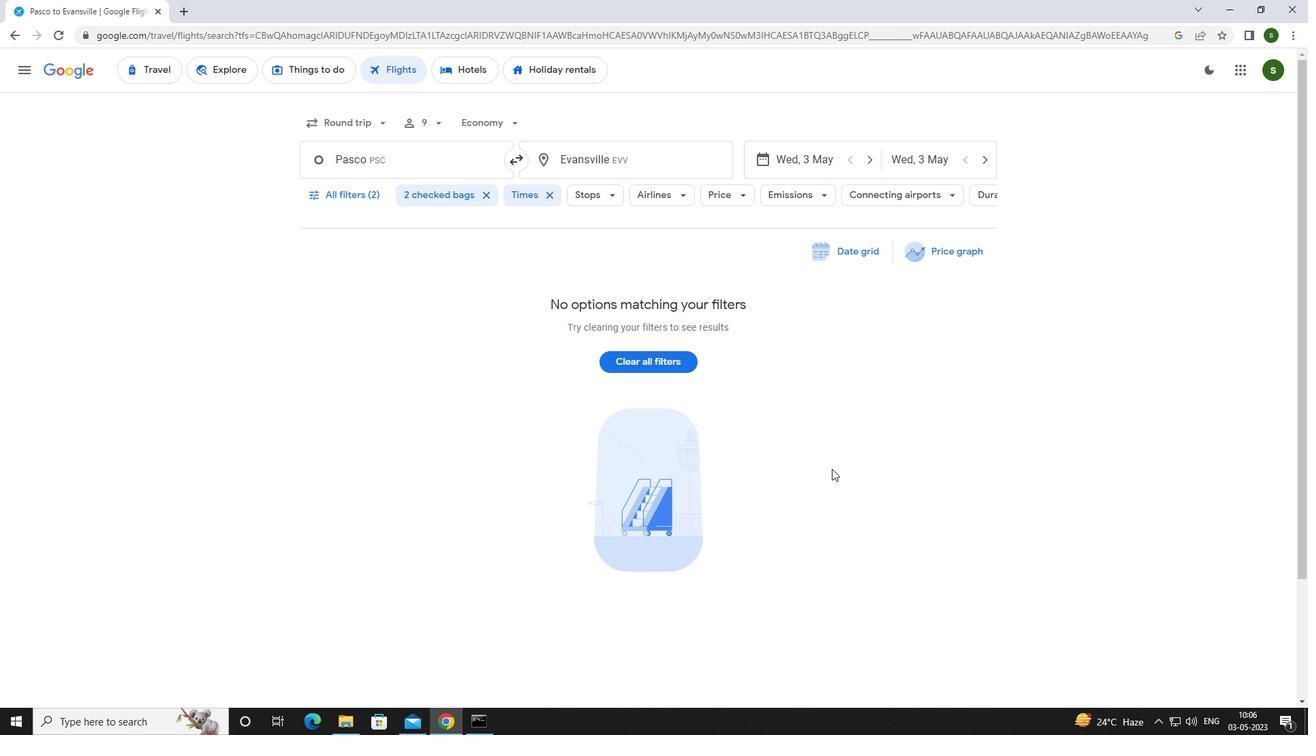 
